 Task: Find connections with filter location Almirante Tamandaré with filter topic #linkedinlearningwith filter profile language French with filter current company Vaco with filter school Pune Institute of Business Management with filter industry Investment Banking with filter service category Videography with filter keywords title Manufacturing Assembler
Action: Mouse moved to (674, 115)
Screenshot: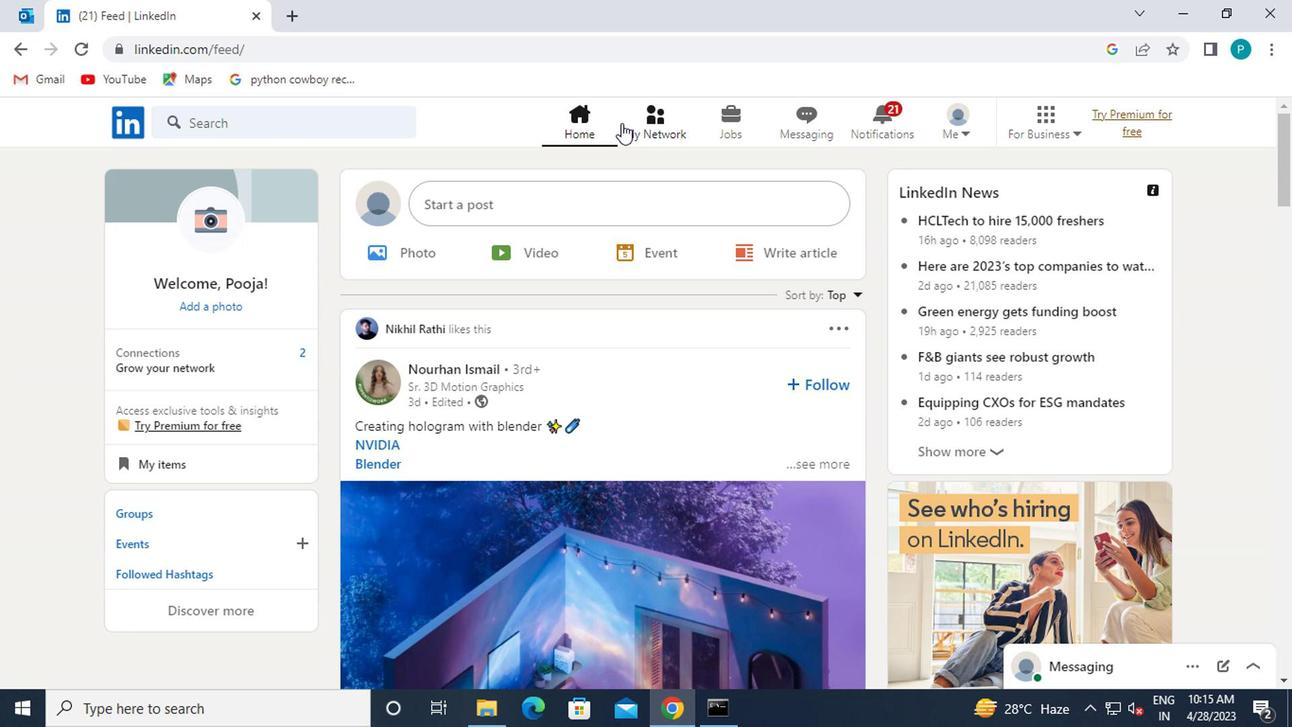 
Action: Mouse pressed left at (674, 115)
Screenshot: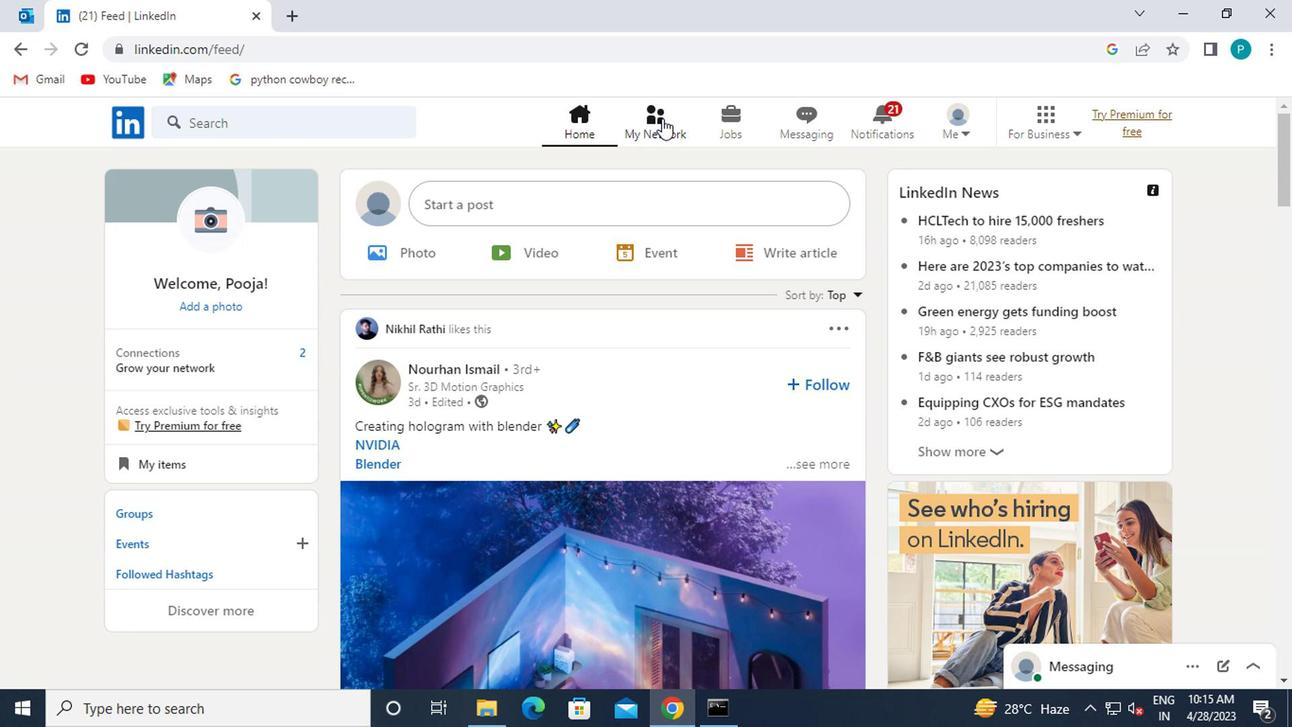 
Action: Mouse moved to (324, 218)
Screenshot: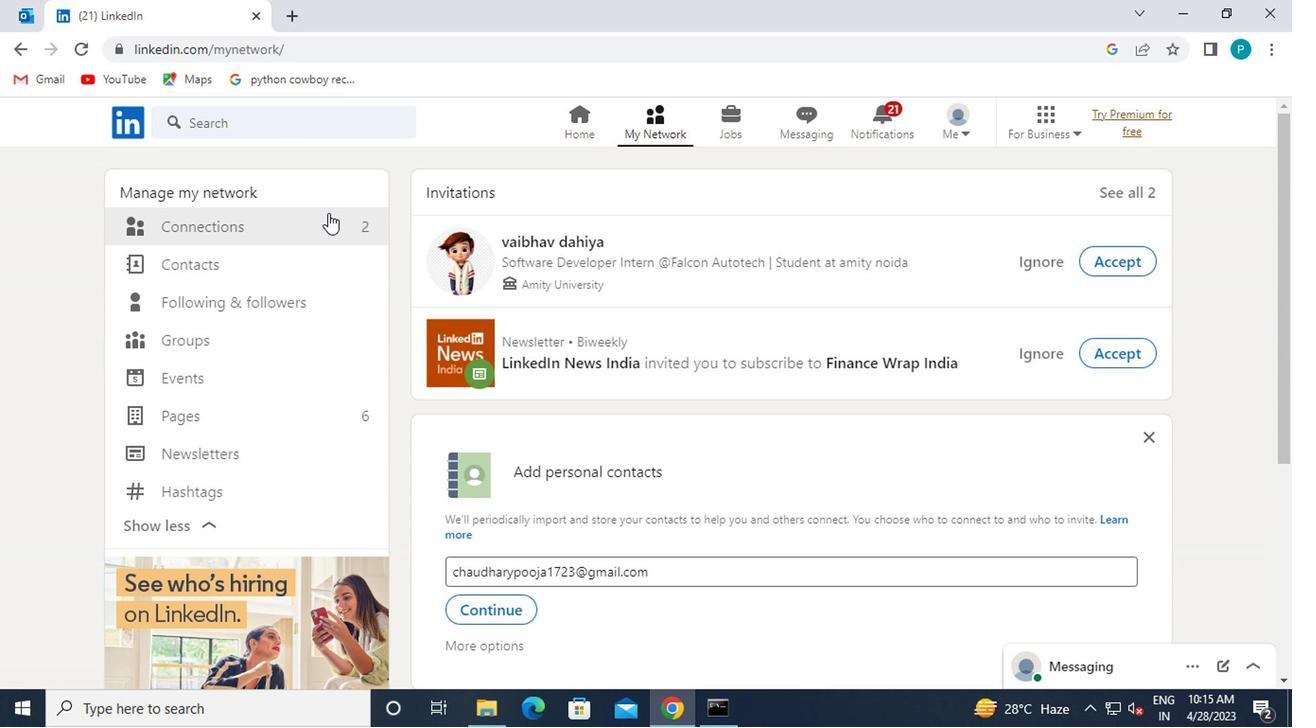 
Action: Mouse pressed left at (324, 218)
Screenshot: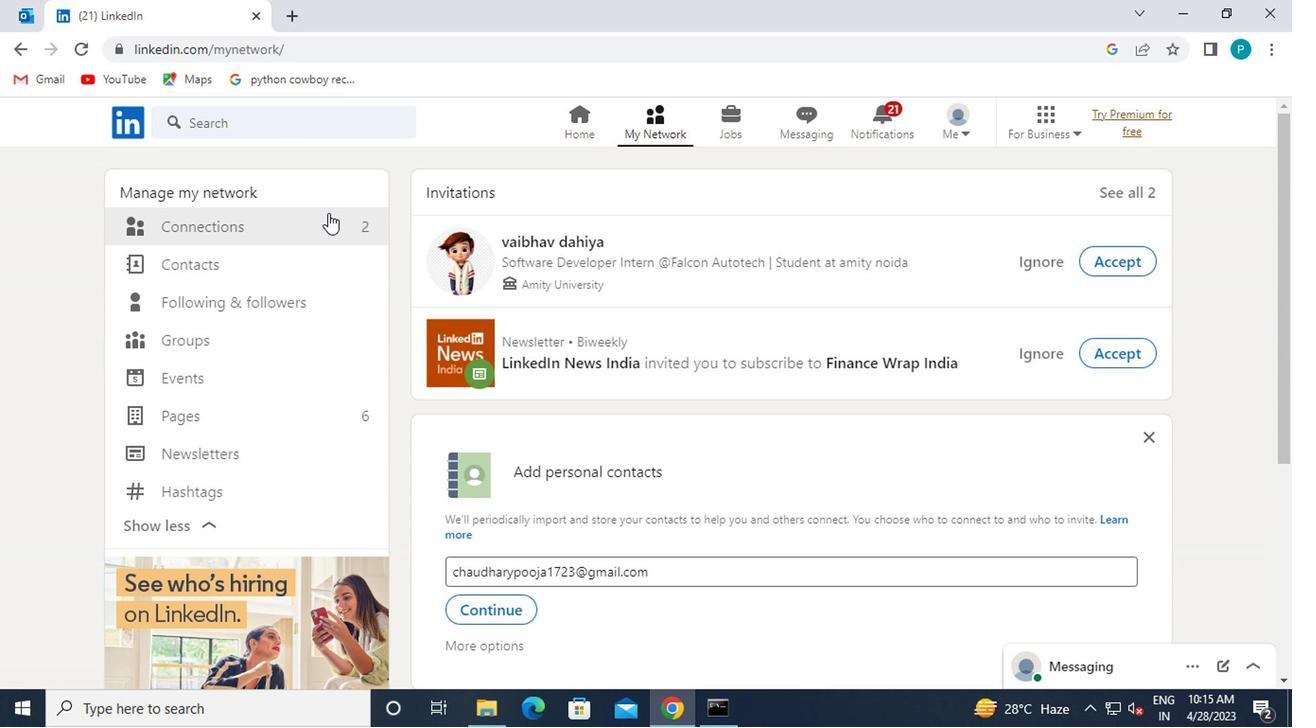 
Action: Mouse moved to (789, 226)
Screenshot: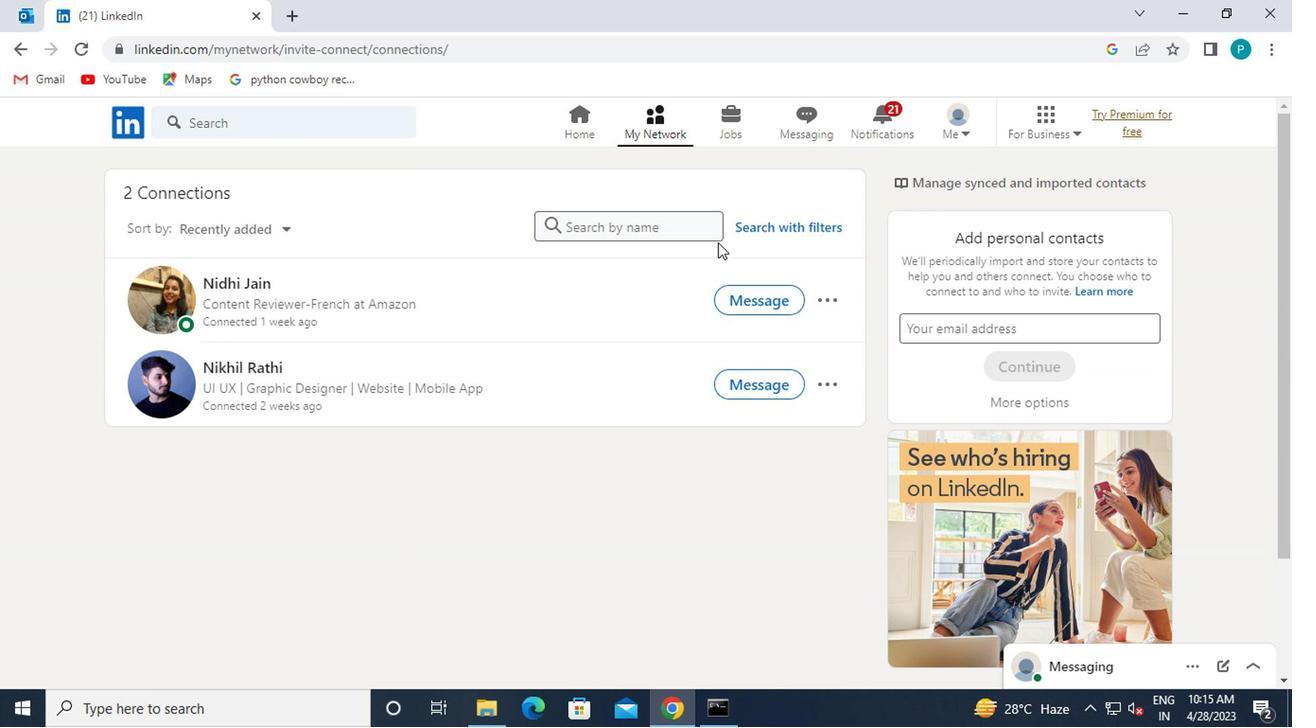 
Action: Mouse pressed left at (789, 226)
Screenshot: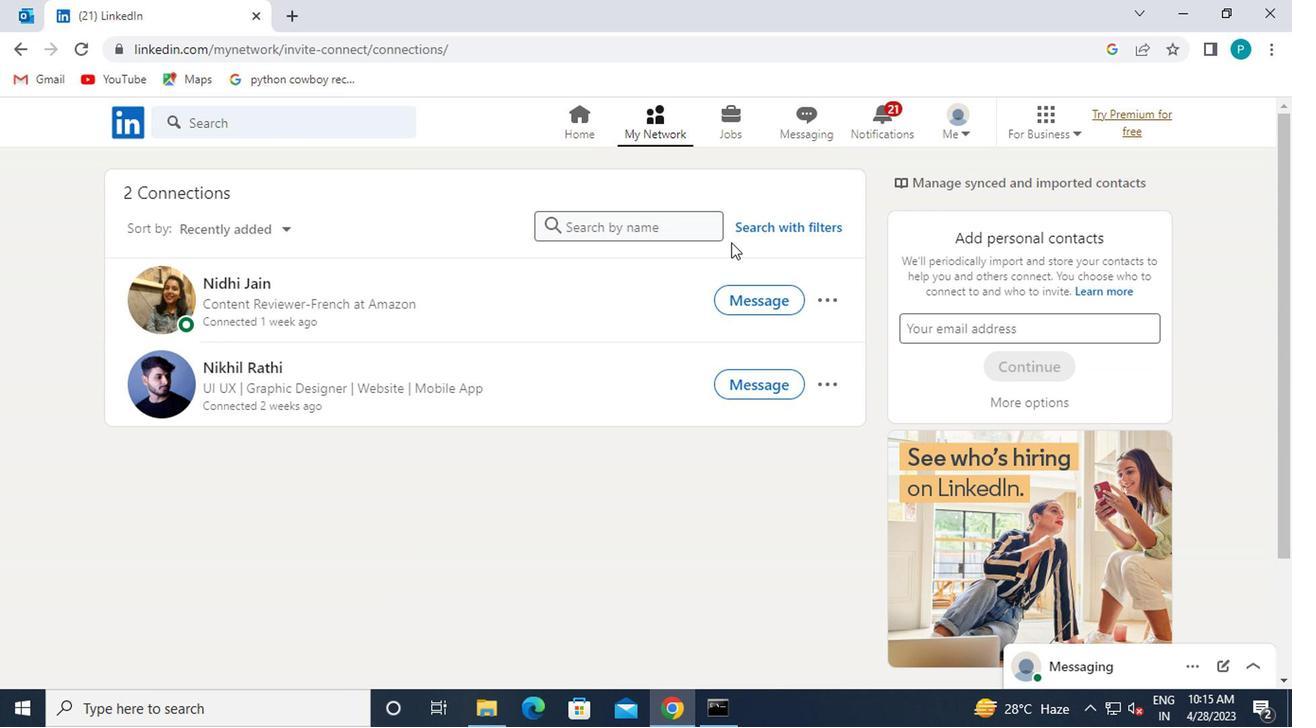 
Action: Mouse moved to (688, 166)
Screenshot: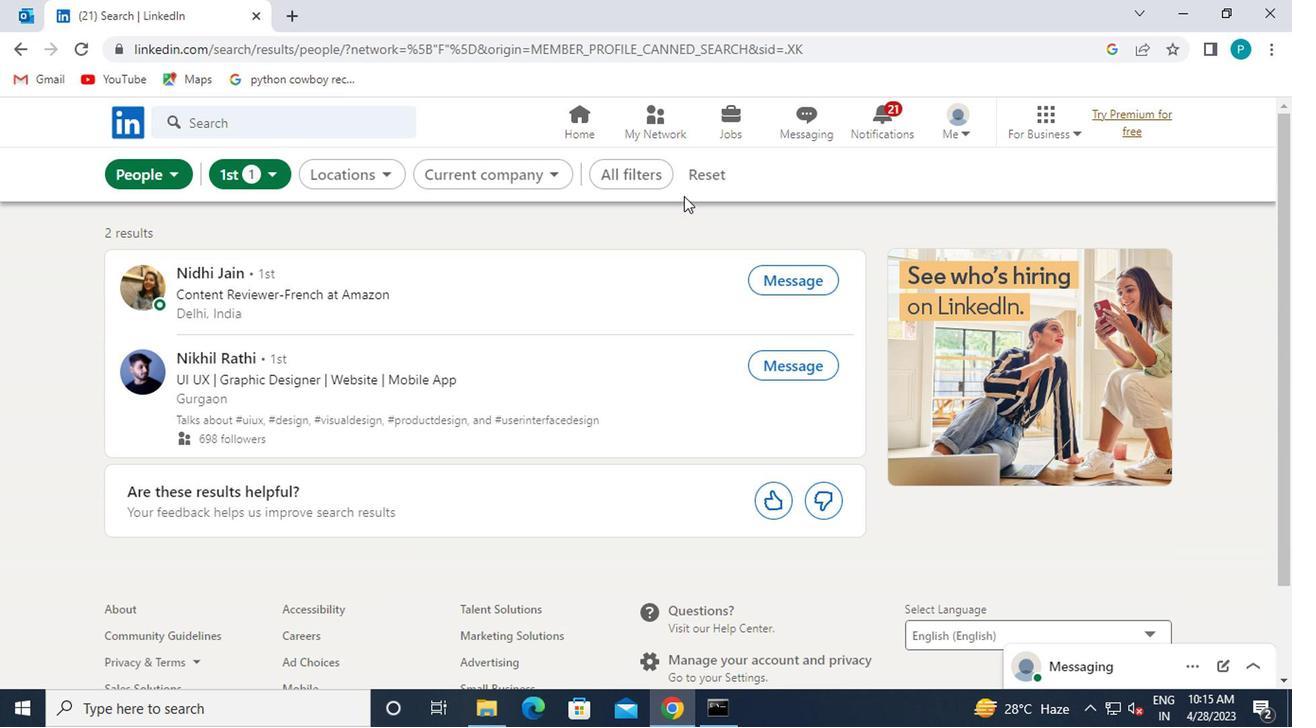 
Action: Mouse pressed left at (688, 166)
Screenshot: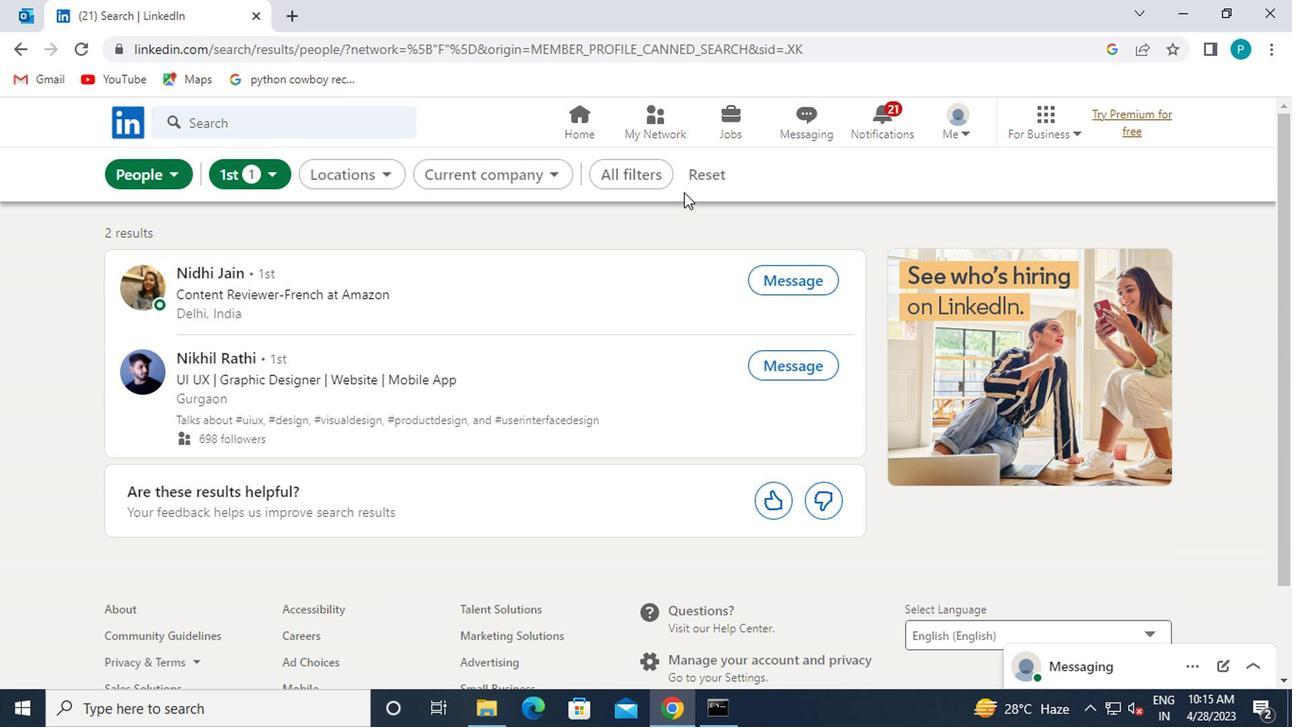 
Action: Mouse moved to (667, 173)
Screenshot: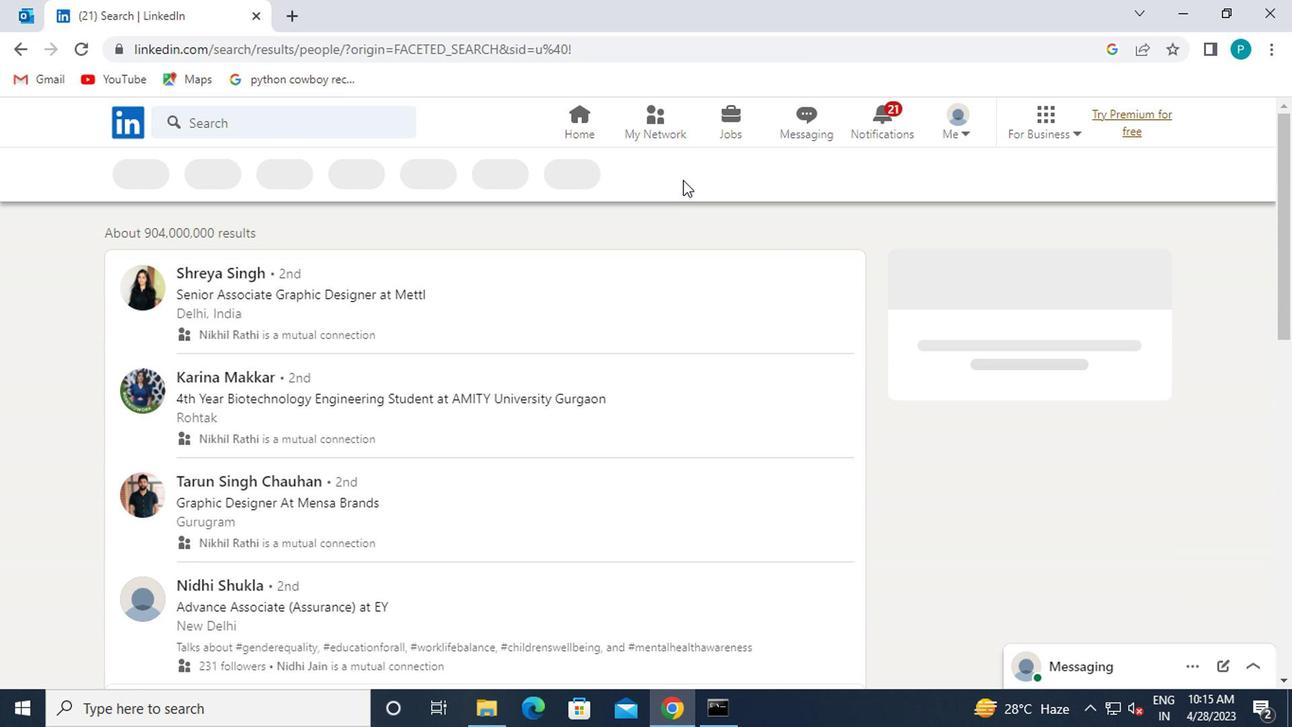 
Action: Mouse pressed left at (667, 173)
Screenshot: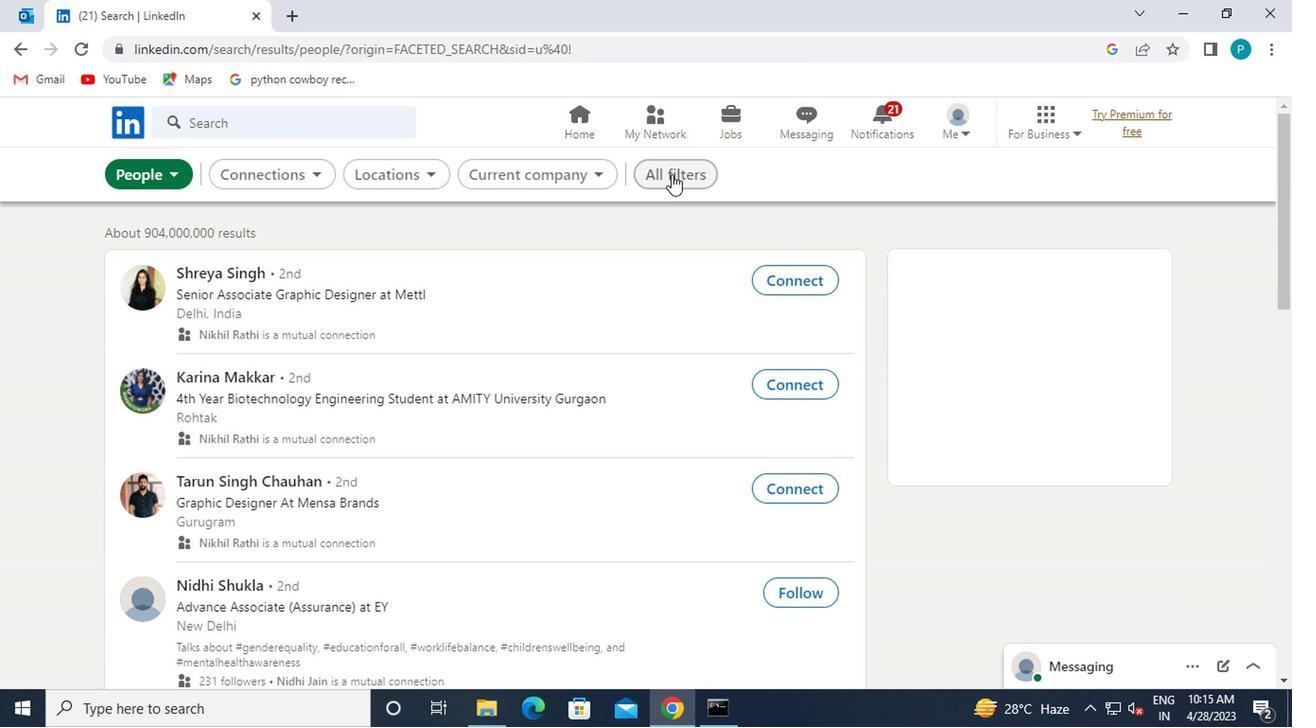 
Action: Mouse moved to (1026, 443)
Screenshot: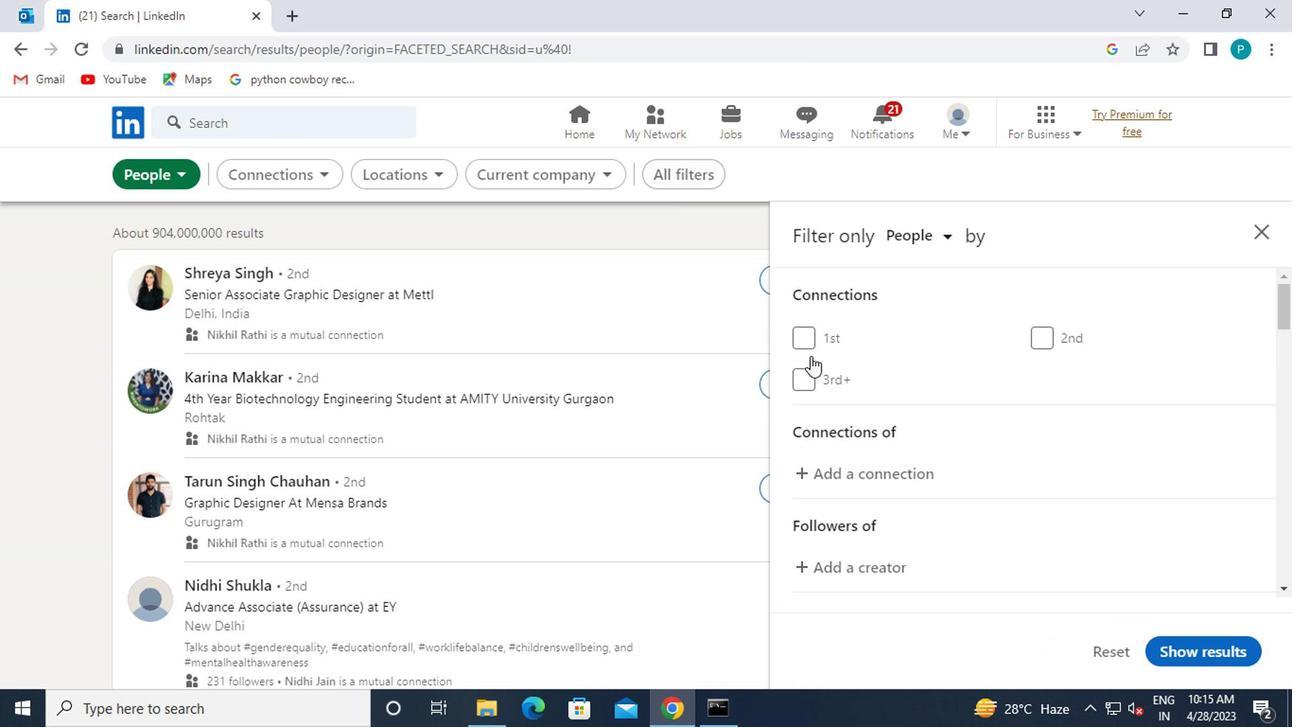 
Action: Mouse scrolled (1026, 442) with delta (0, -1)
Screenshot: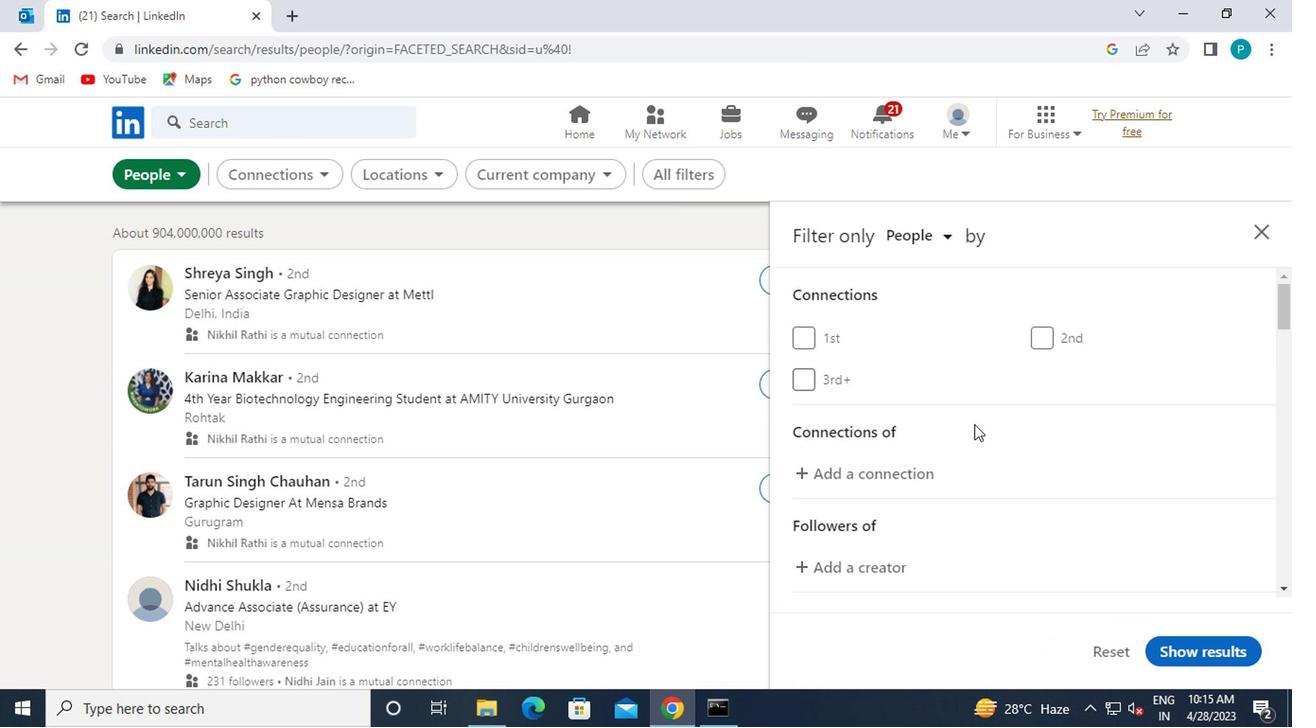 
Action: Mouse scrolled (1026, 442) with delta (0, -1)
Screenshot: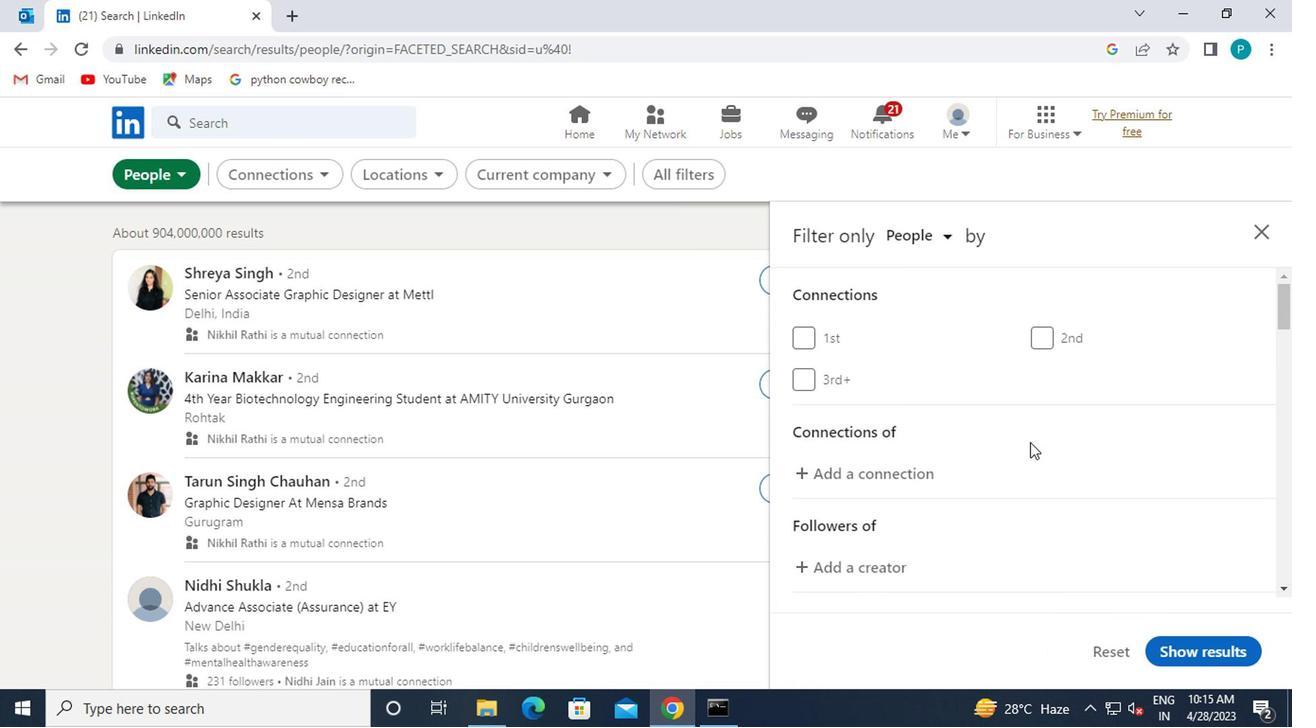 
Action: Mouse moved to (1071, 547)
Screenshot: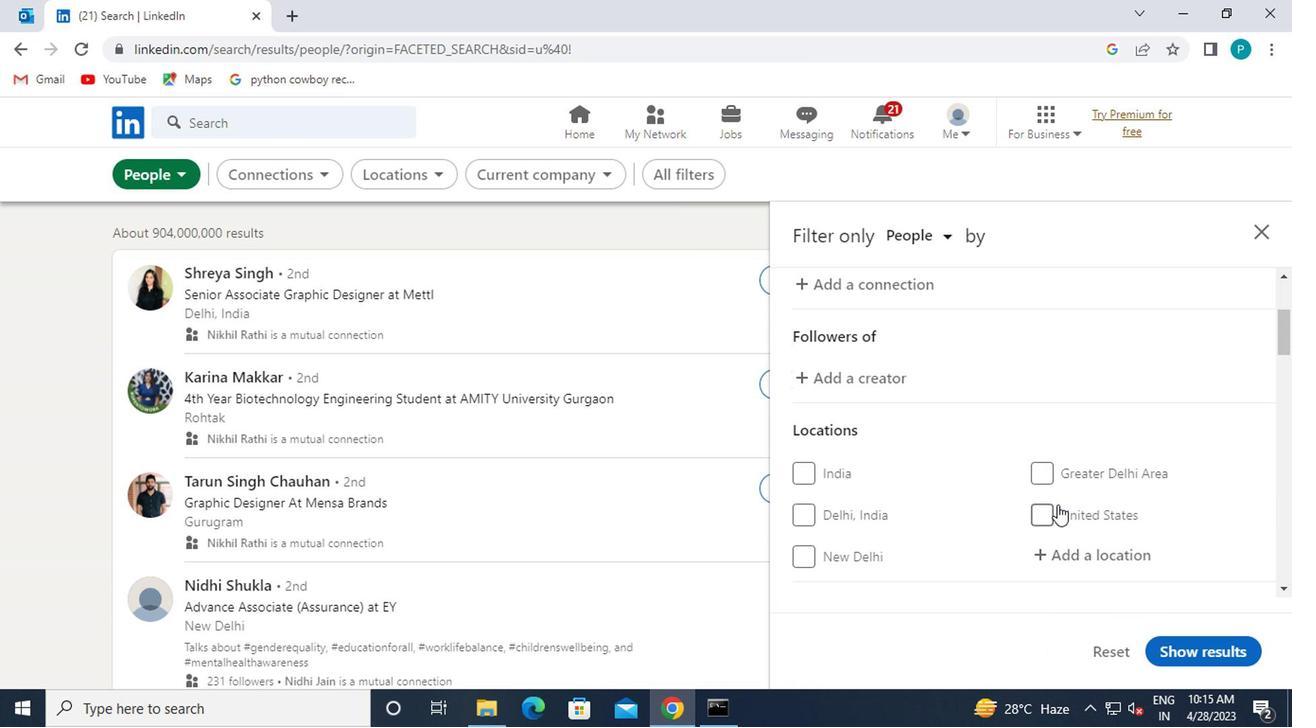 
Action: Mouse pressed left at (1071, 547)
Screenshot: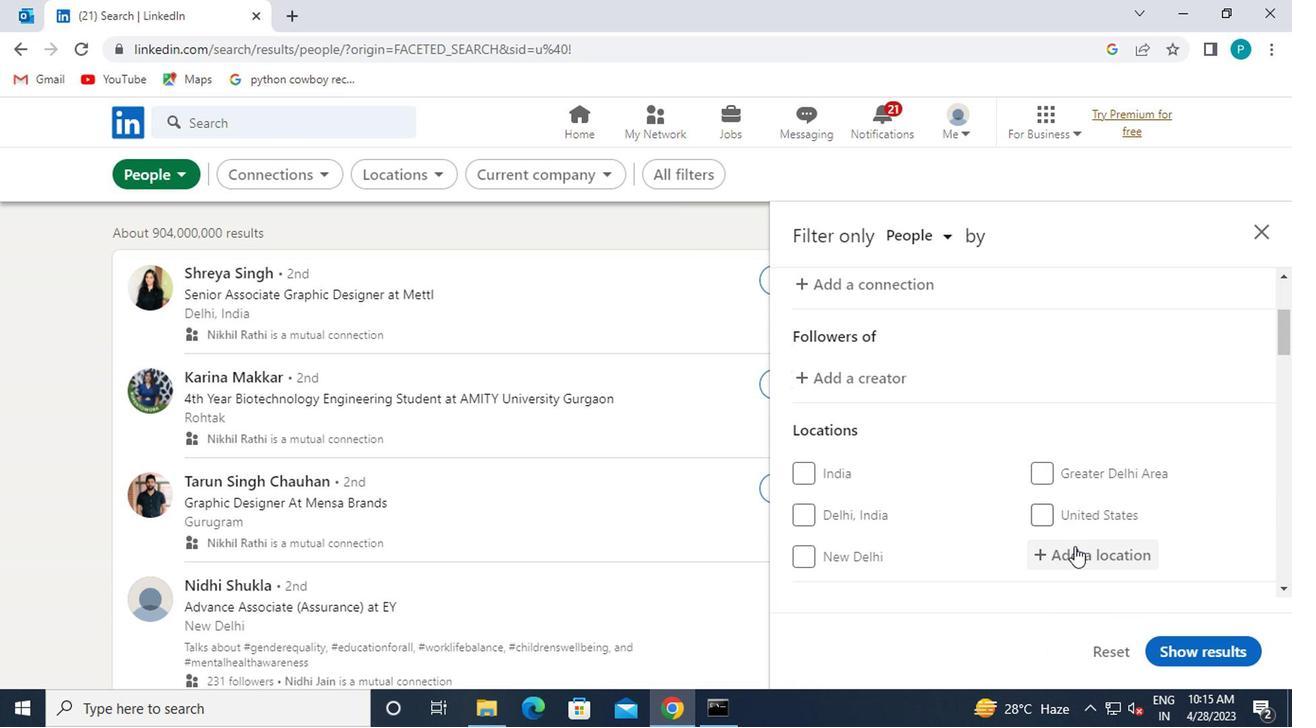 
Action: Mouse moved to (966, 527)
Screenshot: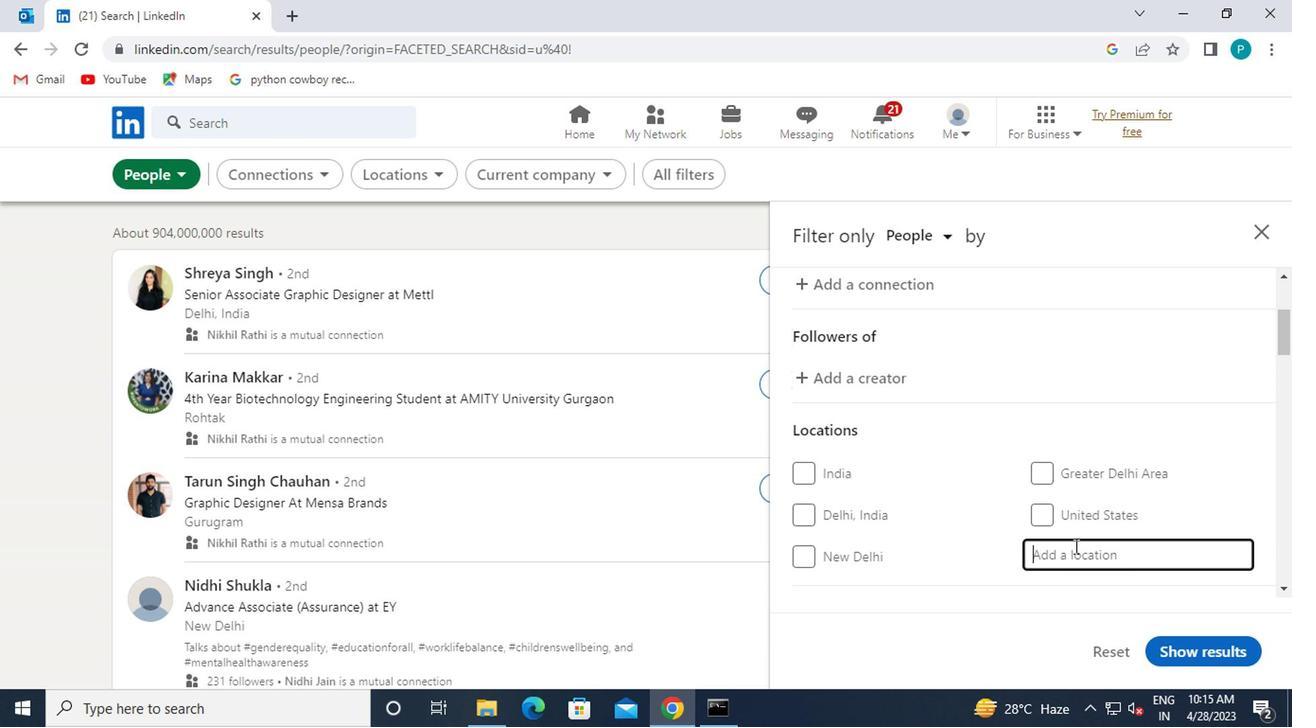 
Action: Mouse scrolled (966, 526) with delta (0, 0)
Screenshot: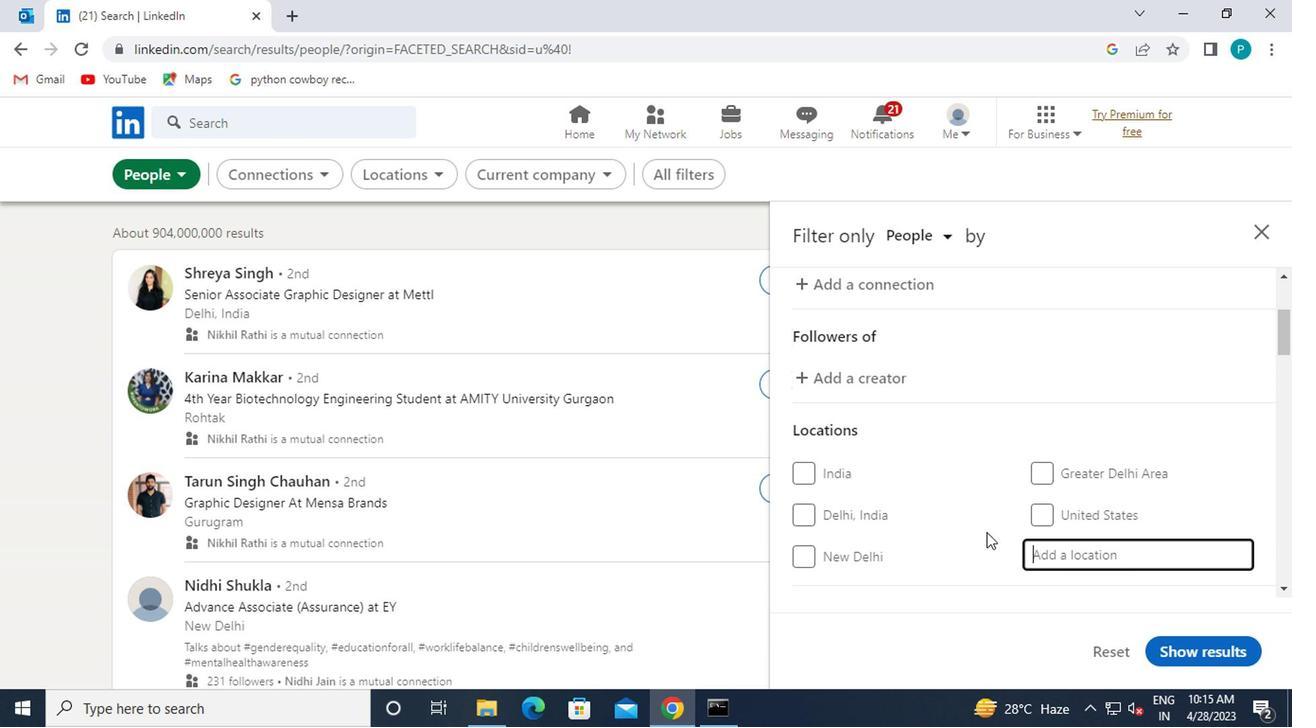 
Action: Mouse moved to (966, 526)
Screenshot: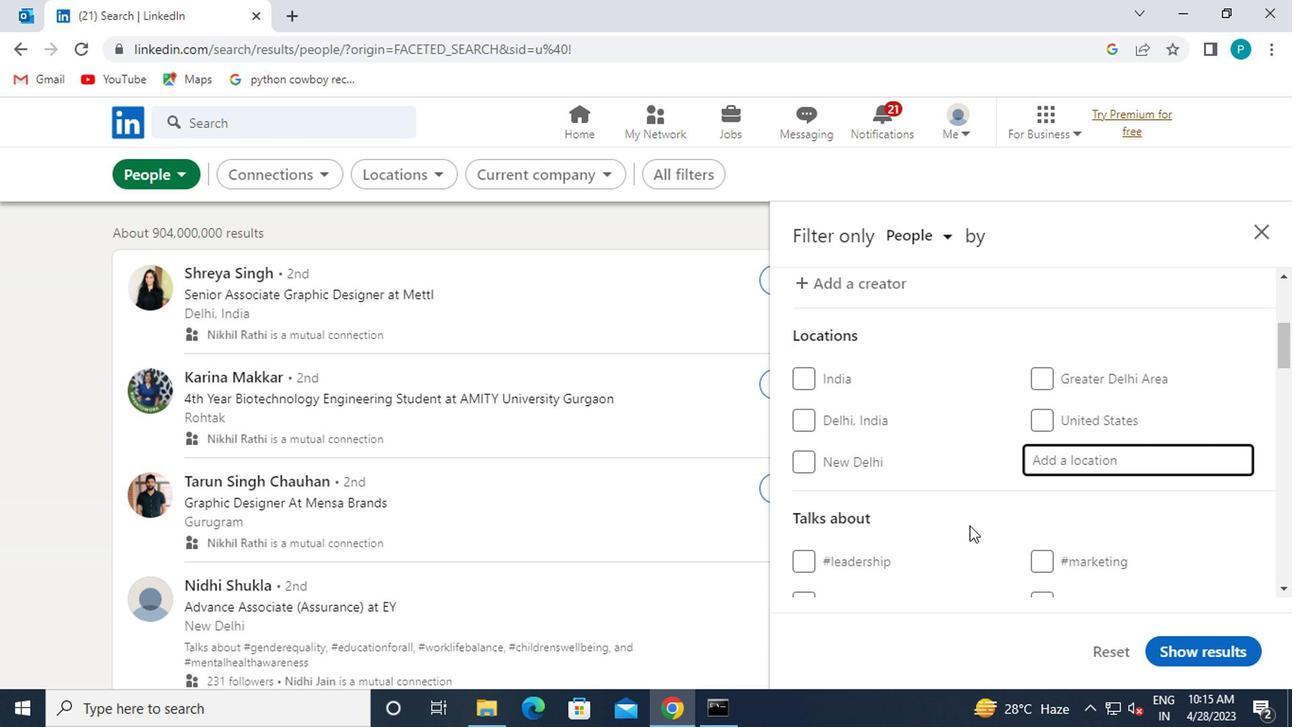 
Action: Key pressed <Key.caps_lock>a<Key.caps_lock>lmirante
Screenshot: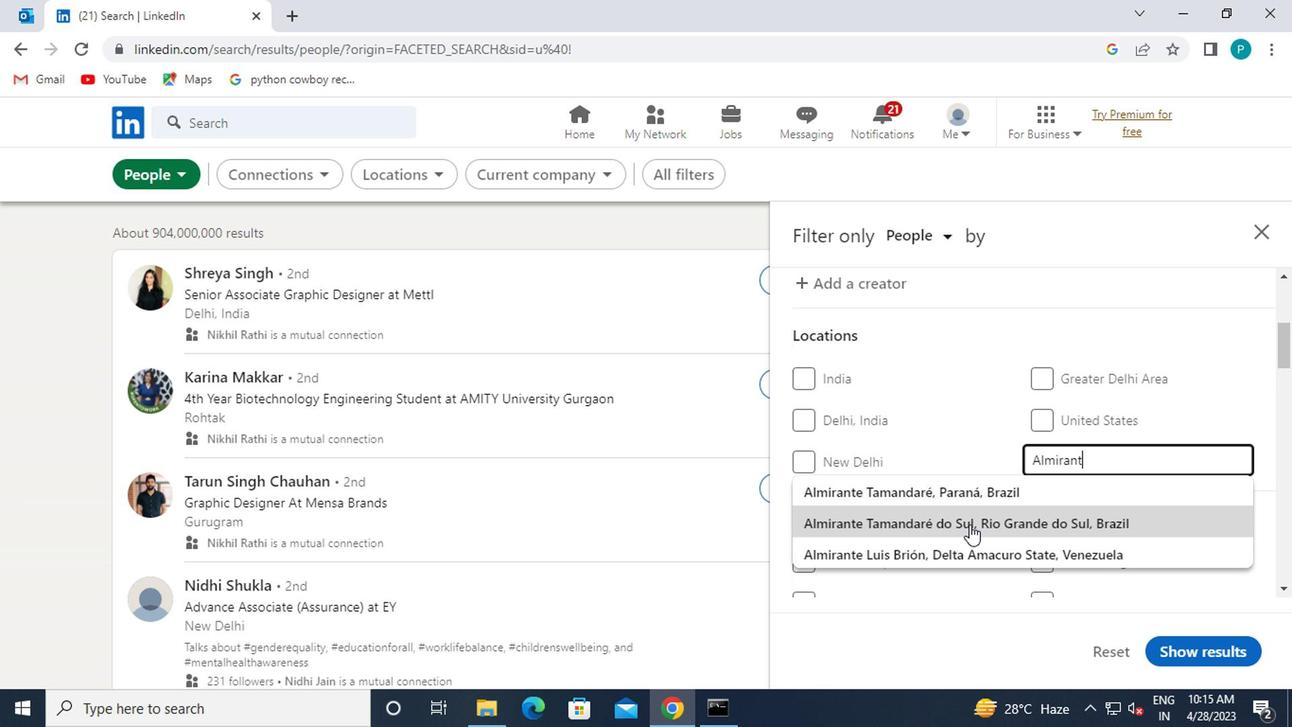 
Action: Mouse moved to (968, 489)
Screenshot: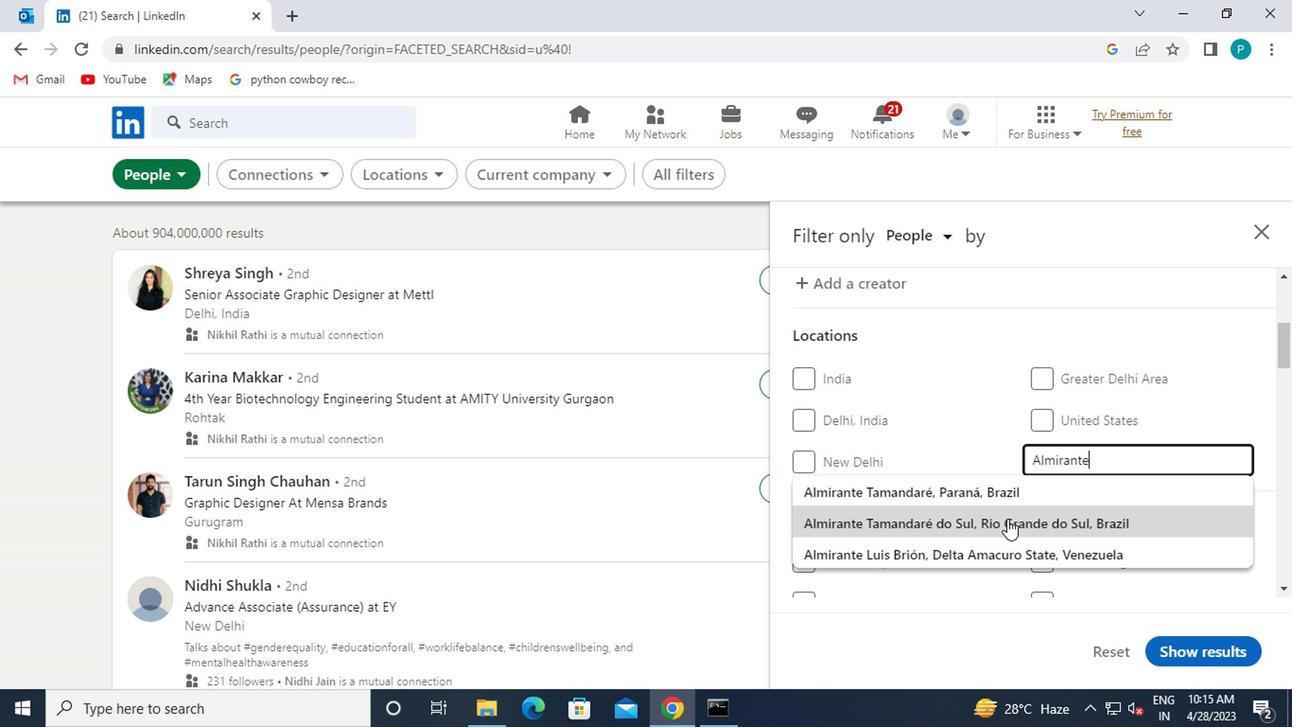 
Action: Mouse pressed left at (968, 489)
Screenshot: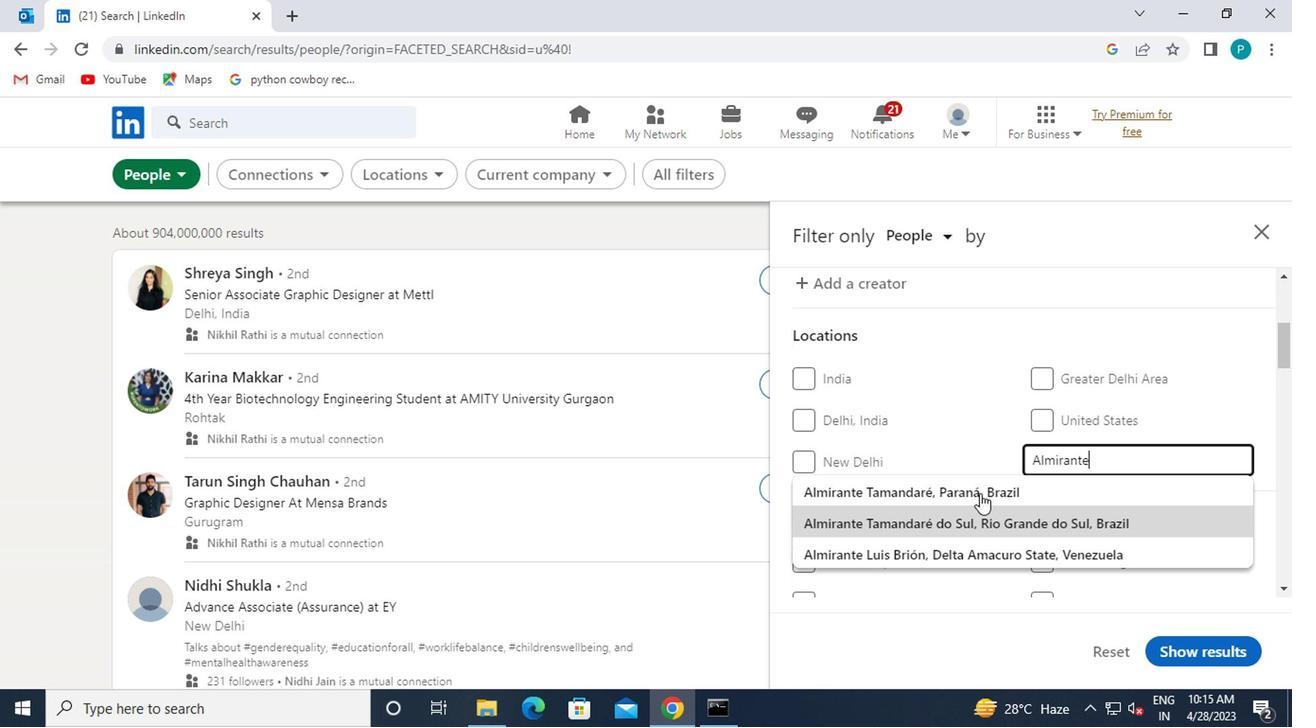 
Action: Mouse scrolled (968, 488) with delta (0, -1)
Screenshot: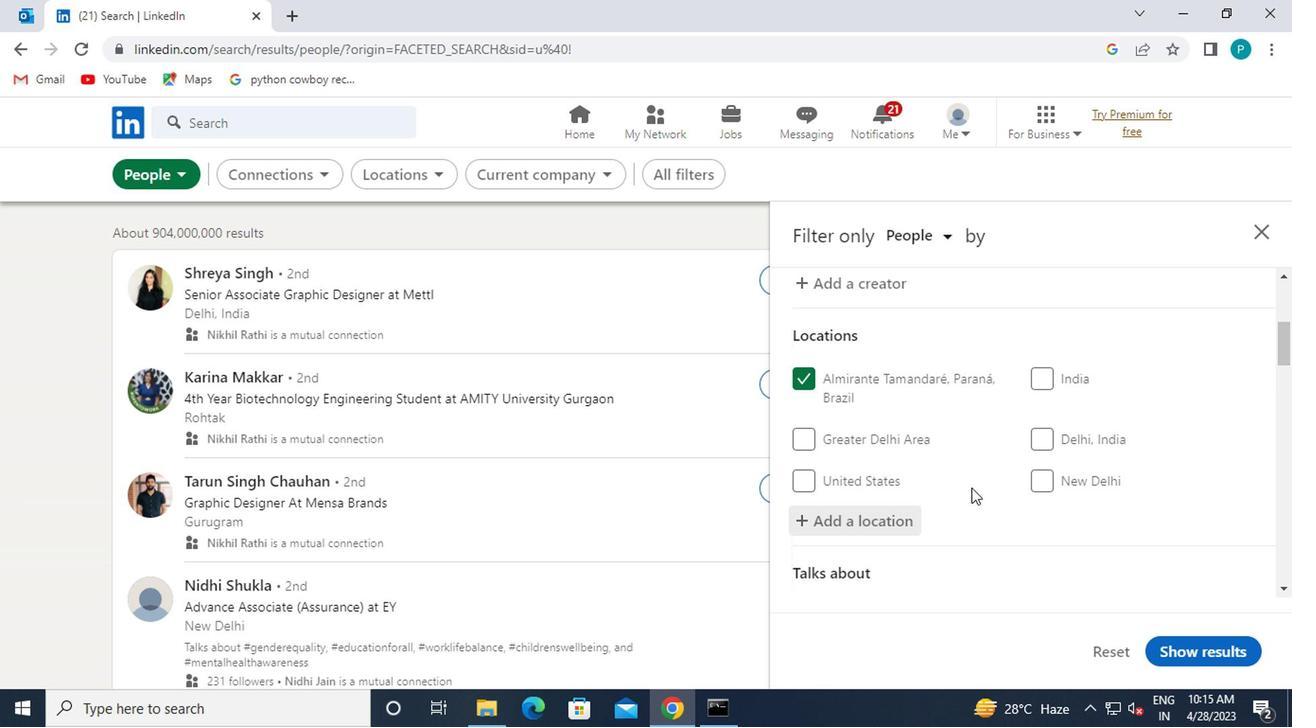 
Action: Mouse scrolled (968, 488) with delta (0, -1)
Screenshot: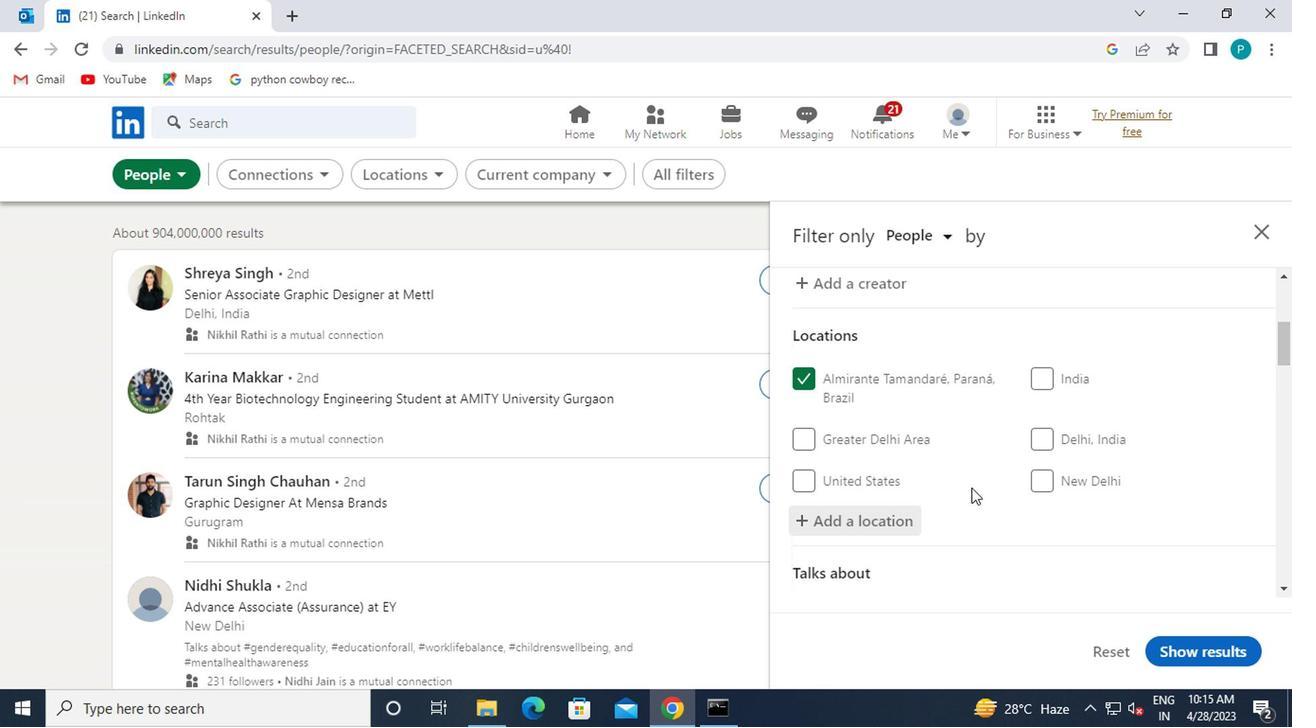 
Action: Mouse moved to (1052, 510)
Screenshot: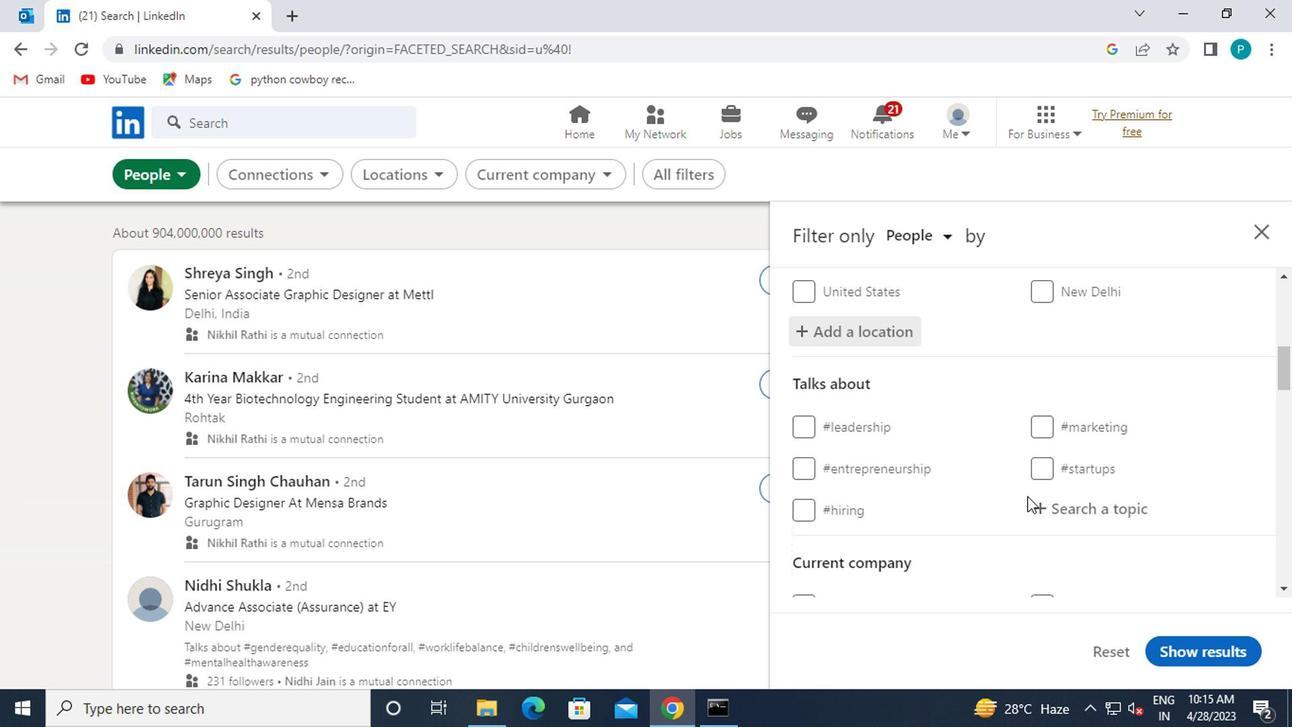 
Action: Mouse pressed left at (1052, 510)
Screenshot: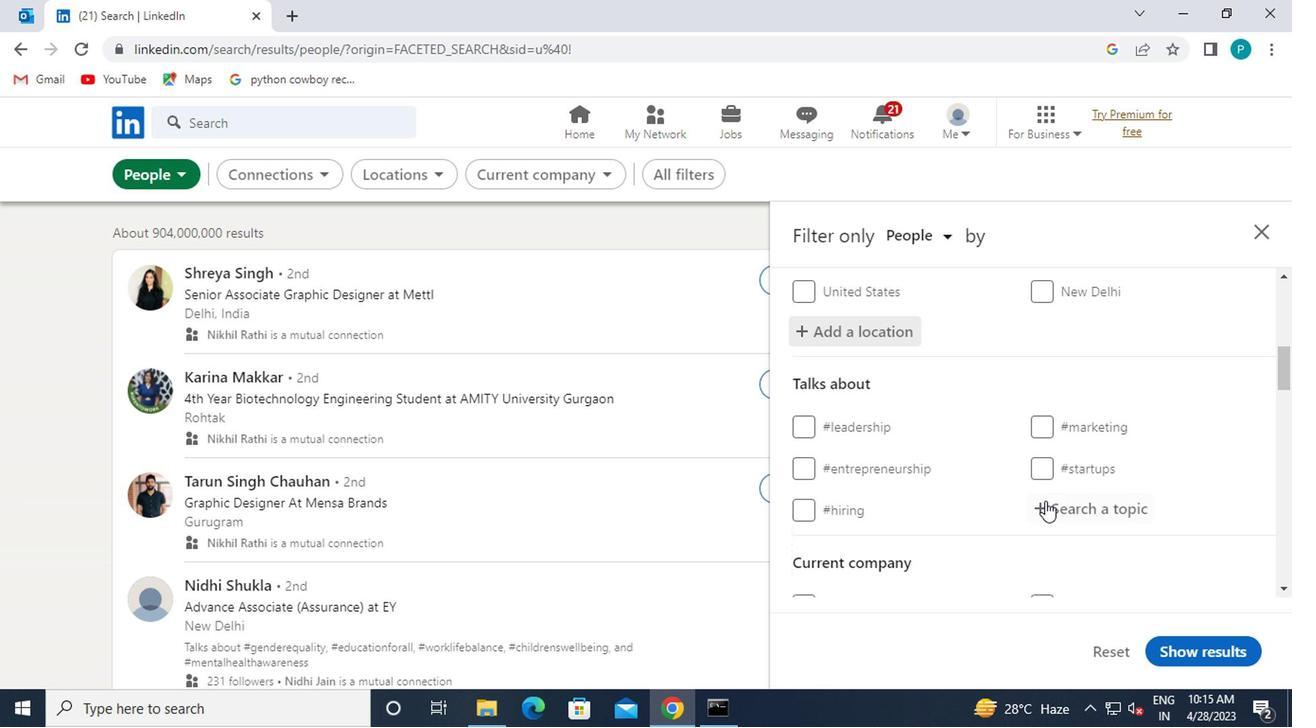 
Action: Mouse moved to (1081, 448)
Screenshot: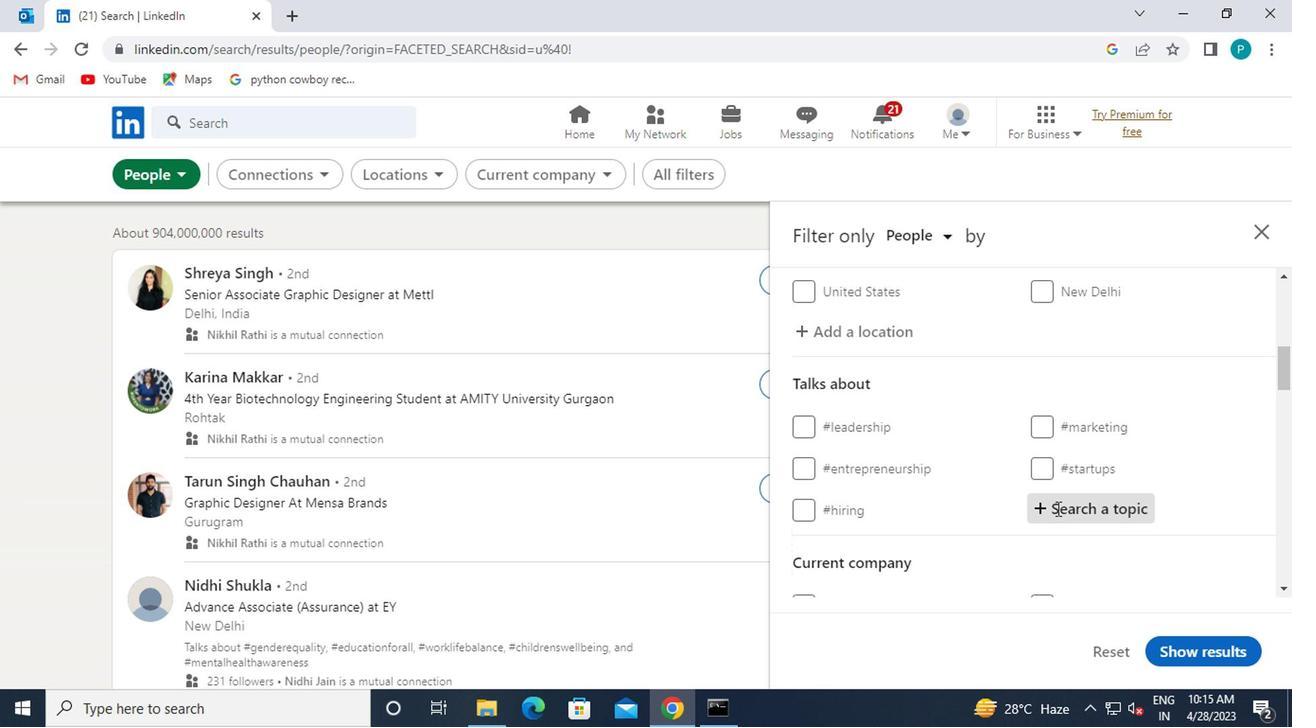 
Action: Key pressed <Key.shift><Key.shift><Key.shift>#LINKEDINLEARNING
Screenshot: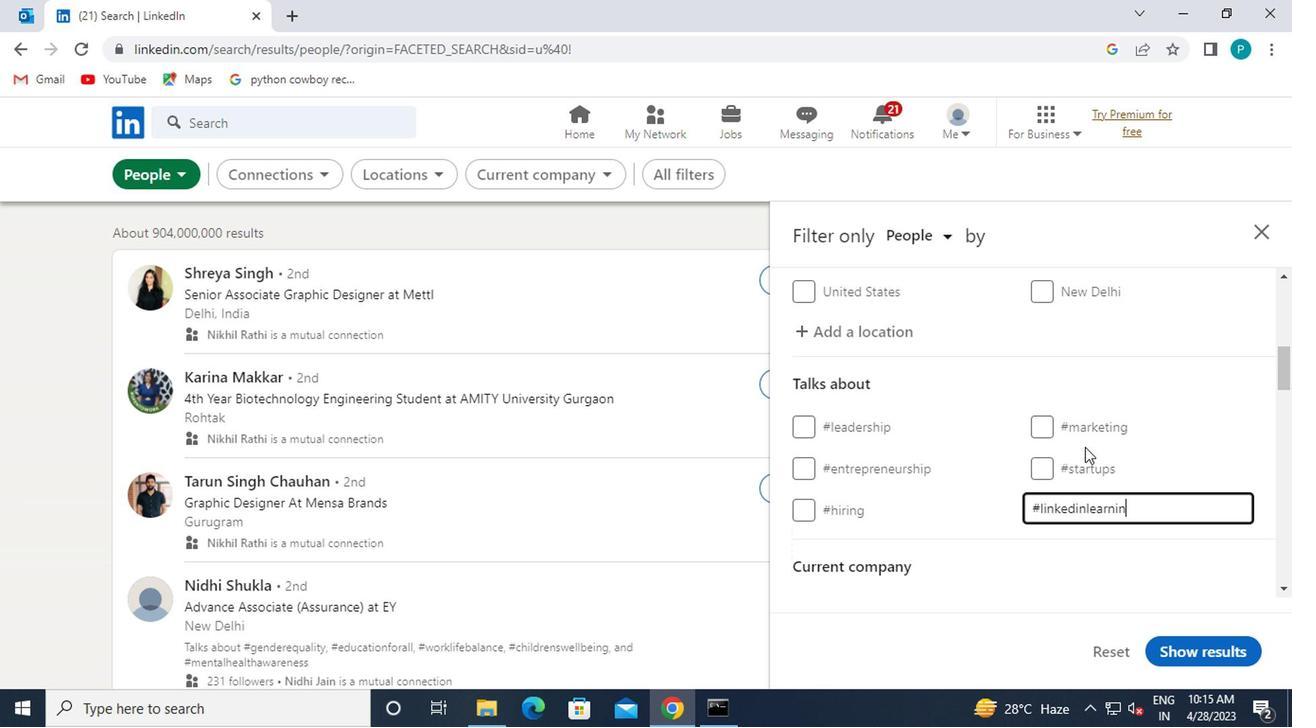 
Action: Mouse moved to (989, 453)
Screenshot: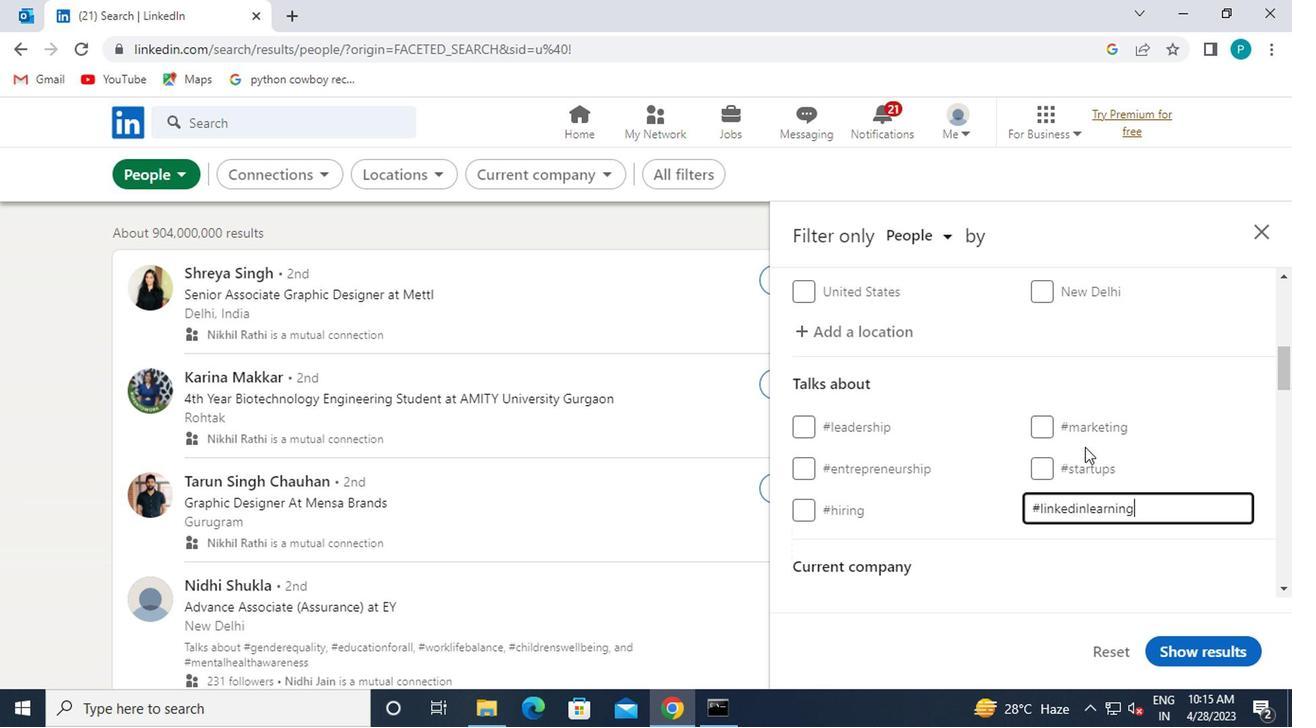 
Action: Mouse scrolled (989, 453) with delta (0, 0)
Screenshot: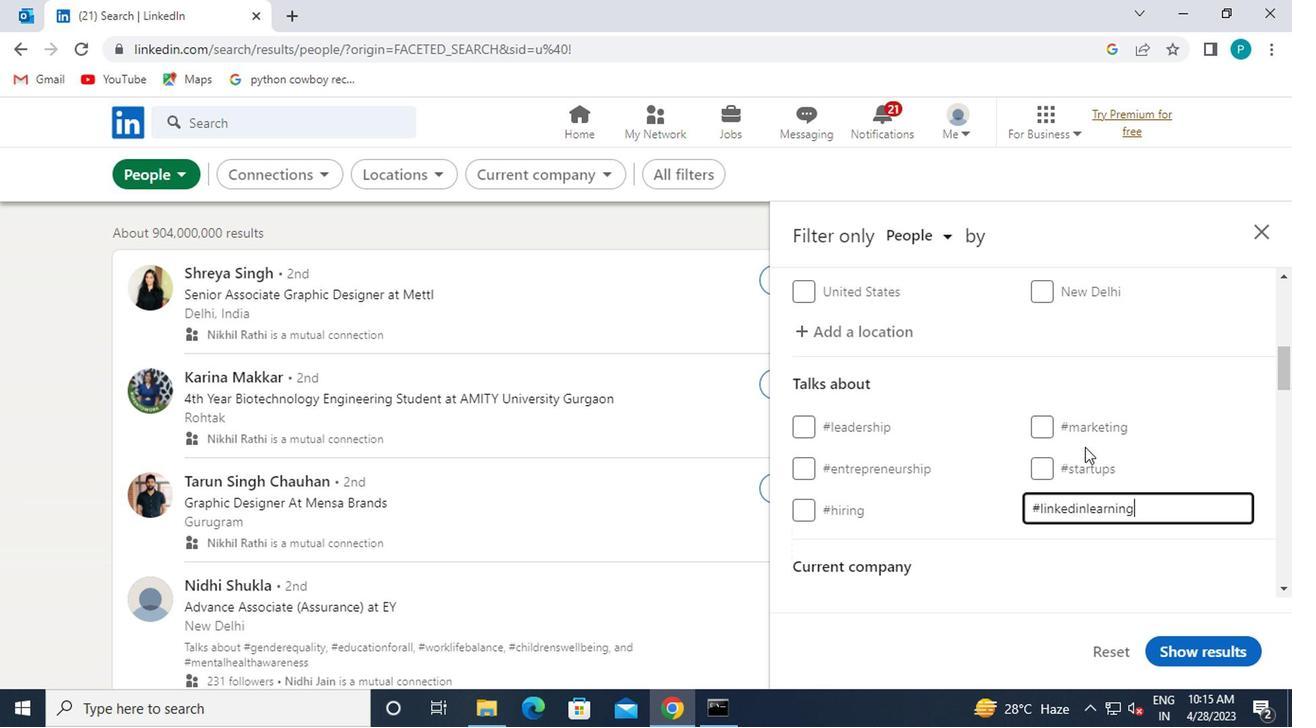 
Action: Mouse moved to (964, 441)
Screenshot: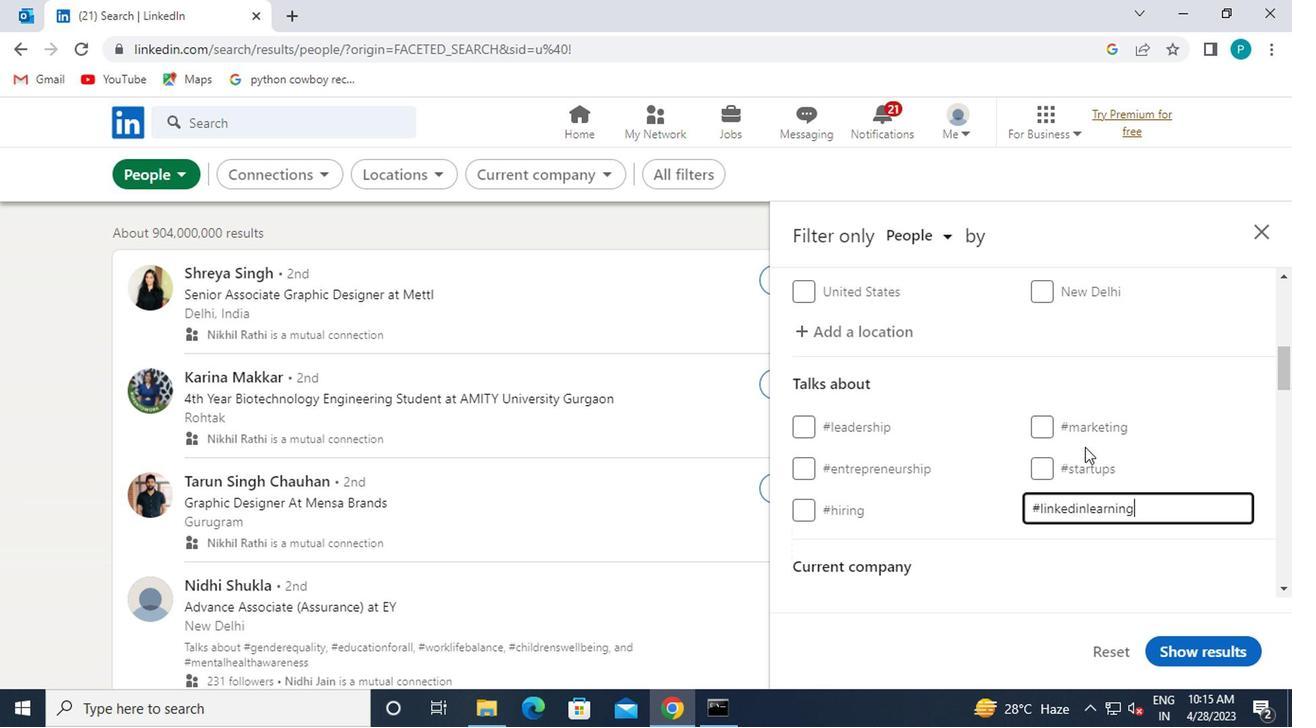 
Action: Mouse scrolled (964, 440) with delta (0, -1)
Screenshot: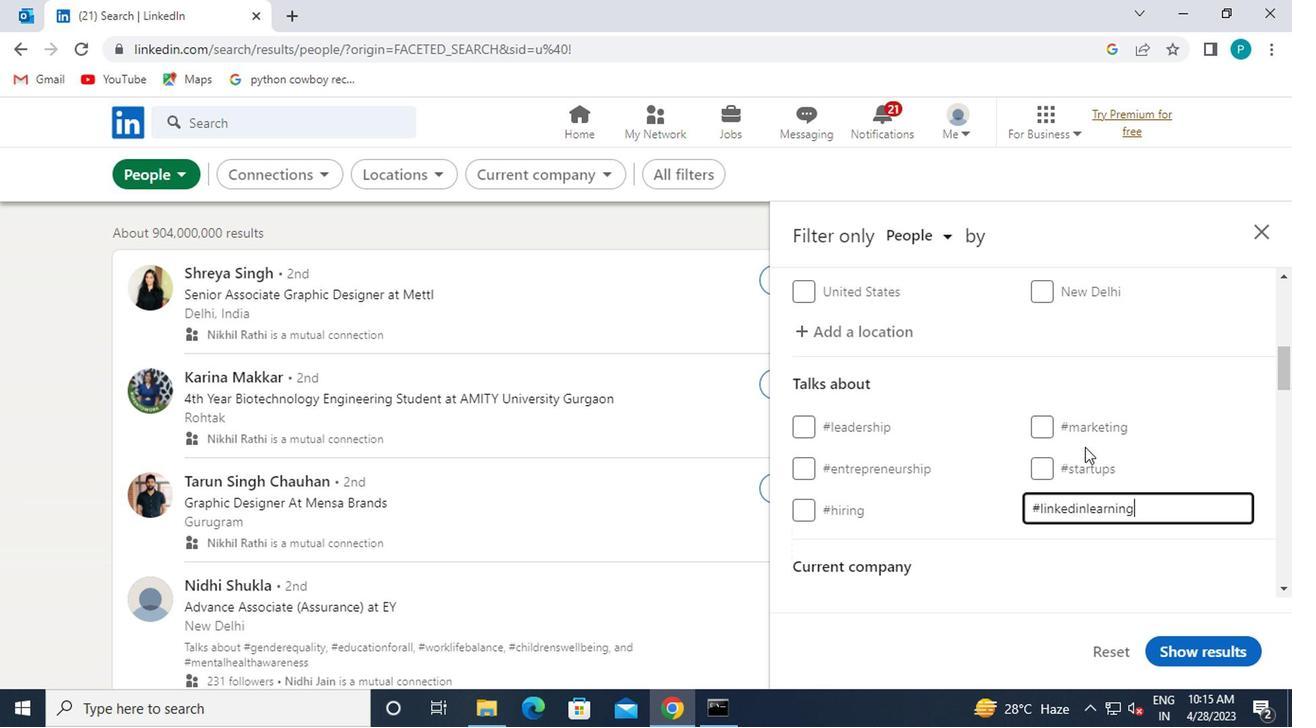 
Action: Mouse moved to (955, 436)
Screenshot: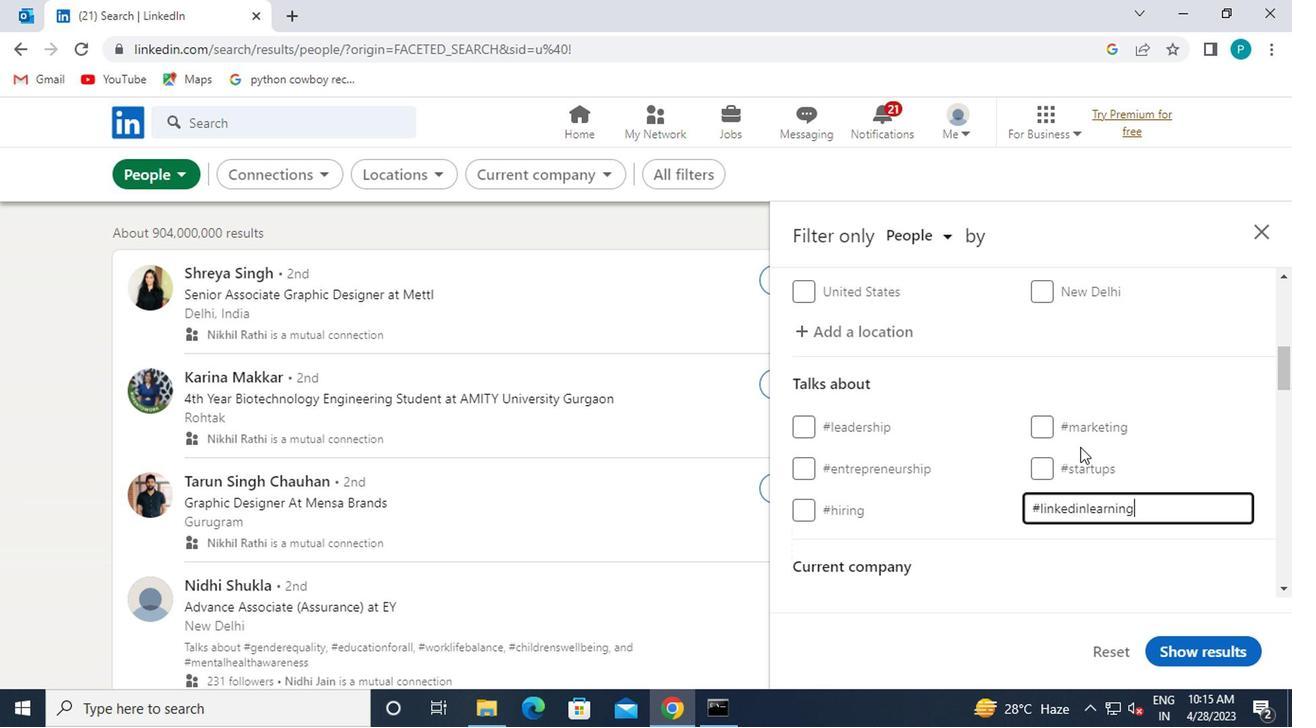 
Action: Mouse scrolled (955, 435) with delta (0, -1)
Screenshot: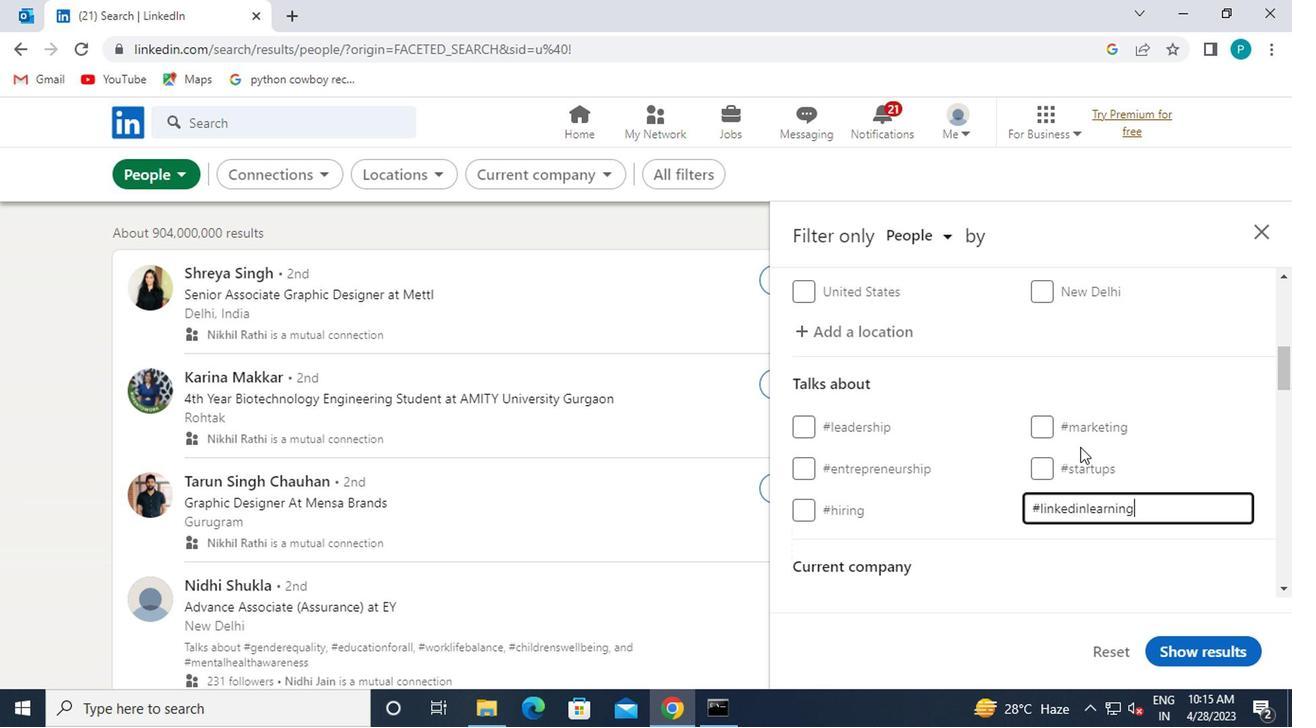 
Action: Mouse scrolled (955, 435) with delta (0, -1)
Screenshot: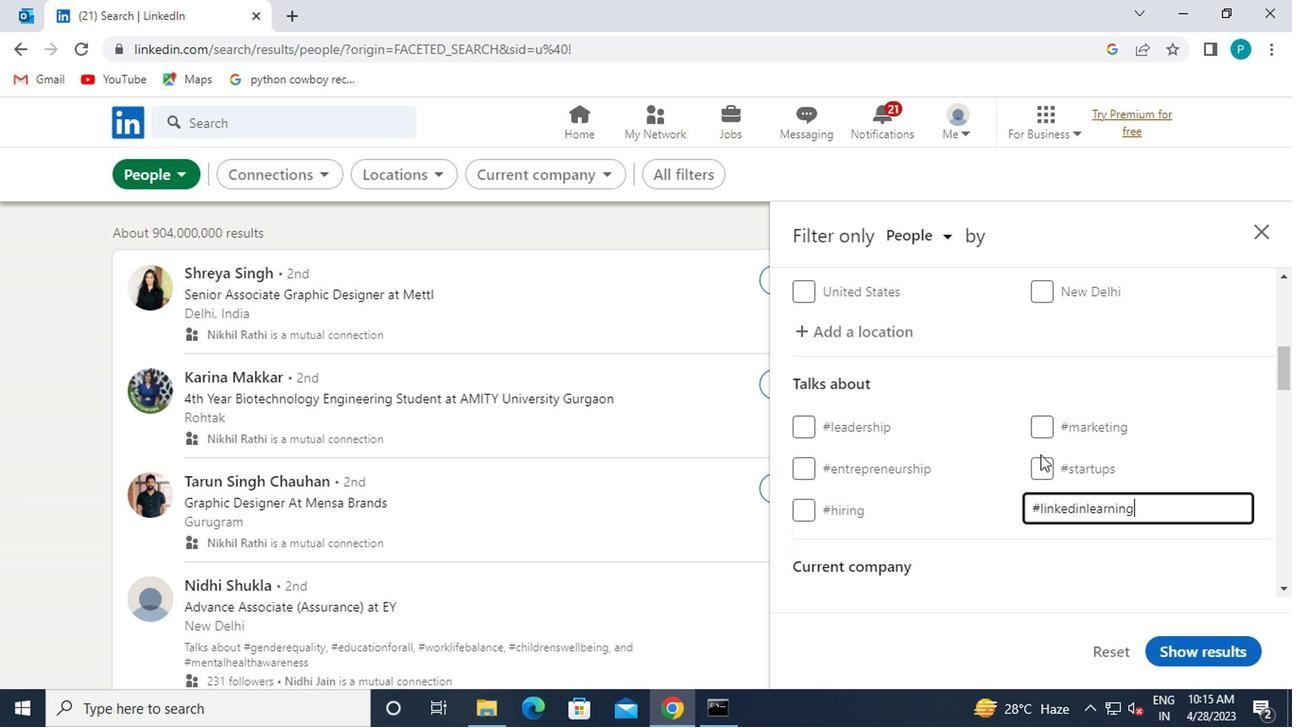 
Action: Mouse moved to (945, 435)
Screenshot: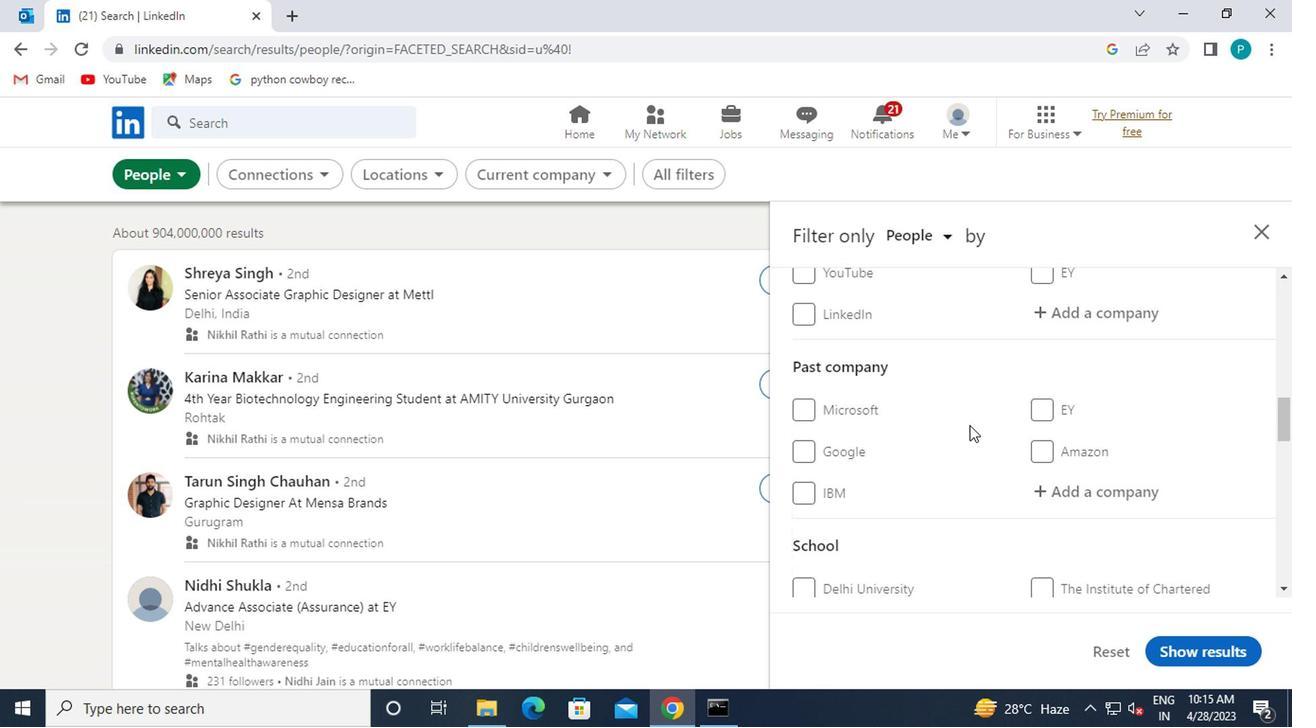 
Action: Mouse scrolled (945, 434) with delta (0, 0)
Screenshot: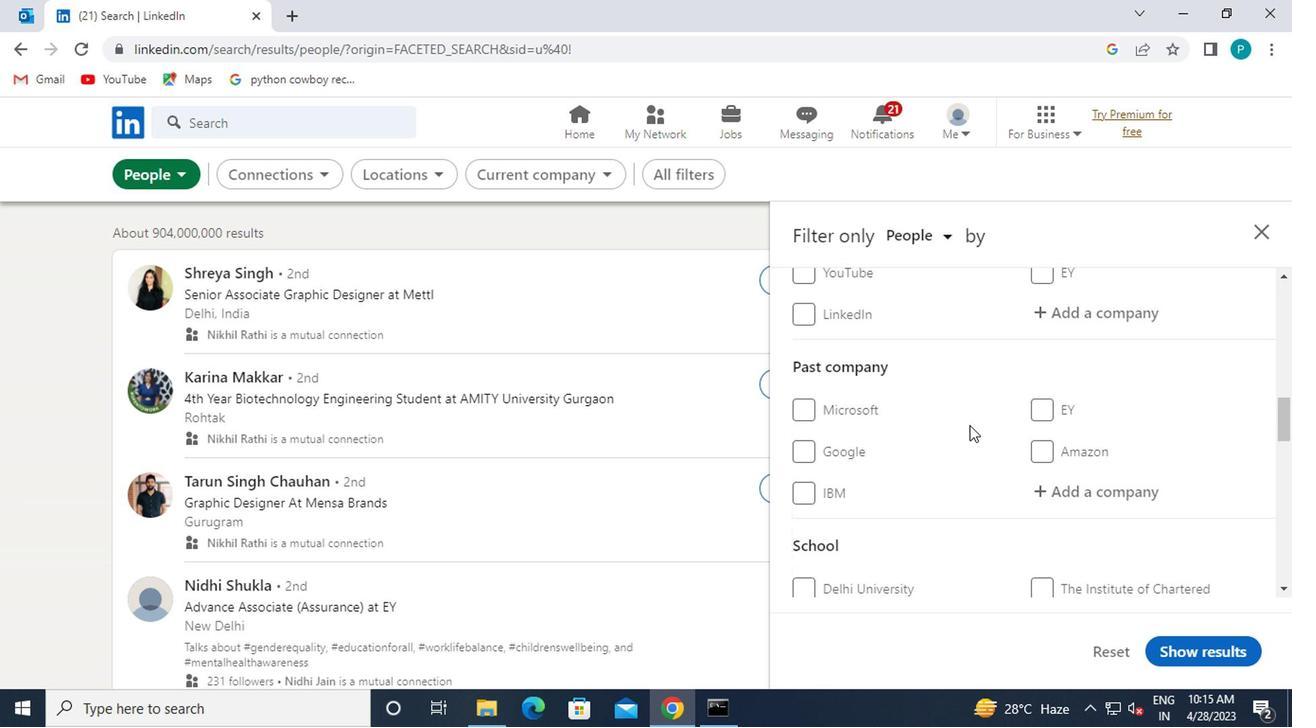 
Action: Mouse moved to (894, 445)
Screenshot: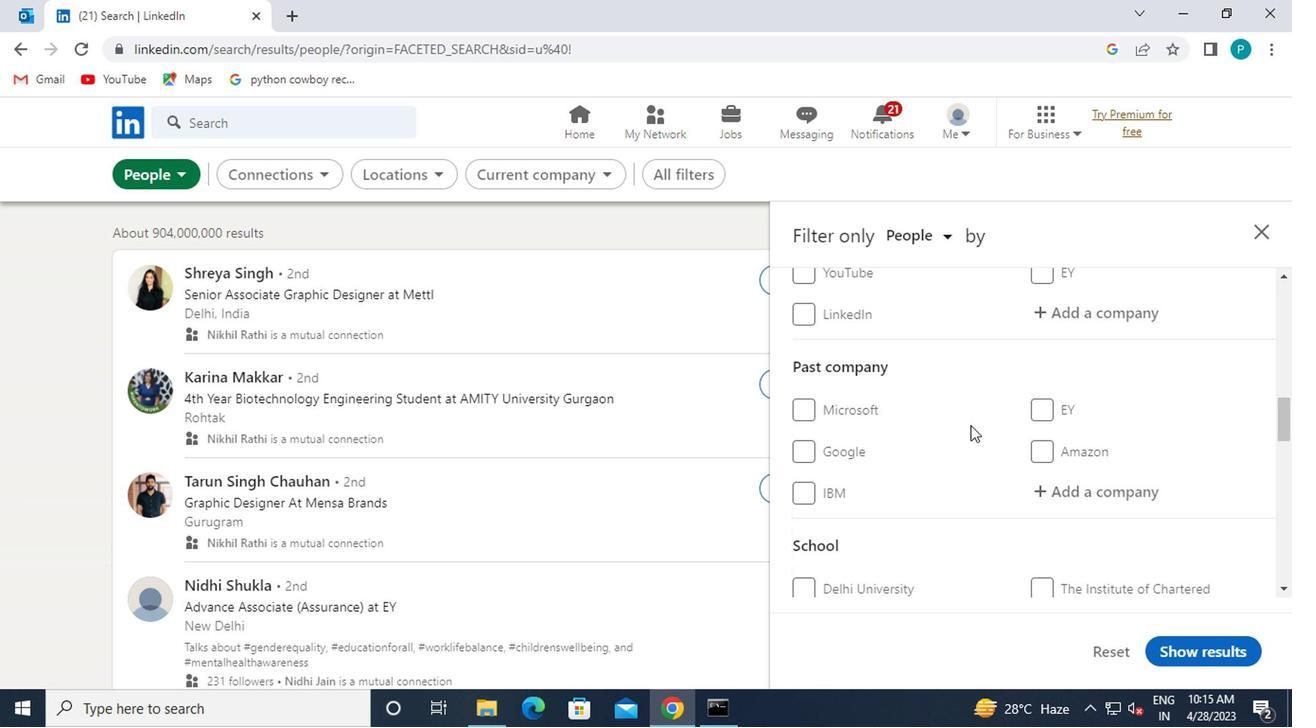 
Action: Mouse scrolled (894, 444) with delta (0, -1)
Screenshot: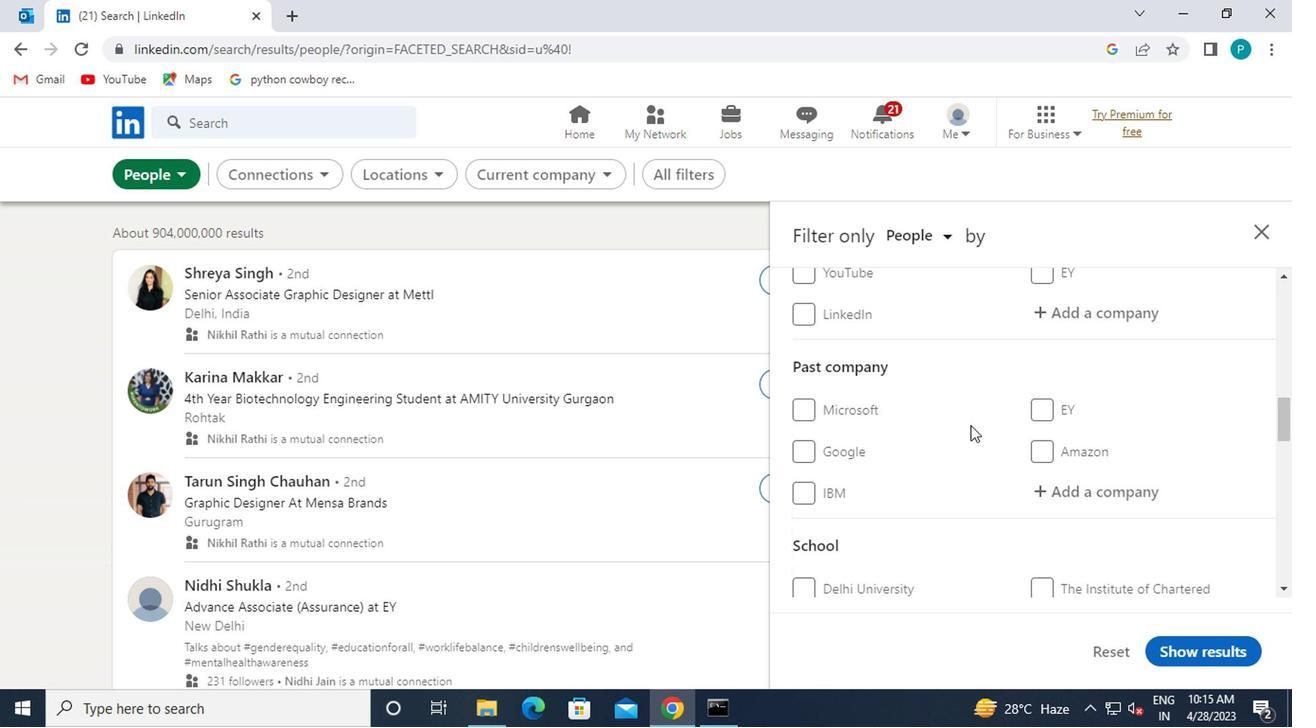 
Action: Mouse moved to (836, 450)
Screenshot: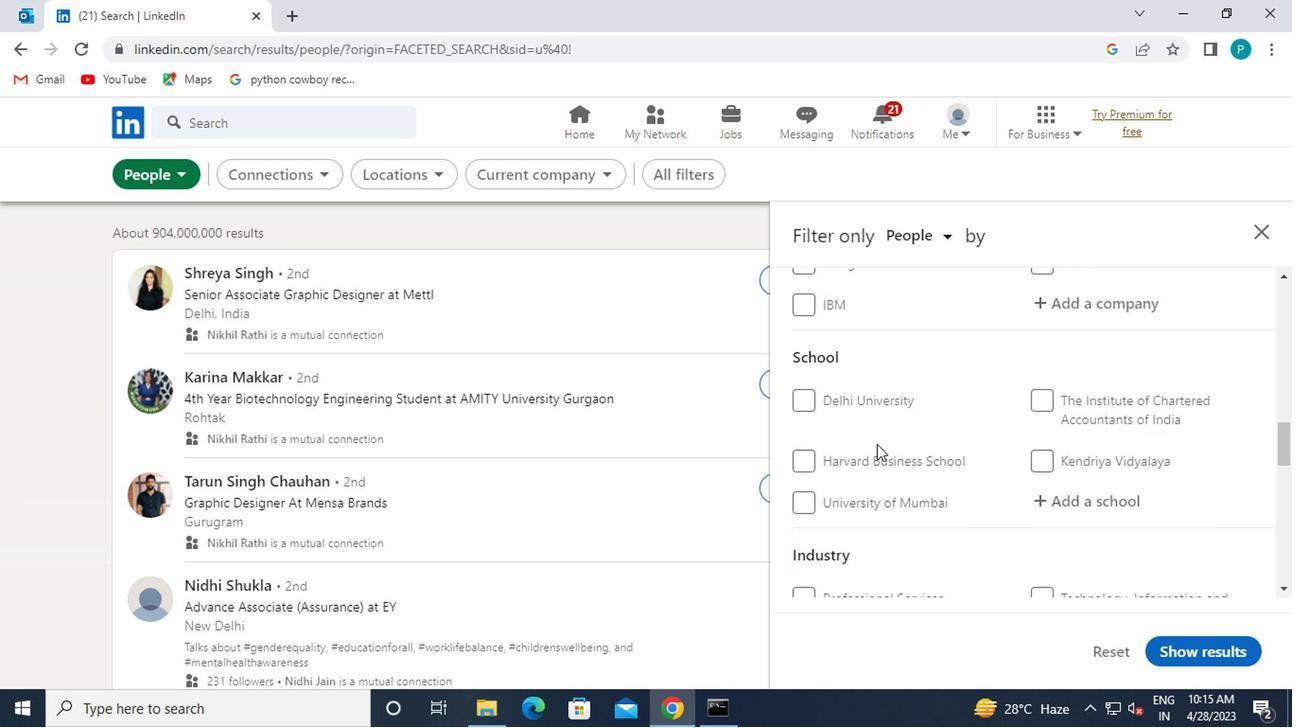 
Action: Mouse scrolled (836, 449) with delta (0, -1)
Screenshot: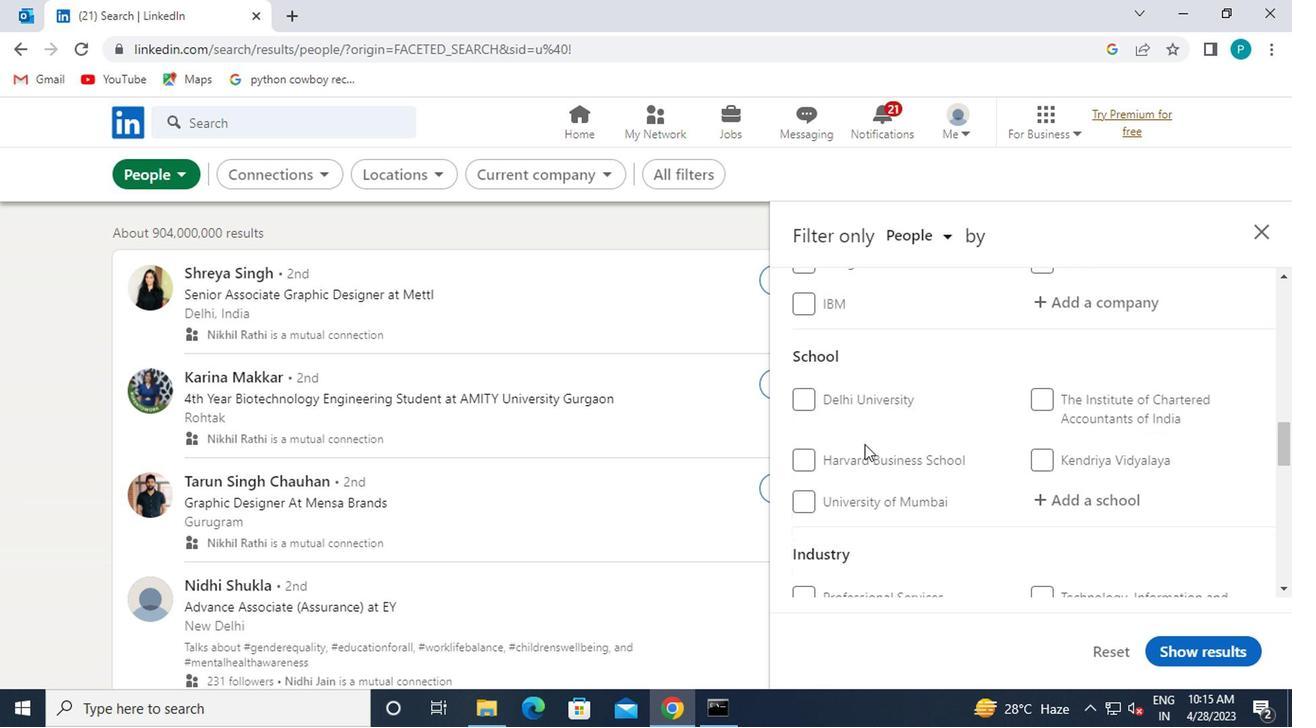 
Action: Mouse scrolled (836, 449) with delta (0, -1)
Screenshot: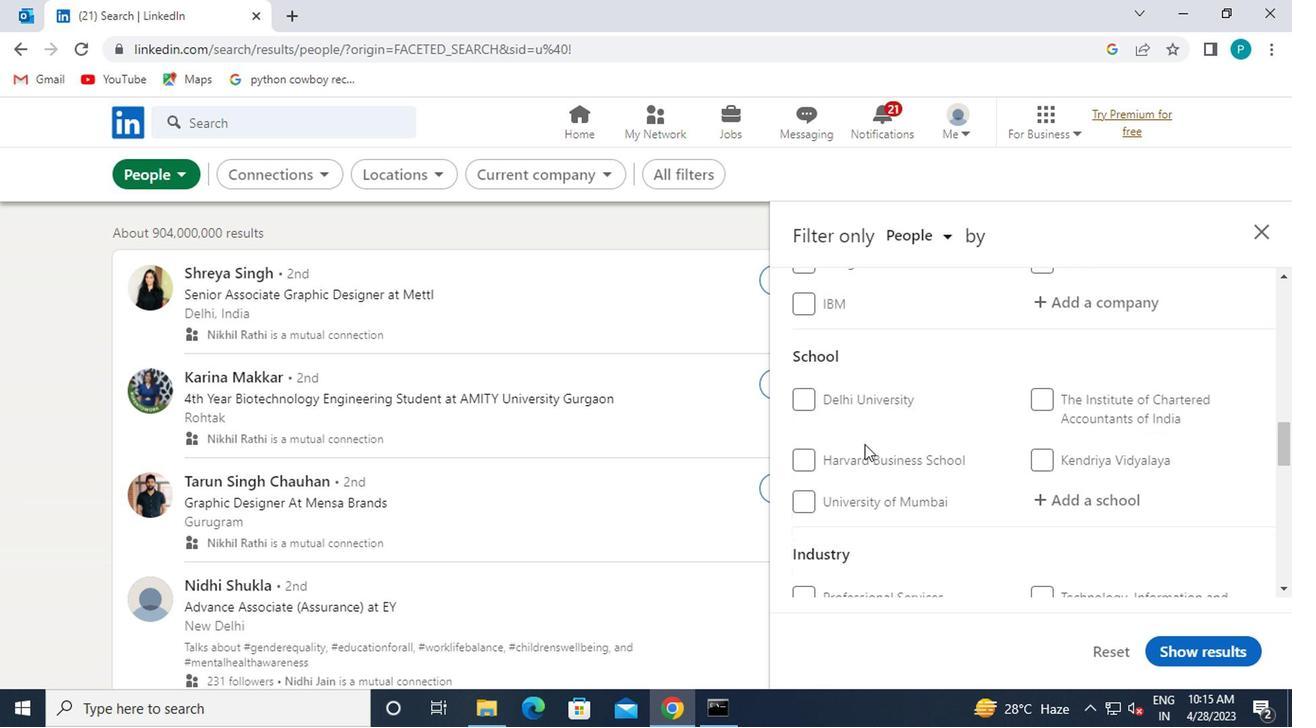 
Action: Mouse scrolled (836, 449) with delta (0, -1)
Screenshot: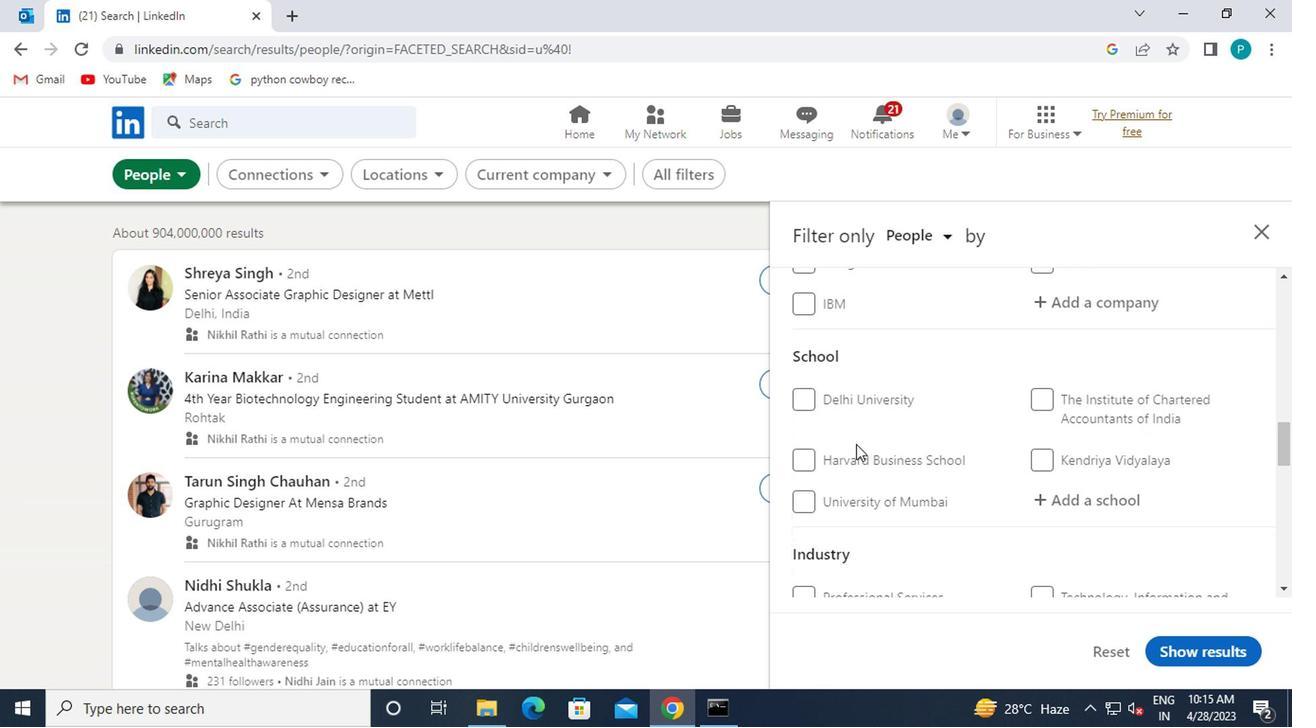 
Action: Mouse scrolled (836, 449) with delta (0, -1)
Screenshot: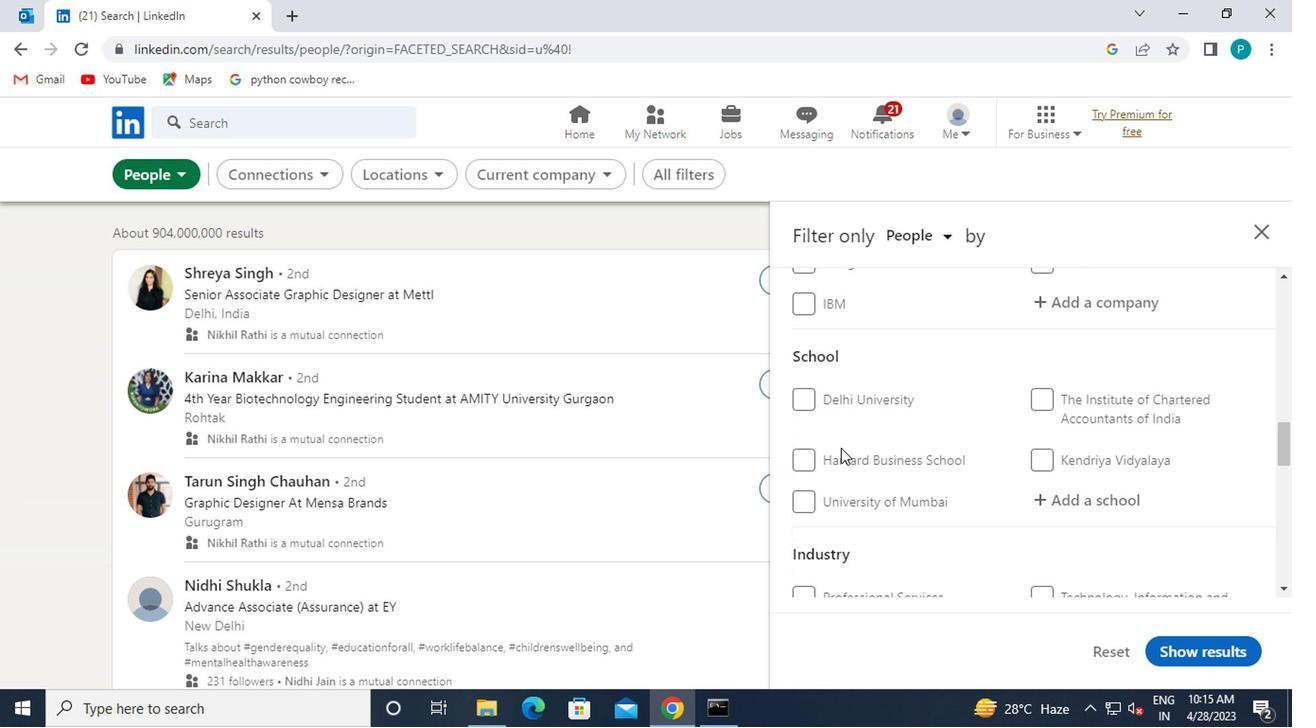 
Action: Mouse moved to (1032, 432)
Screenshot: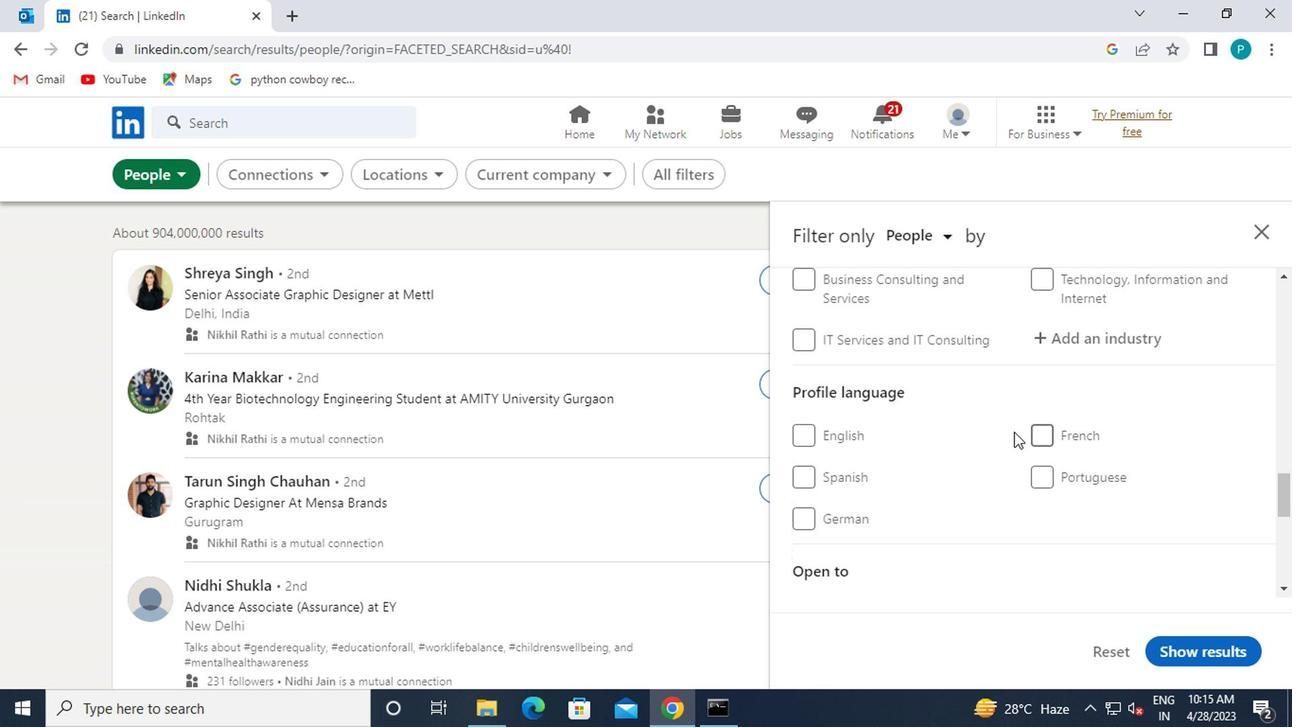 
Action: Mouse pressed left at (1032, 432)
Screenshot: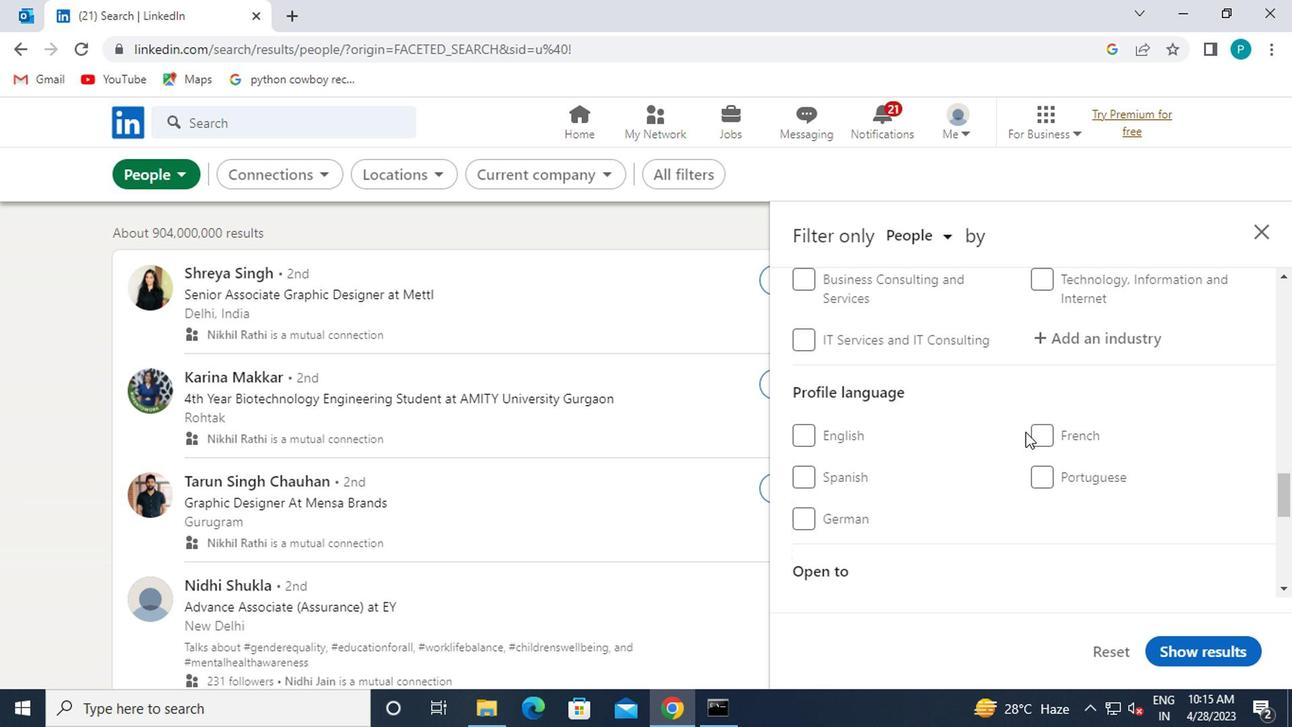 
Action: Mouse moved to (985, 397)
Screenshot: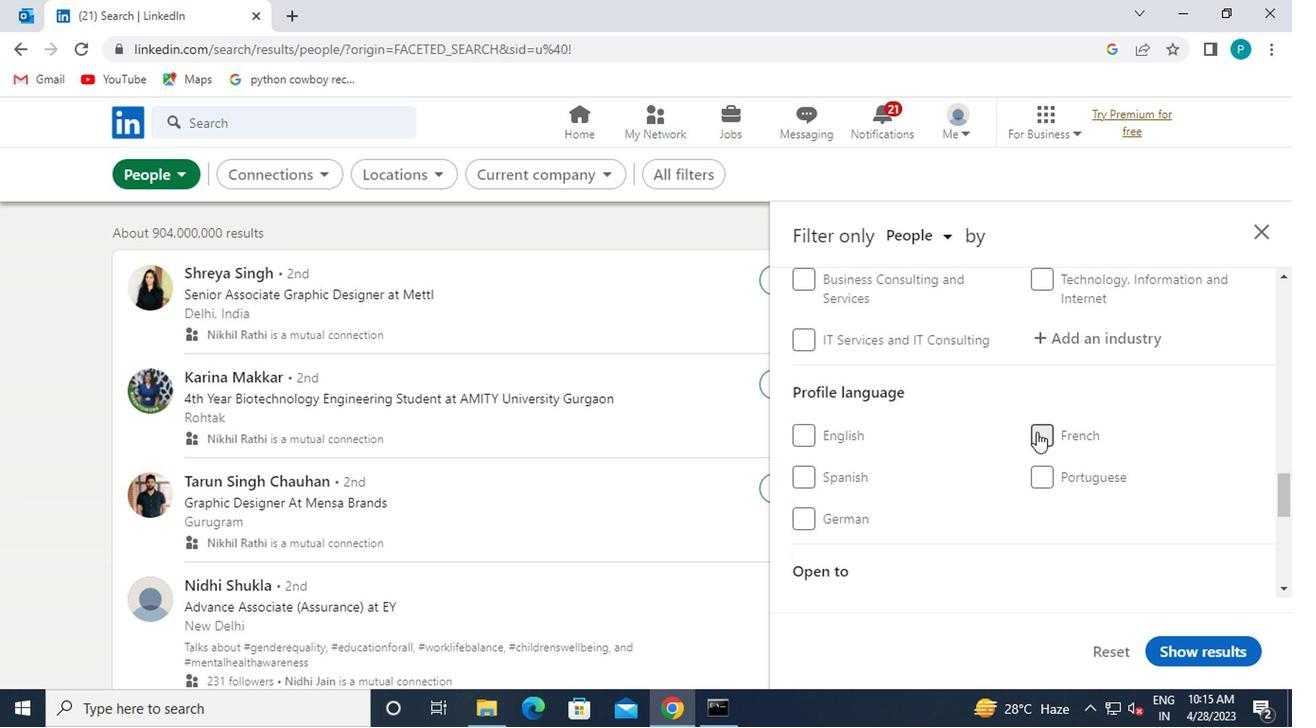 
Action: Mouse scrolled (985, 397) with delta (0, 0)
Screenshot: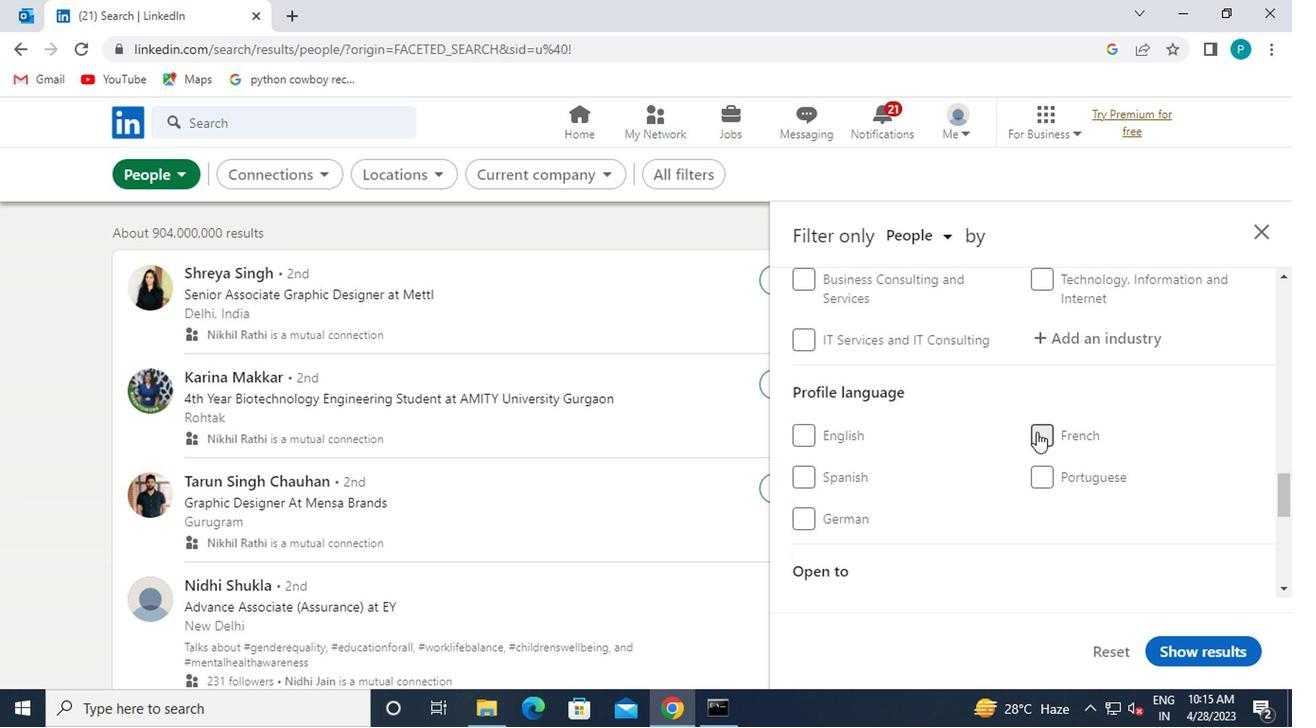 
Action: Mouse moved to (986, 395)
Screenshot: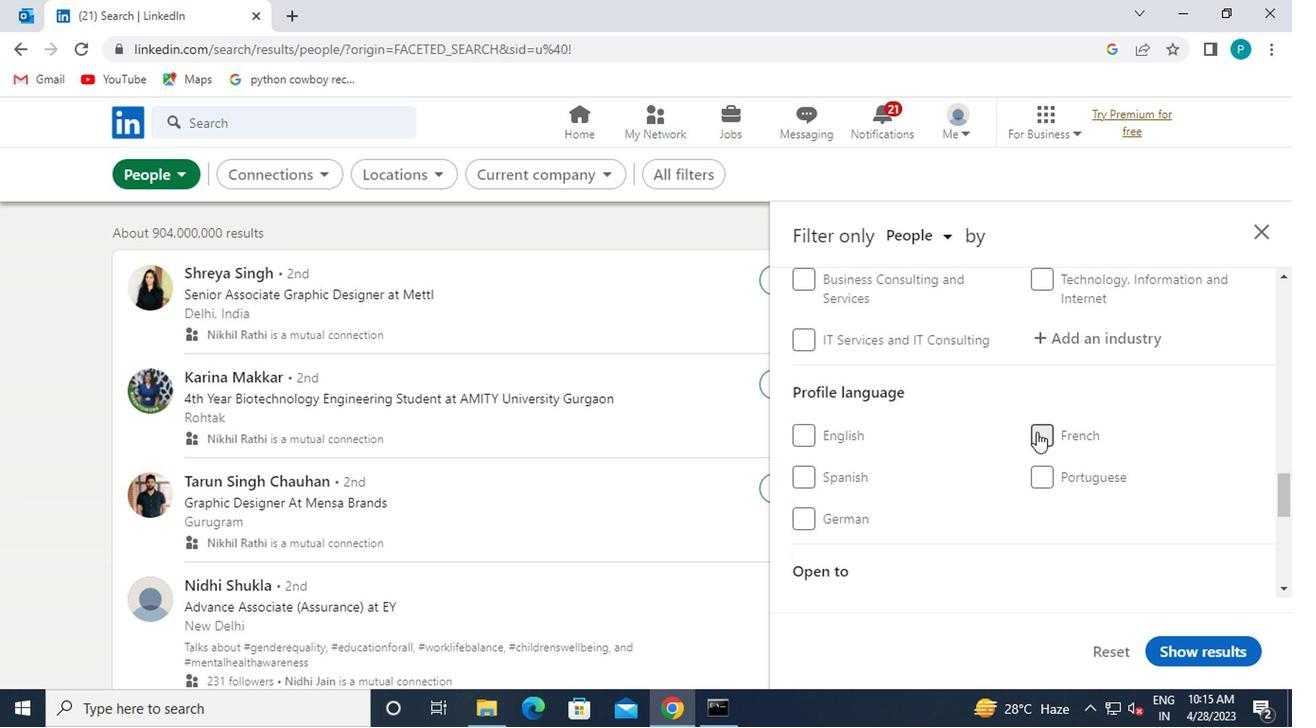 
Action: Mouse scrolled (986, 397) with delta (0, 1)
Screenshot: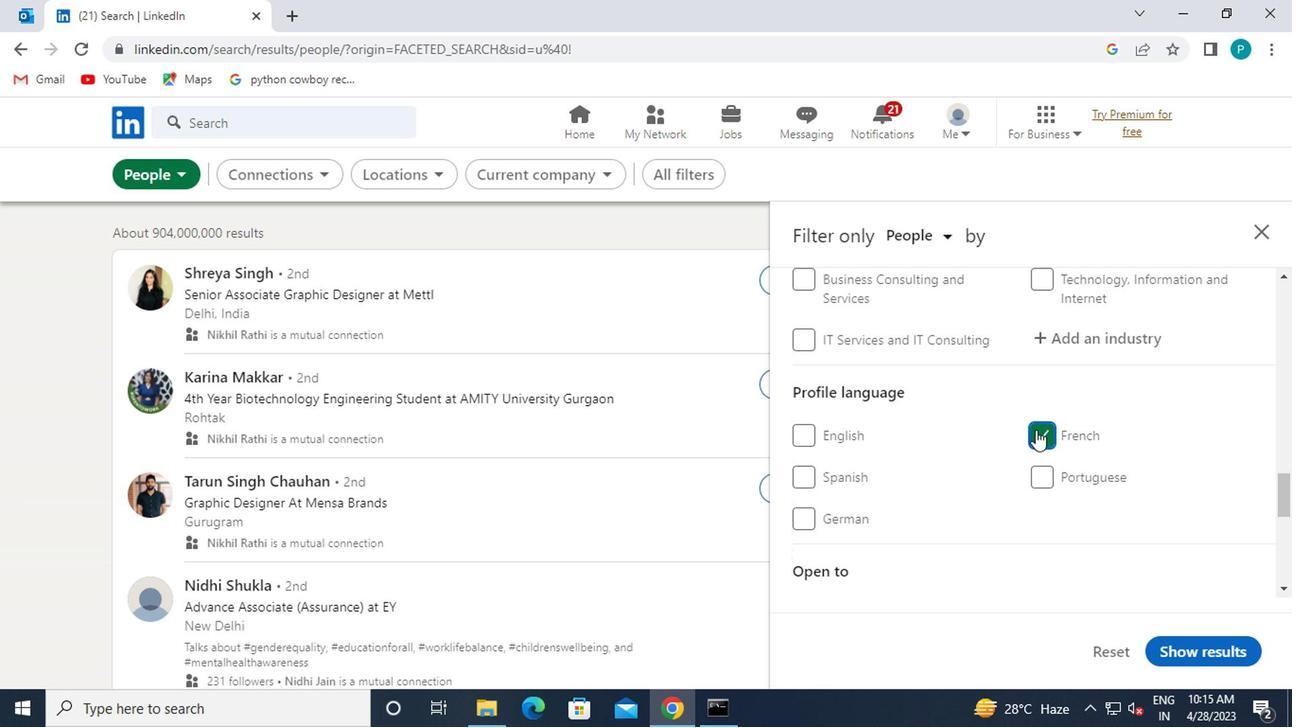 
Action: Mouse scrolled (986, 397) with delta (0, 1)
Screenshot: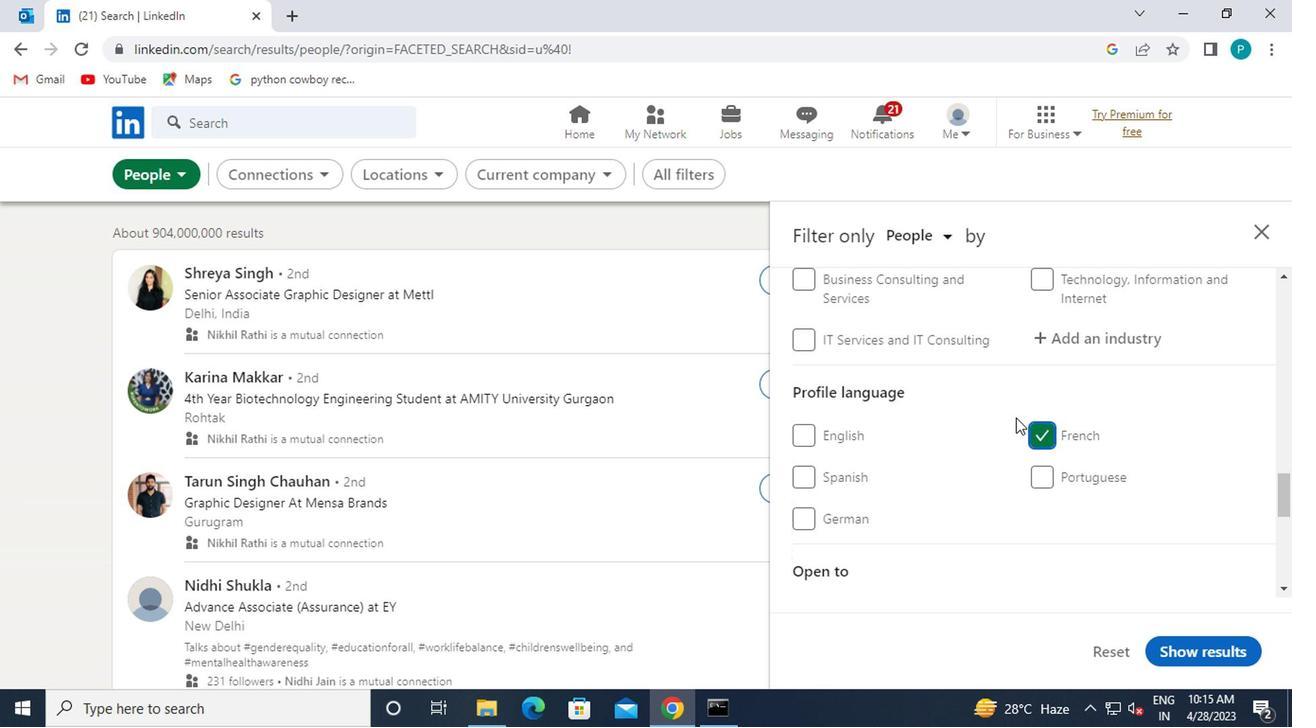 
Action: Mouse moved to (991, 393)
Screenshot: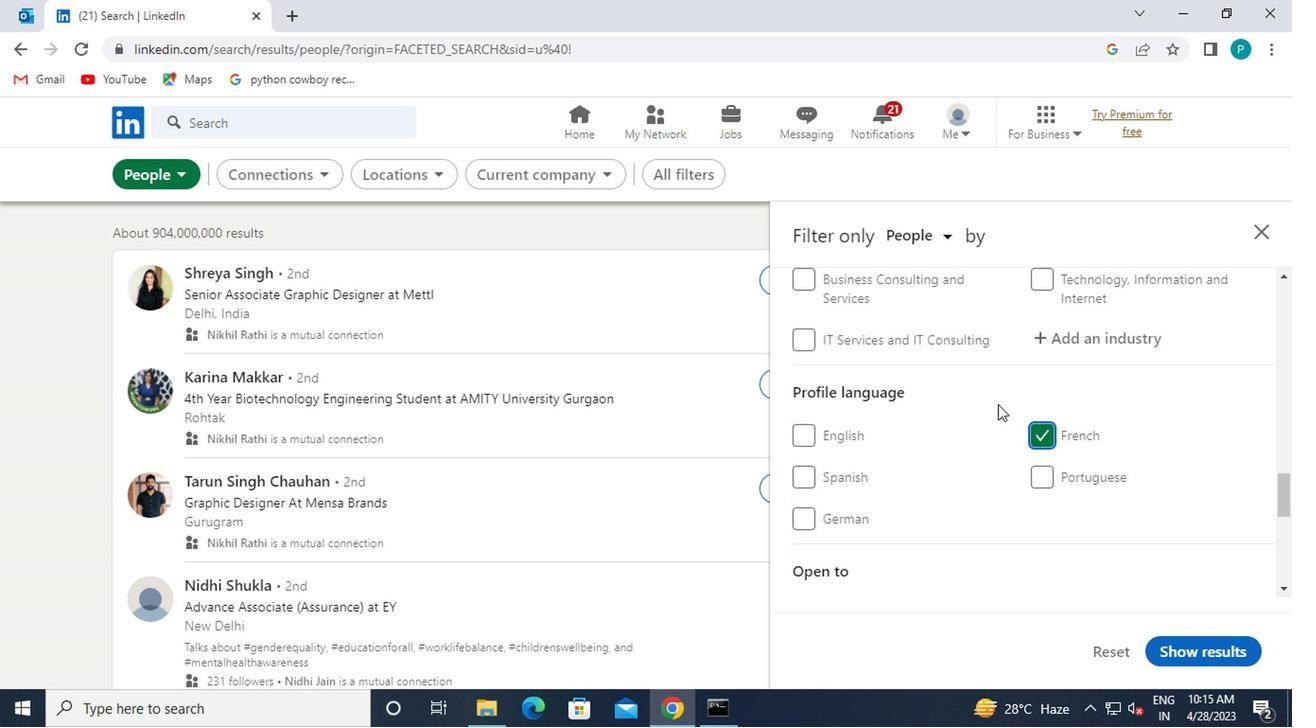 
Action: Mouse scrolled (991, 393) with delta (0, 0)
Screenshot: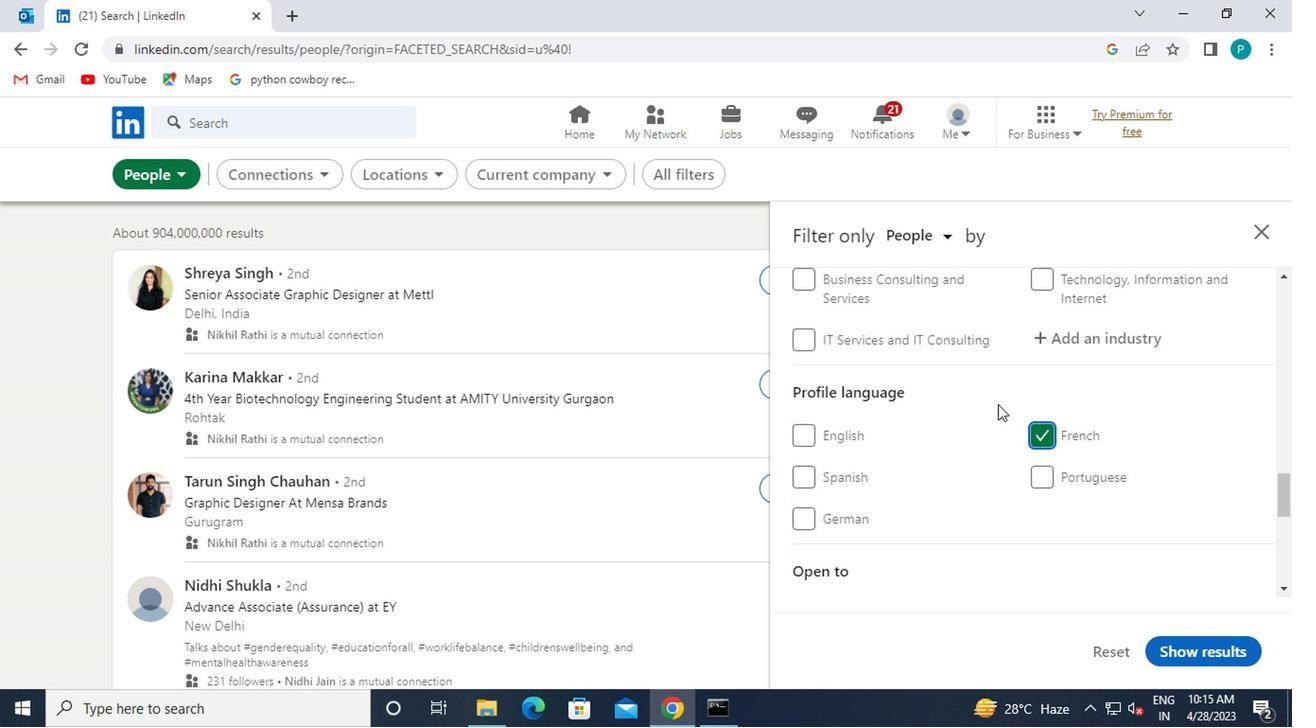 
Action: Mouse moved to (1047, 402)
Screenshot: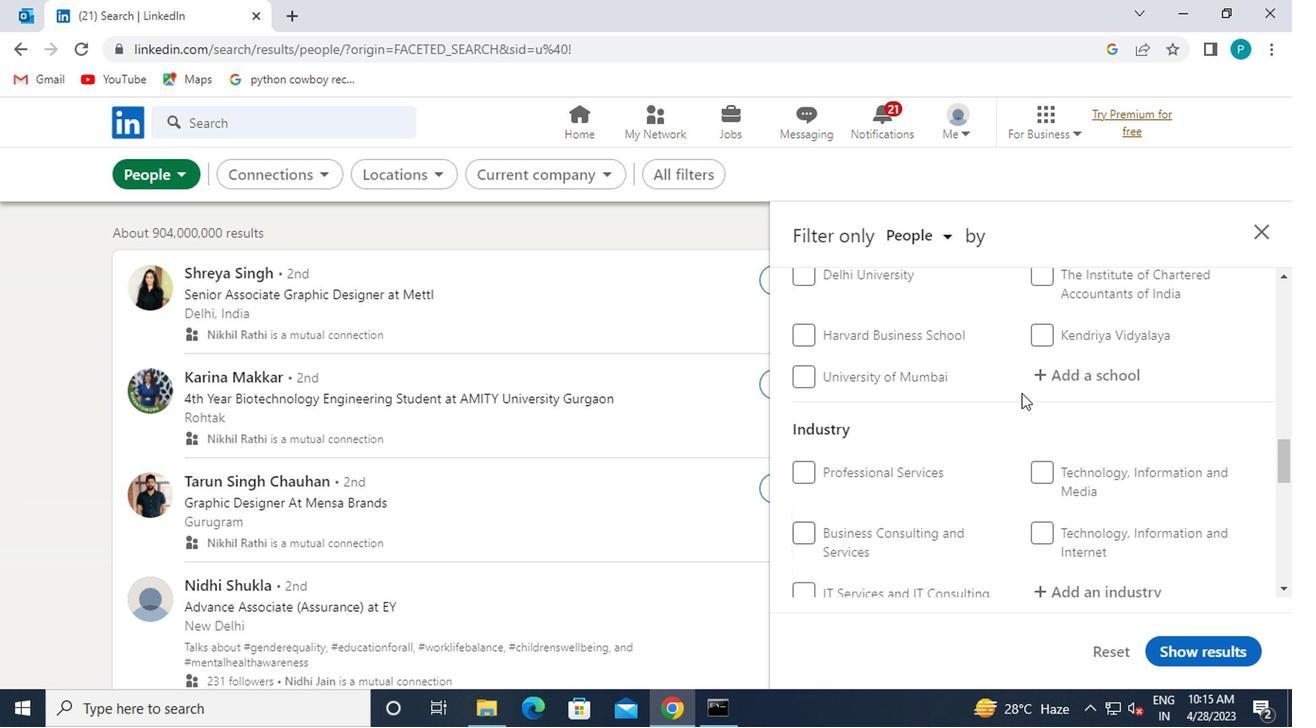 
Action: Mouse scrolled (1047, 403) with delta (0, 0)
Screenshot: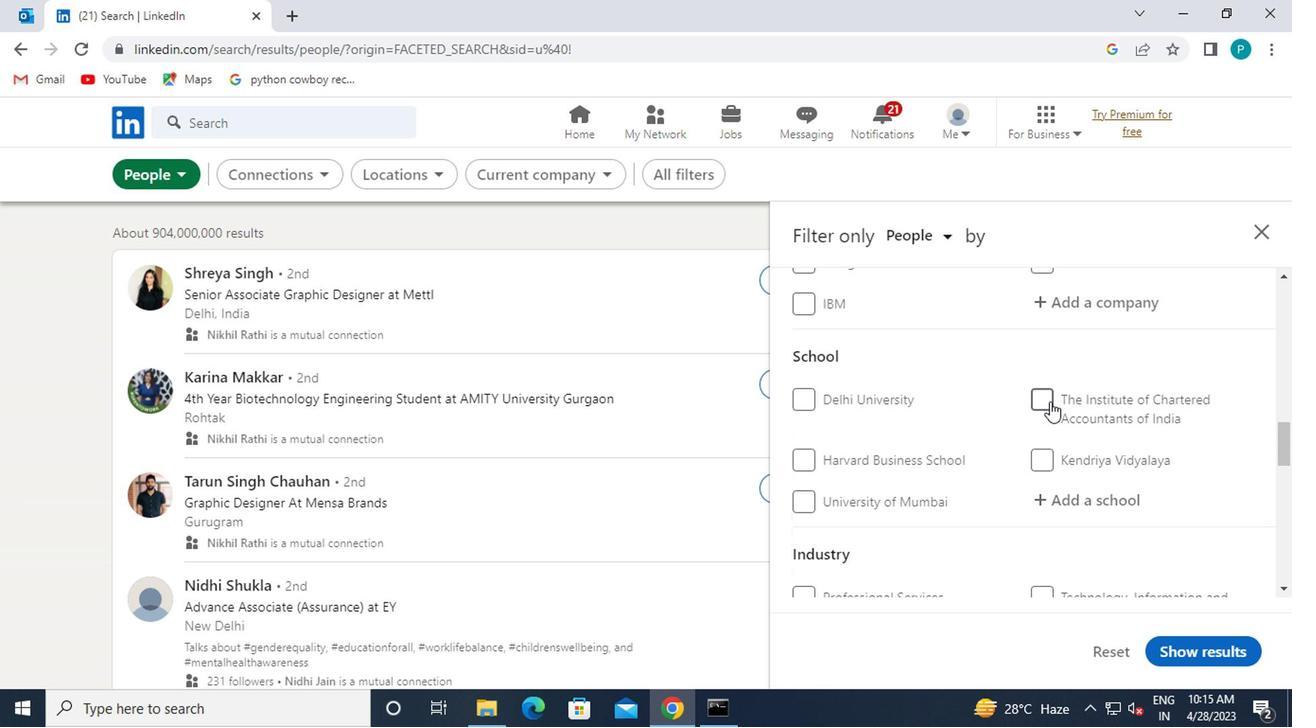 
Action: Mouse moved to (1047, 403)
Screenshot: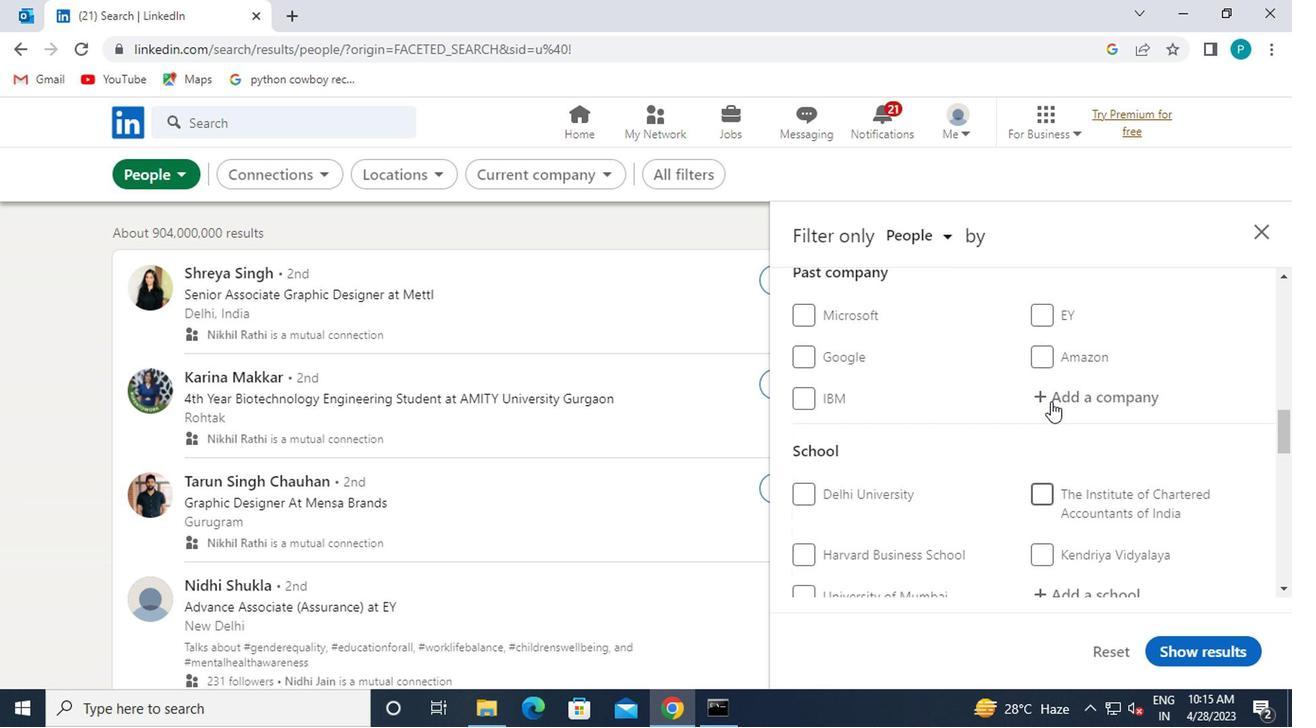 
Action: Mouse scrolled (1047, 404) with delta (0, 1)
Screenshot: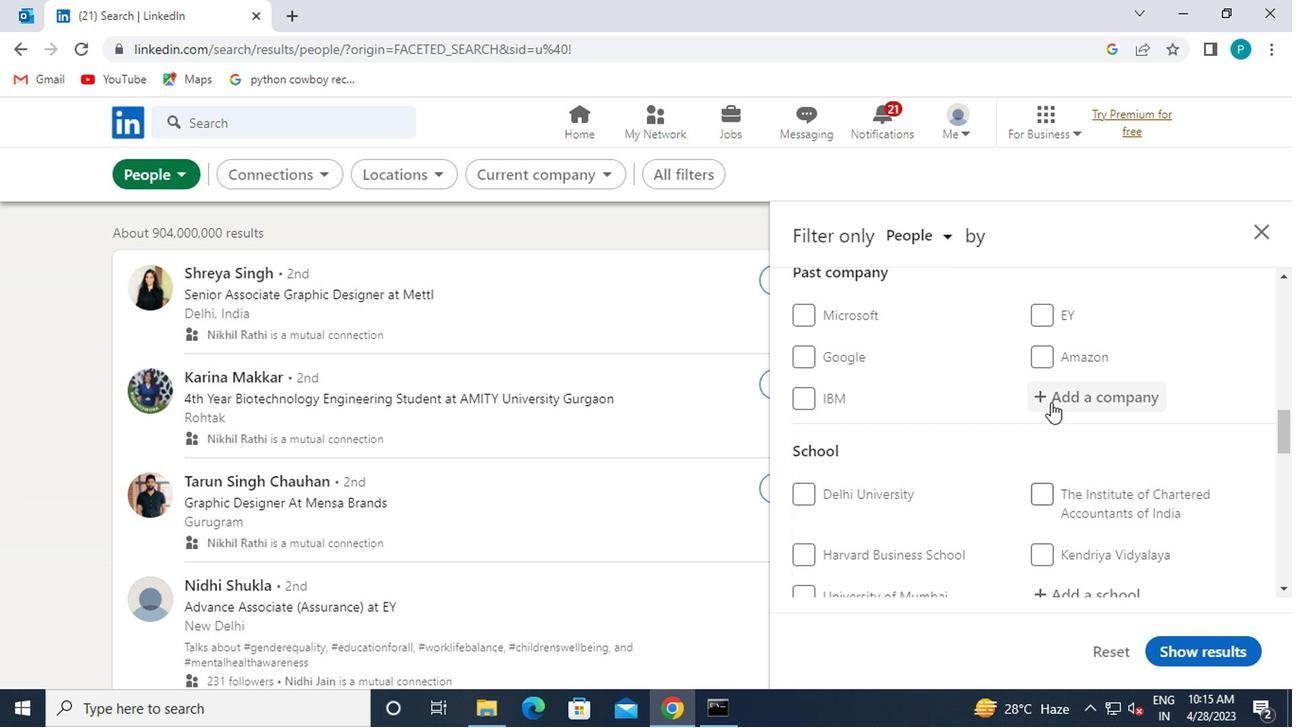 
Action: Mouse scrolled (1047, 404) with delta (0, 1)
Screenshot: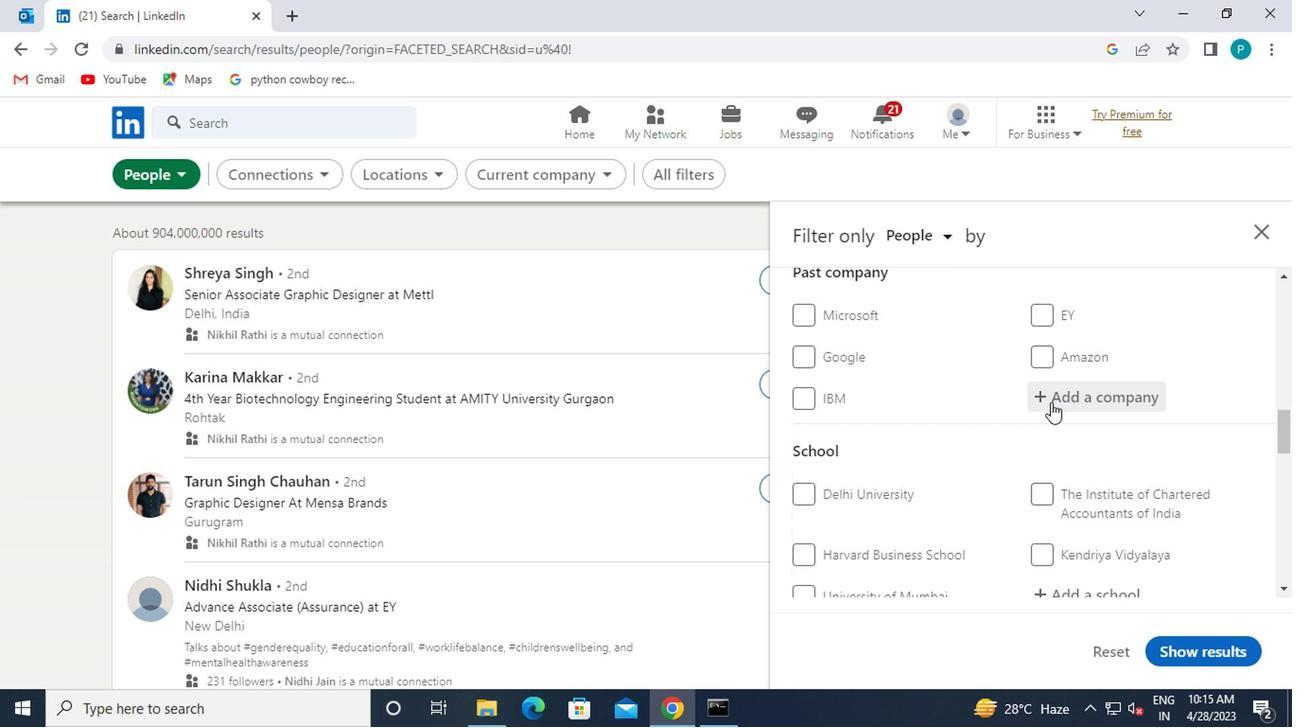 
Action: Mouse scrolled (1047, 404) with delta (0, 1)
Screenshot: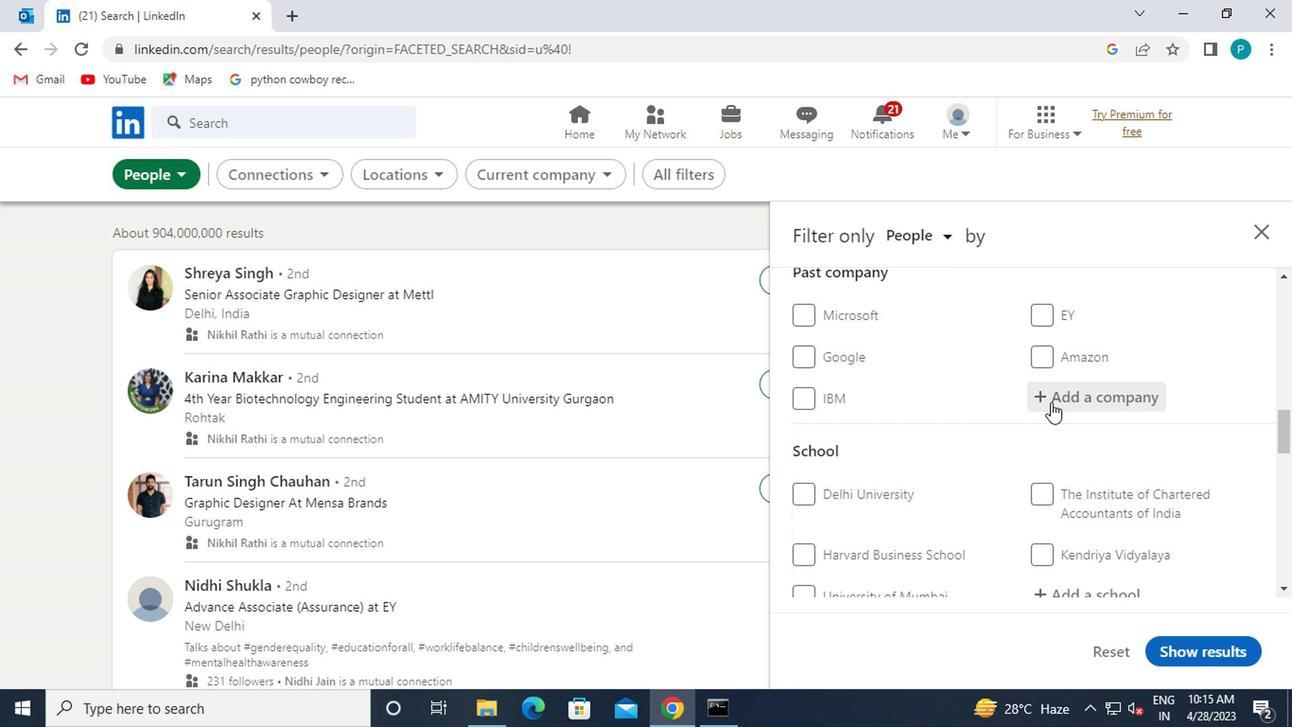 
Action: Mouse moved to (1091, 488)
Screenshot: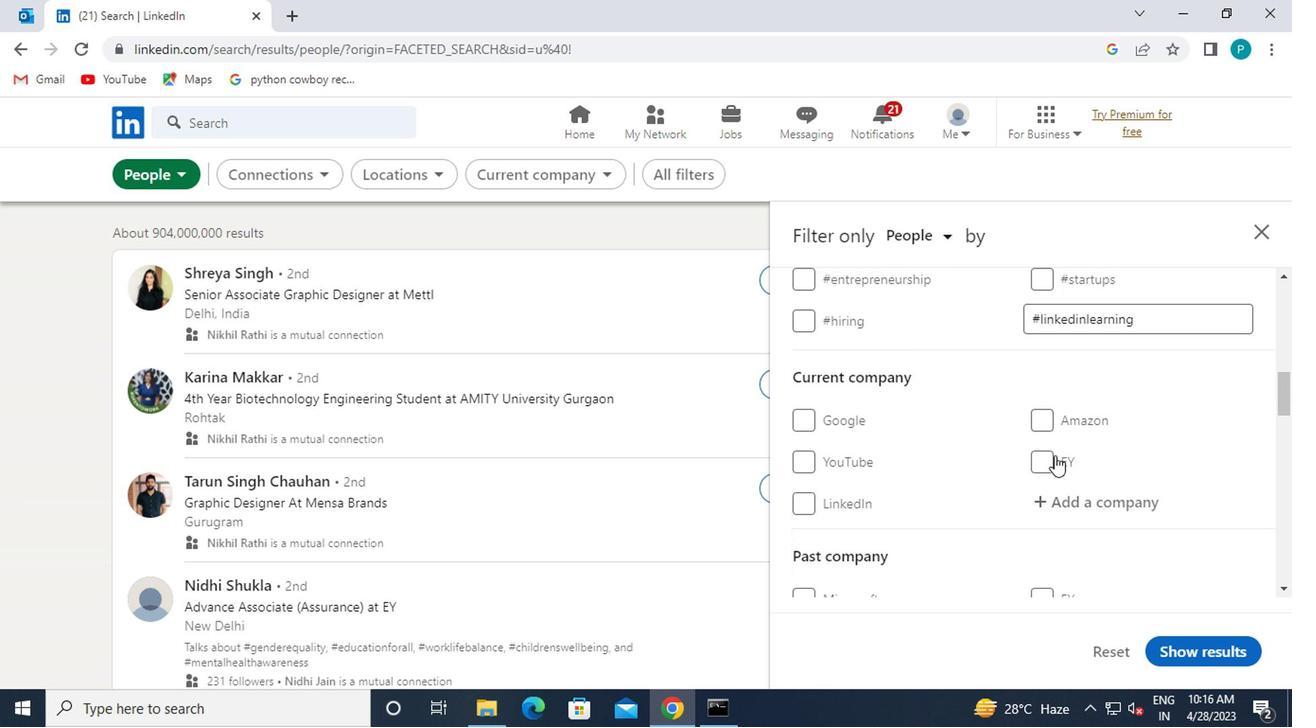 
Action: Mouse pressed left at (1091, 488)
Screenshot: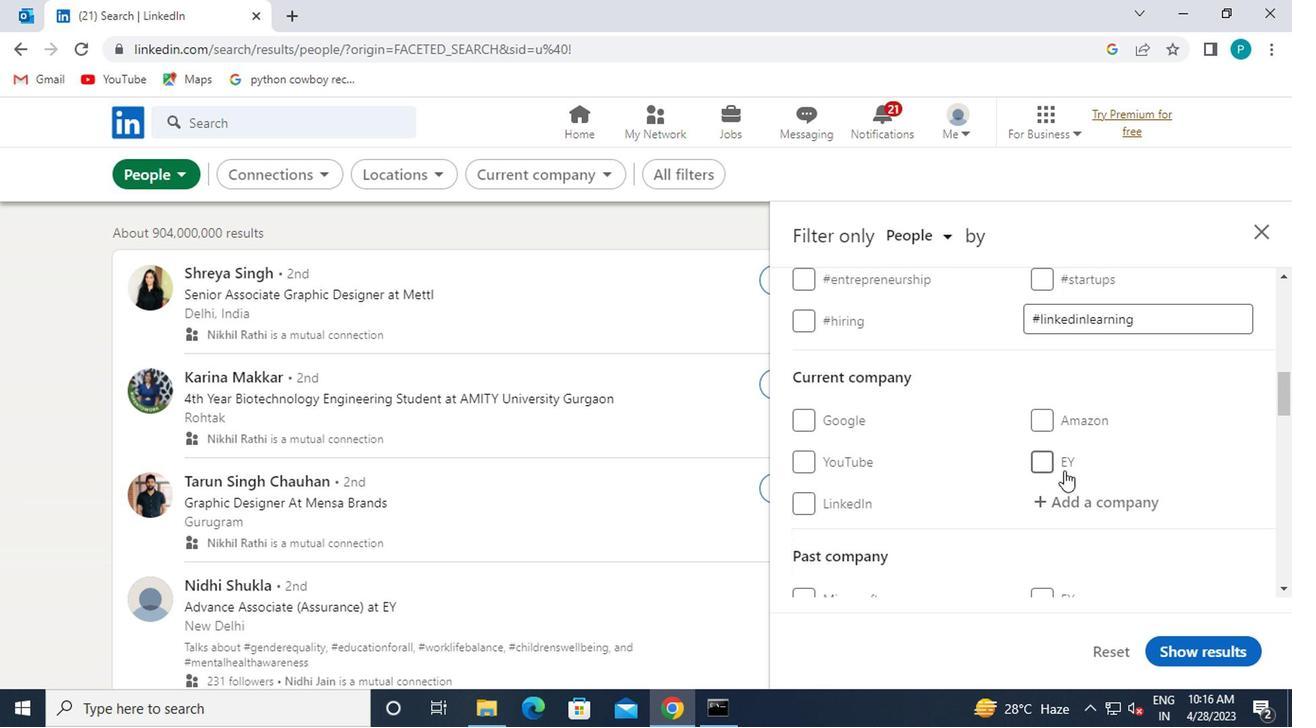 
Action: Mouse moved to (1083, 498)
Screenshot: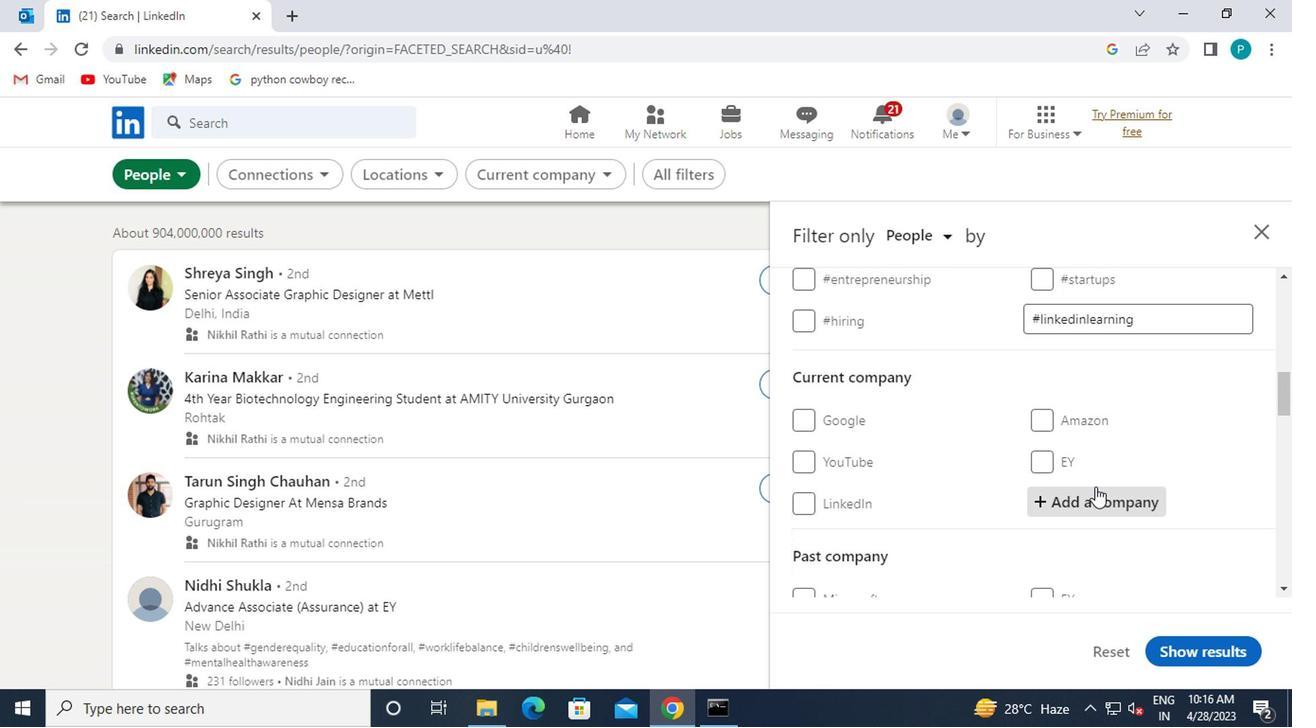 
Action: Key pressed <Key.caps_lock>V<Key.caps_lock>ACO
Screenshot: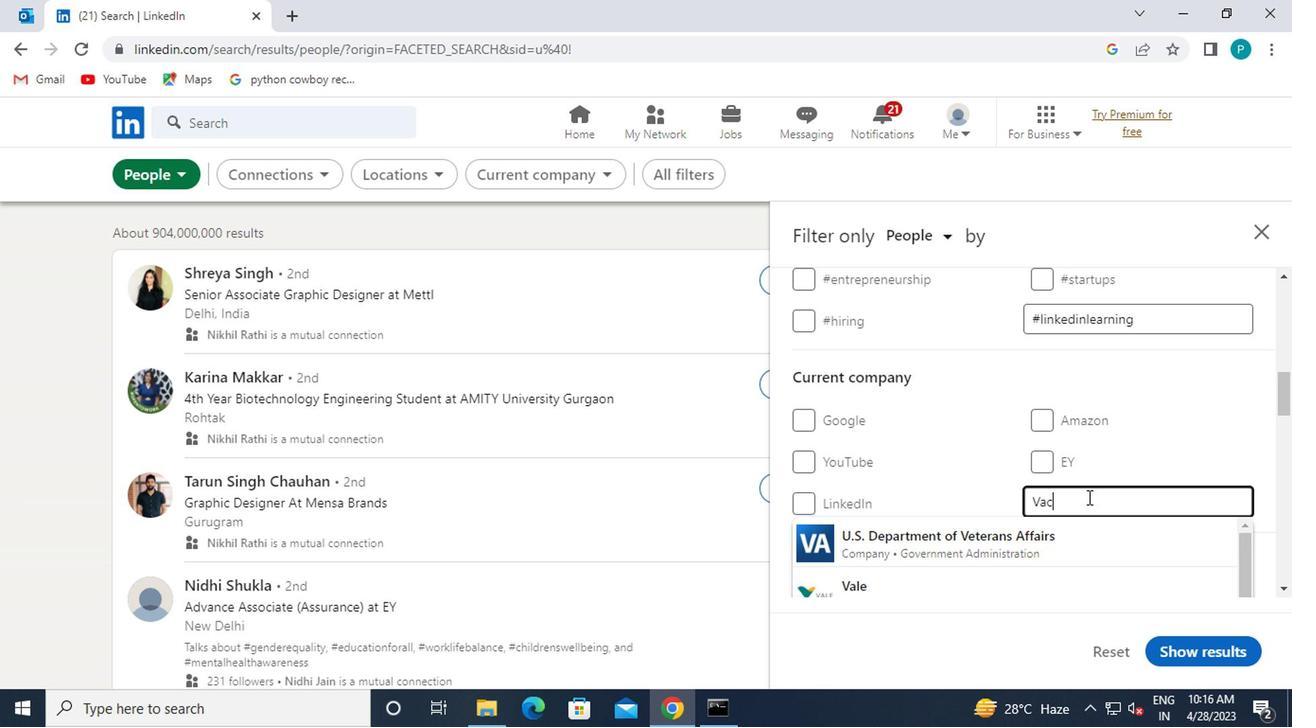 
Action: Mouse moved to (997, 529)
Screenshot: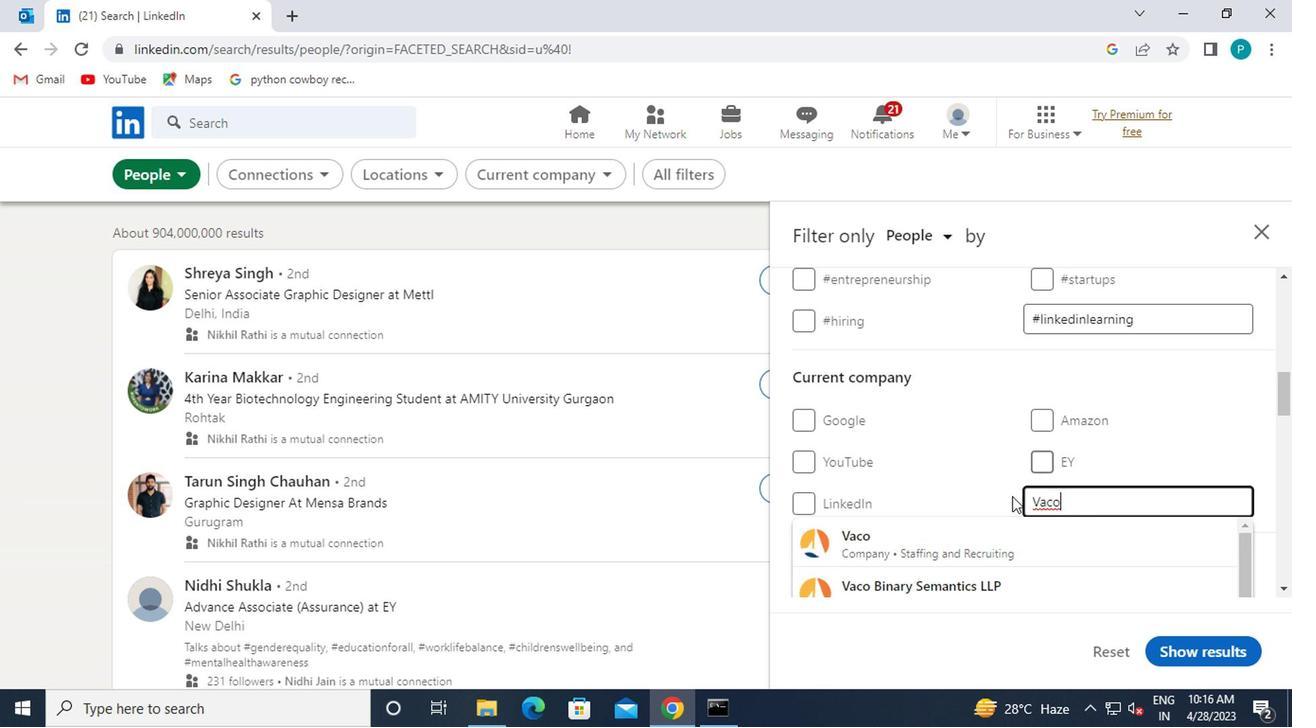 
Action: Mouse pressed left at (997, 529)
Screenshot: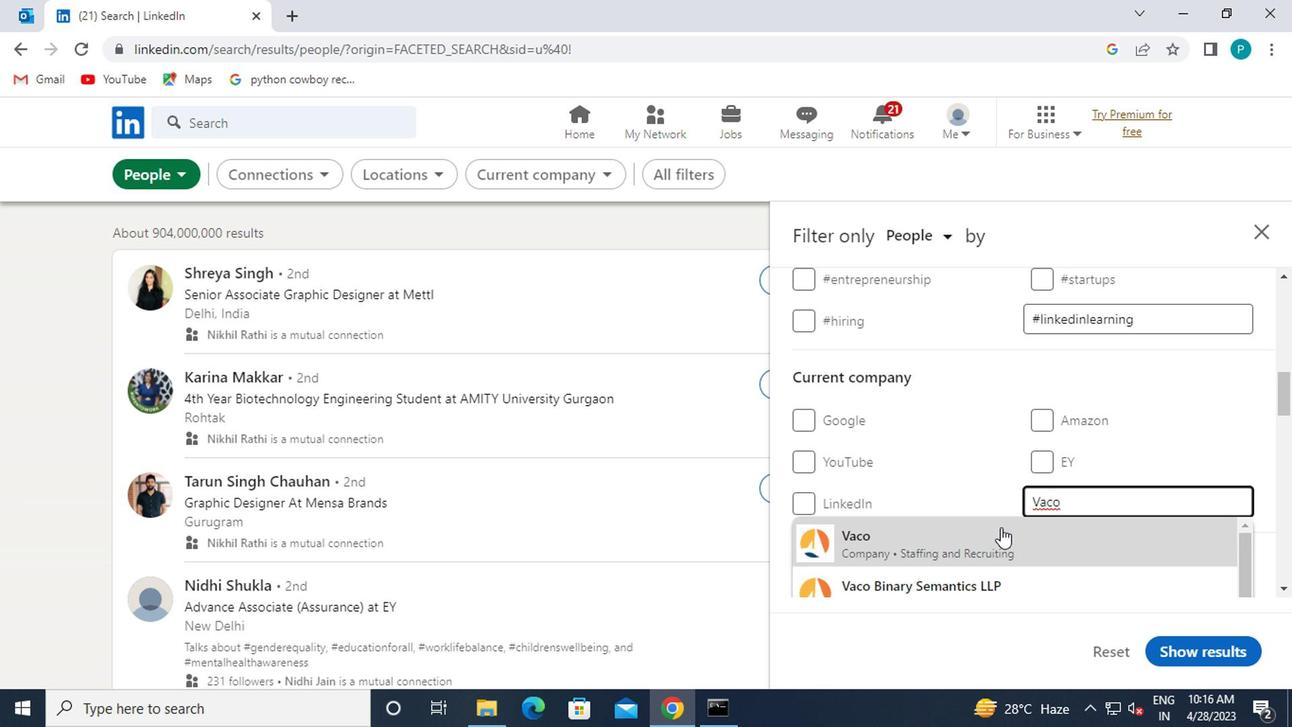 
Action: Mouse moved to (924, 486)
Screenshot: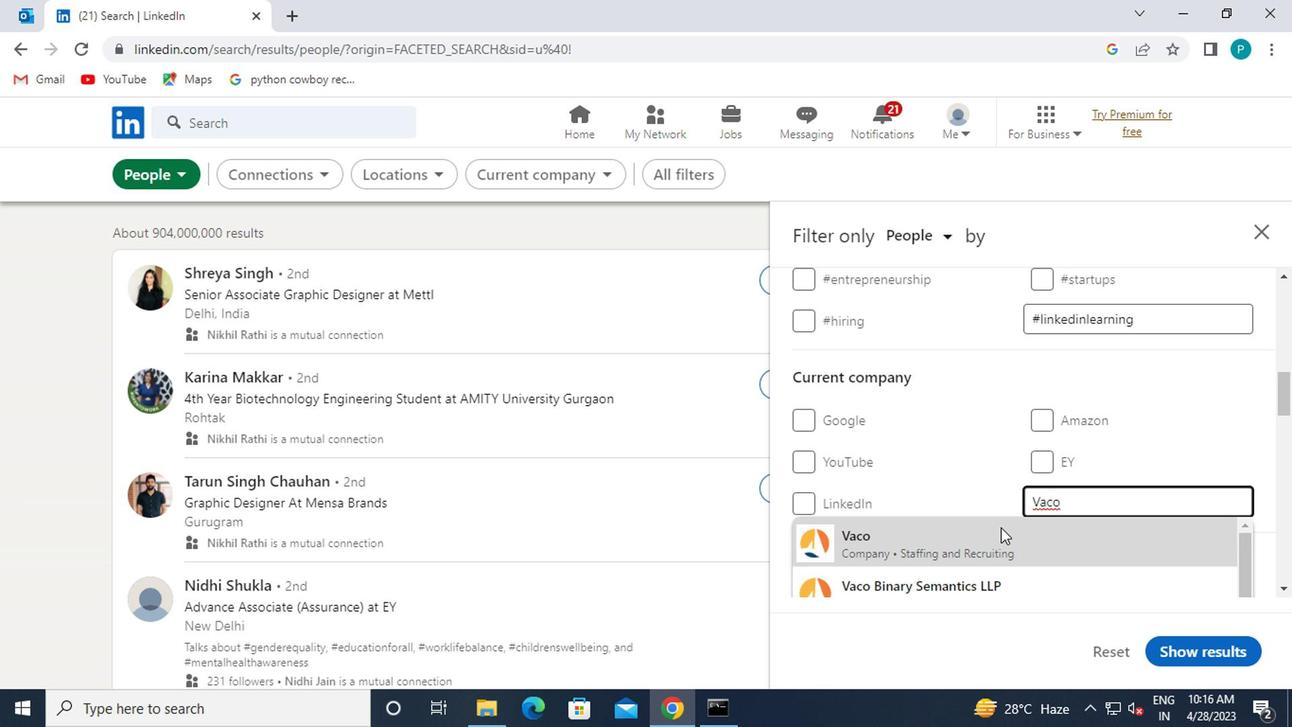 
Action: Mouse scrolled (924, 485) with delta (0, 0)
Screenshot: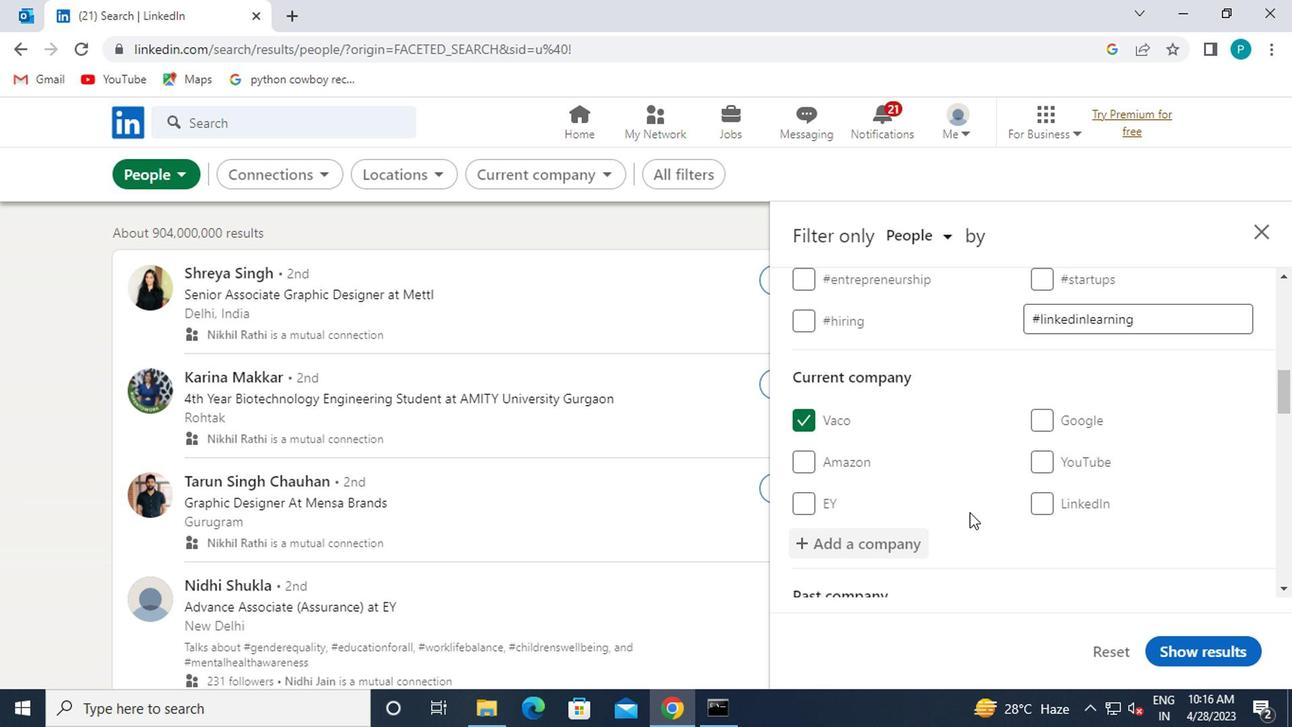 
Action: Mouse scrolled (924, 485) with delta (0, 0)
Screenshot: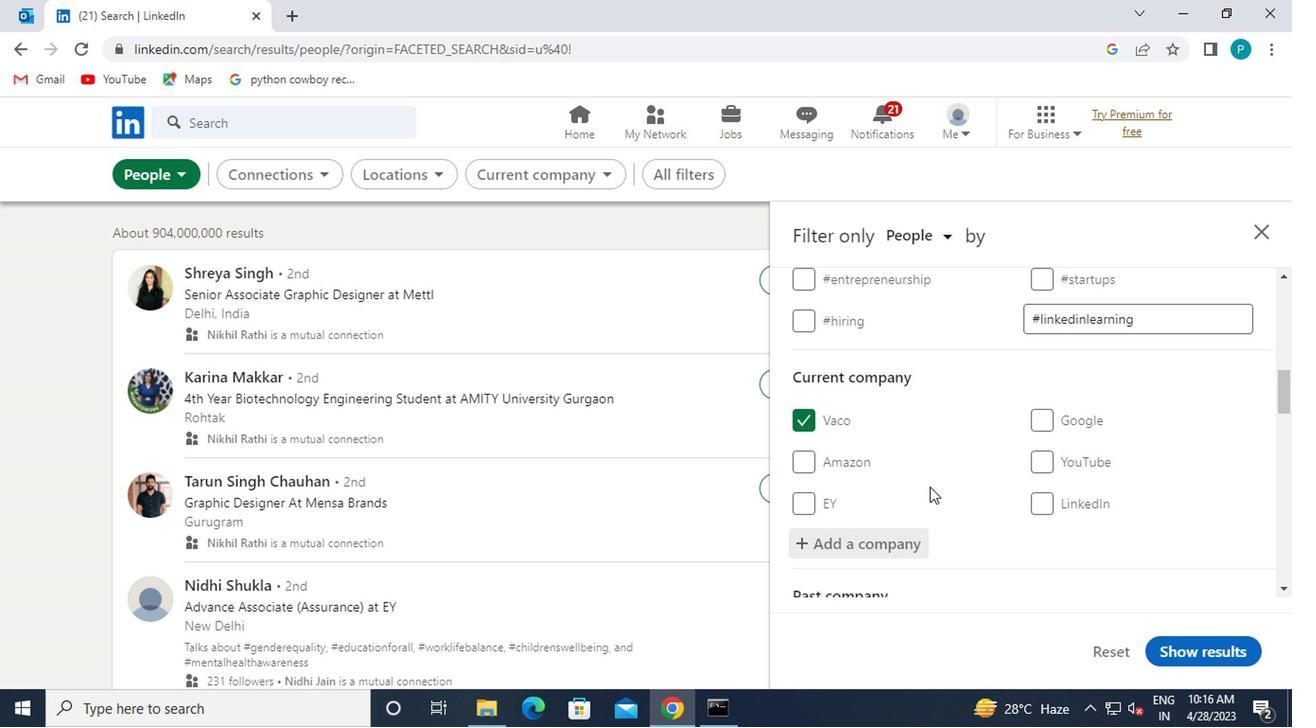 
Action: Mouse scrolled (924, 485) with delta (0, 0)
Screenshot: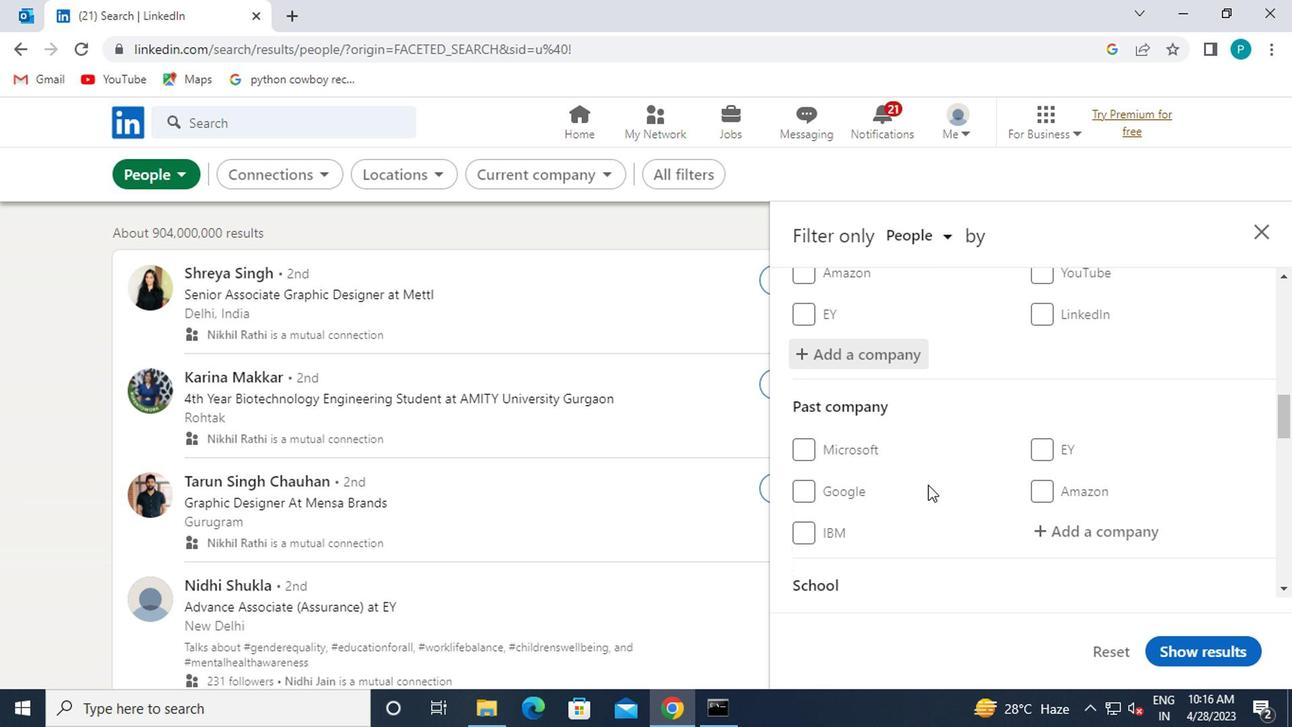 
Action: Mouse scrolled (924, 485) with delta (0, 0)
Screenshot: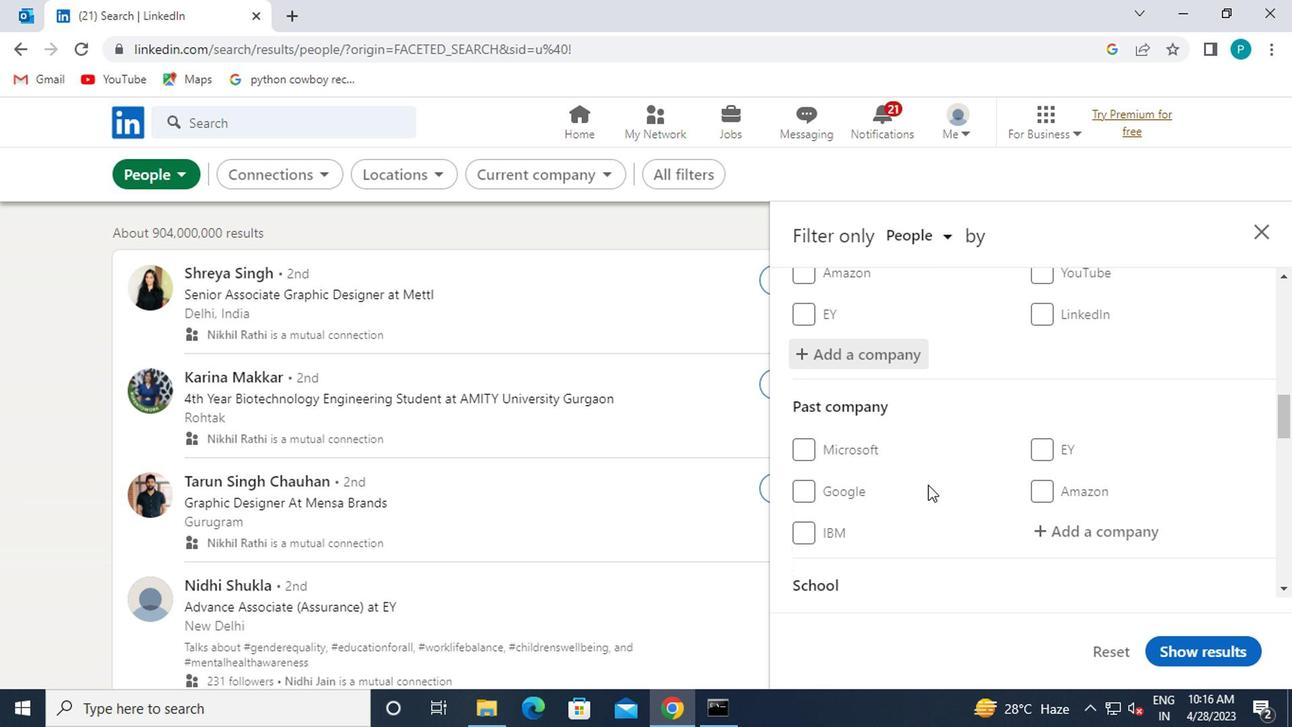 
Action: Mouse moved to (1111, 564)
Screenshot: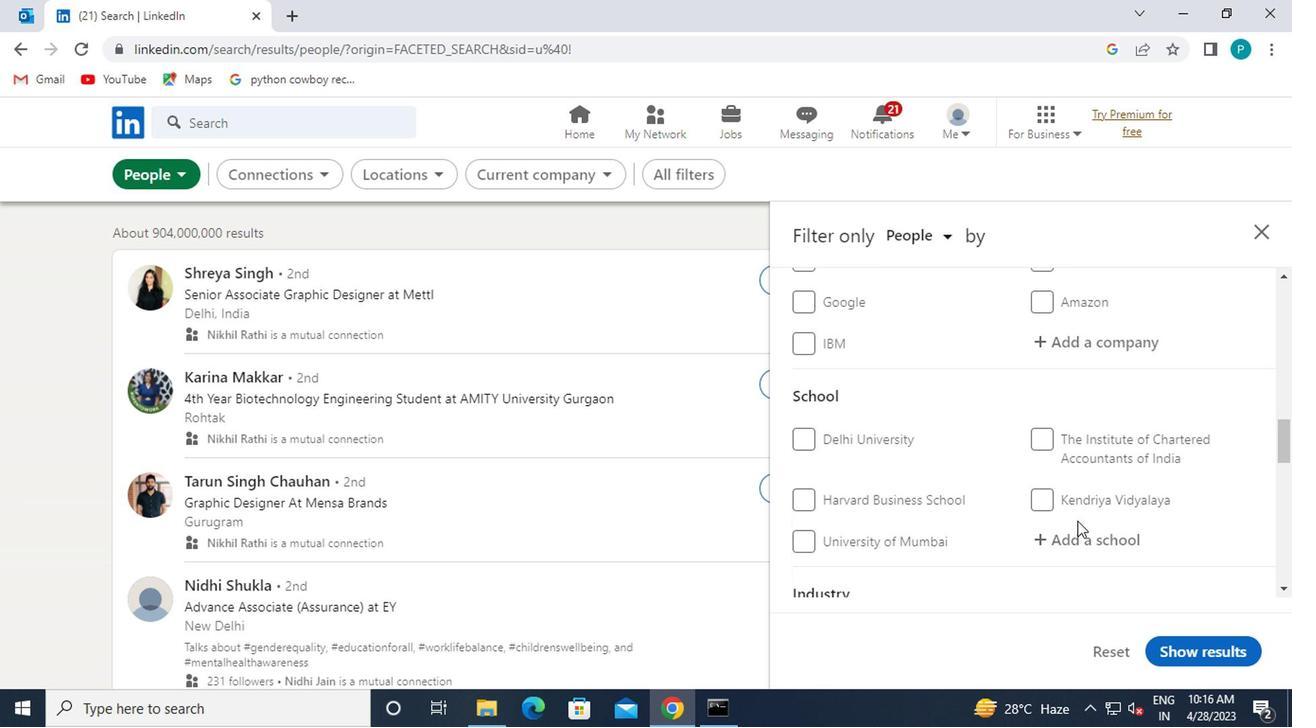 
Action: Mouse pressed left at (1111, 564)
Screenshot: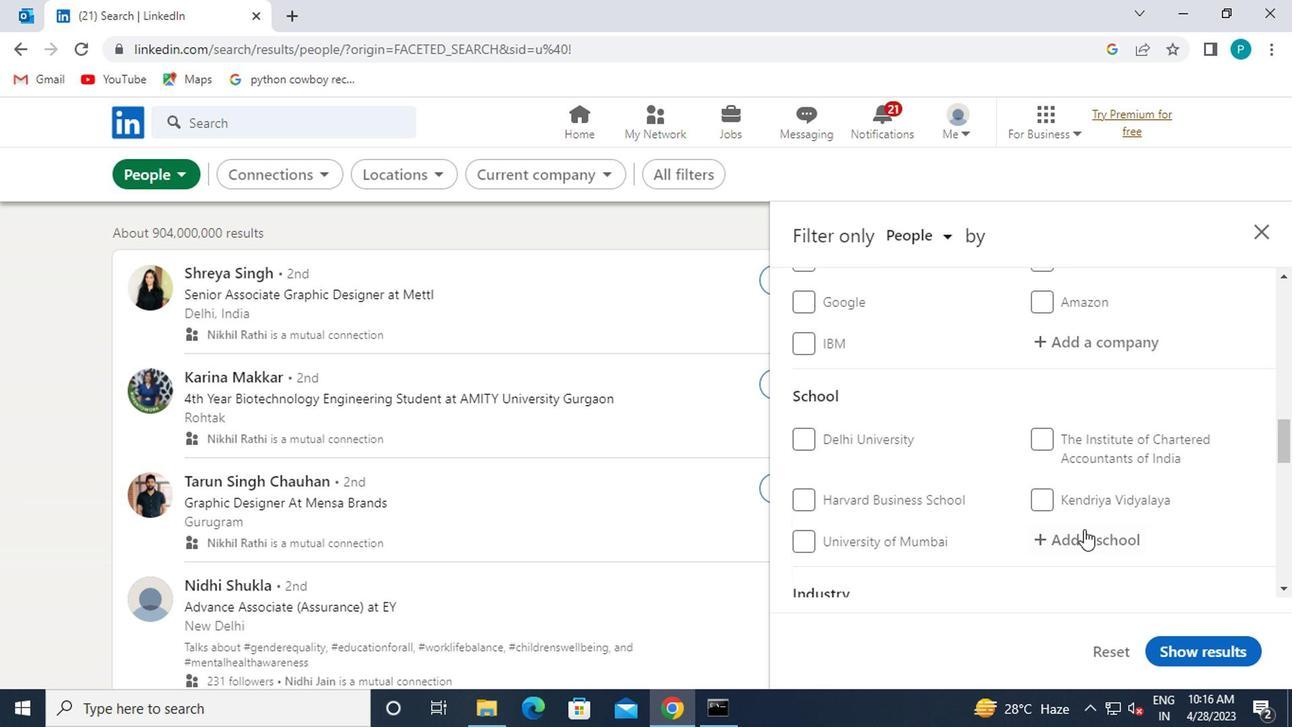 
Action: Mouse moved to (1092, 541)
Screenshot: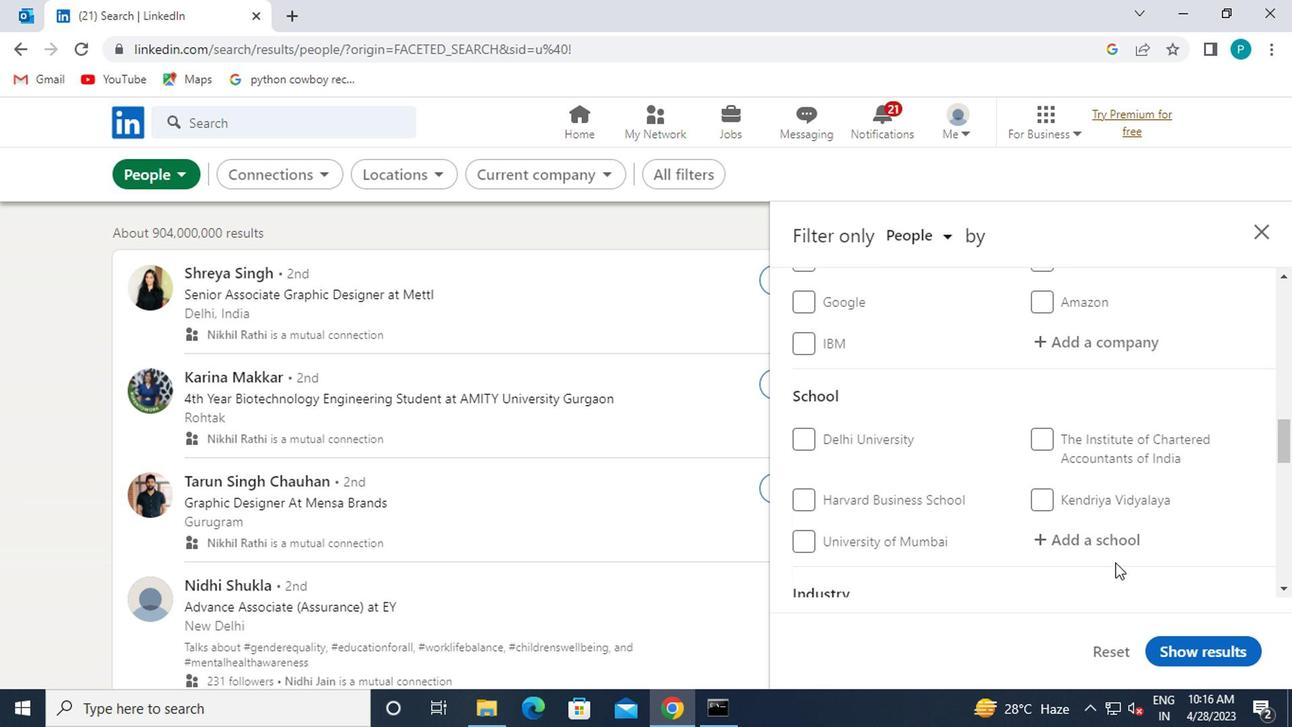 
Action: Mouse pressed left at (1092, 541)
Screenshot: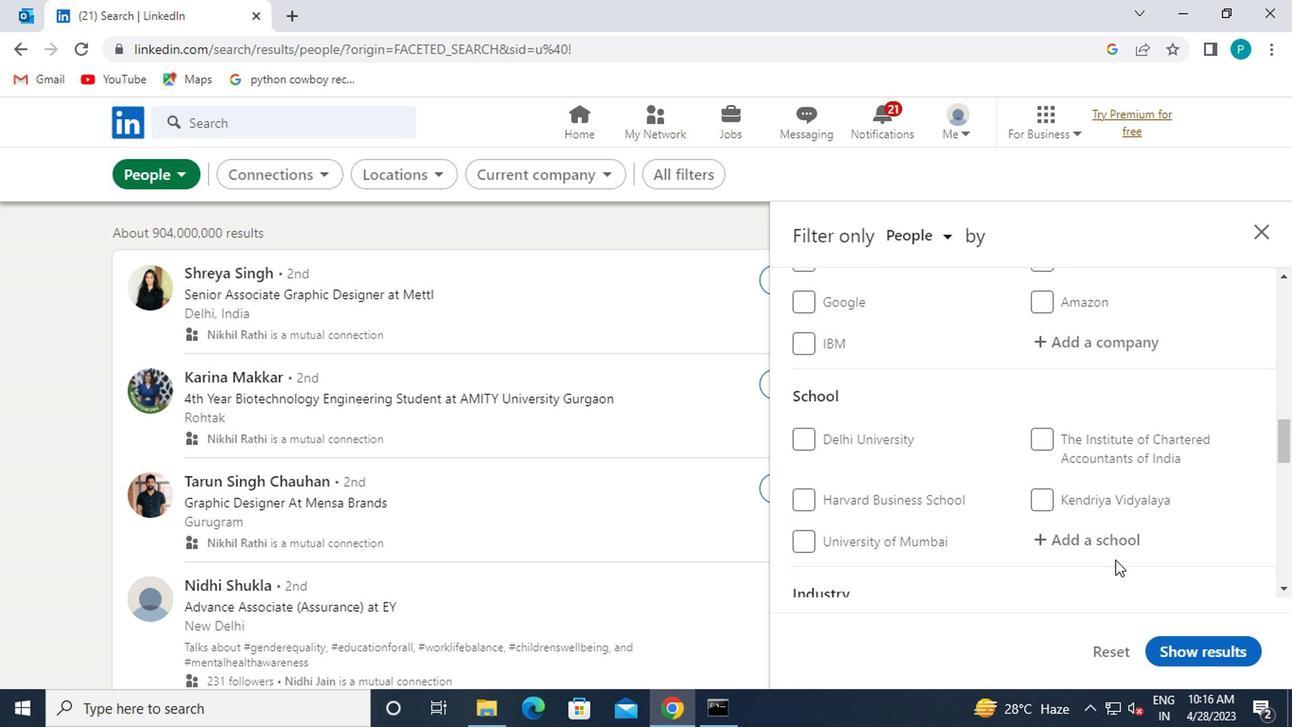 
Action: Key pressed <Key.caps_lock>P<Key.caps_lock>UNE<Key.space><Key.caps_lock>I<Key.caps_lock>NSTI
Screenshot: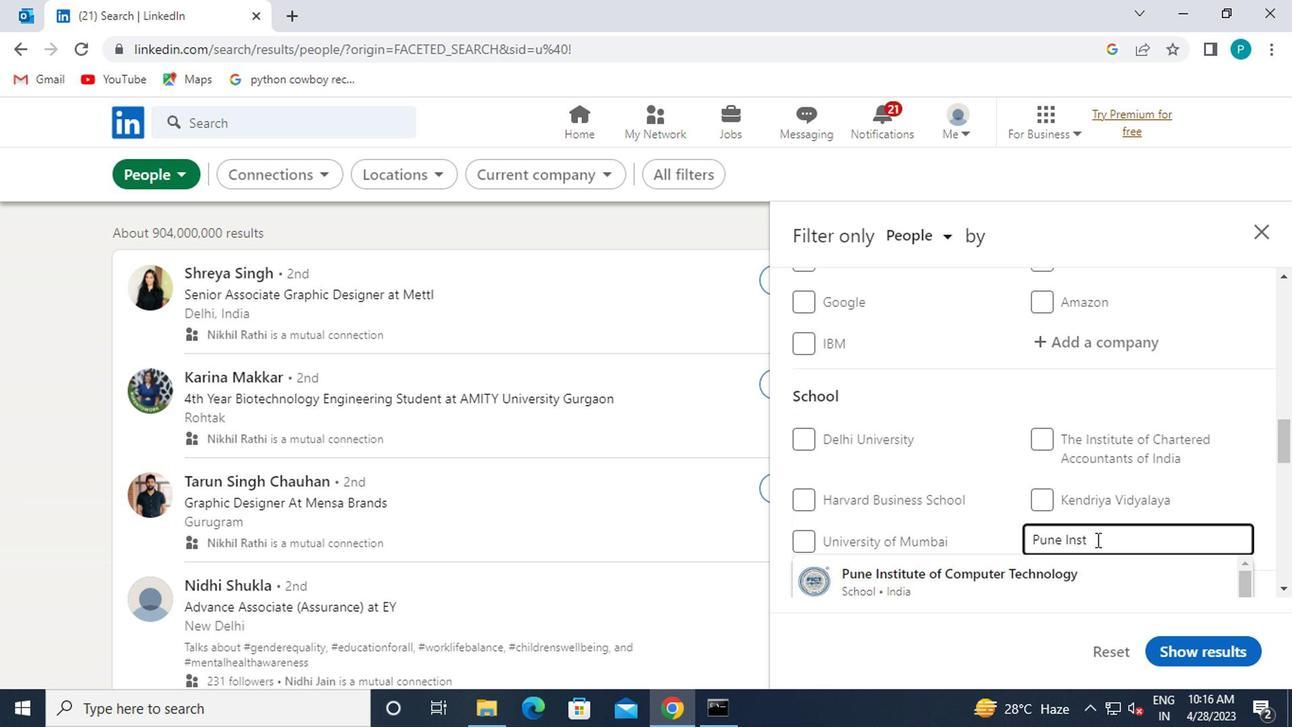 
Action: Mouse moved to (1009, 520)
Screenshot: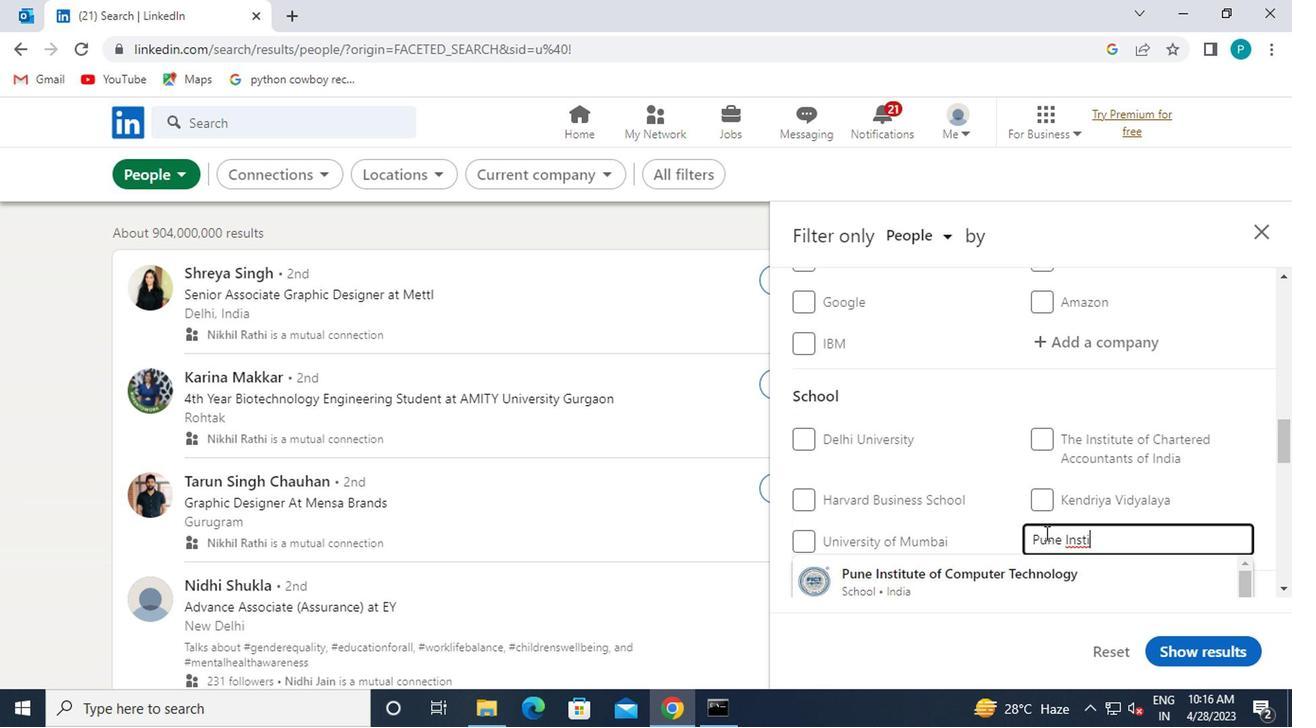 
Action: Mouse scrolled (1009, 519) with delta (0, 0)
Screenshot: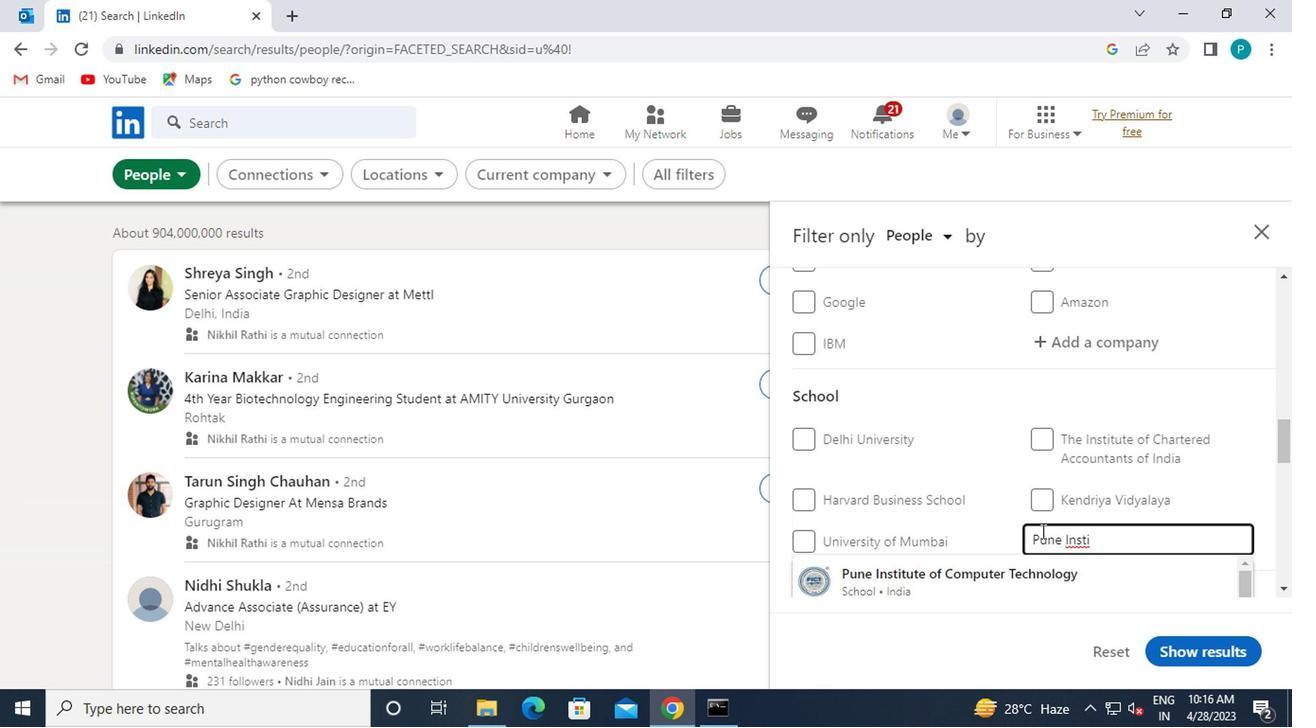 
Action: Mouse moved to (1009, 537)
Screenshot: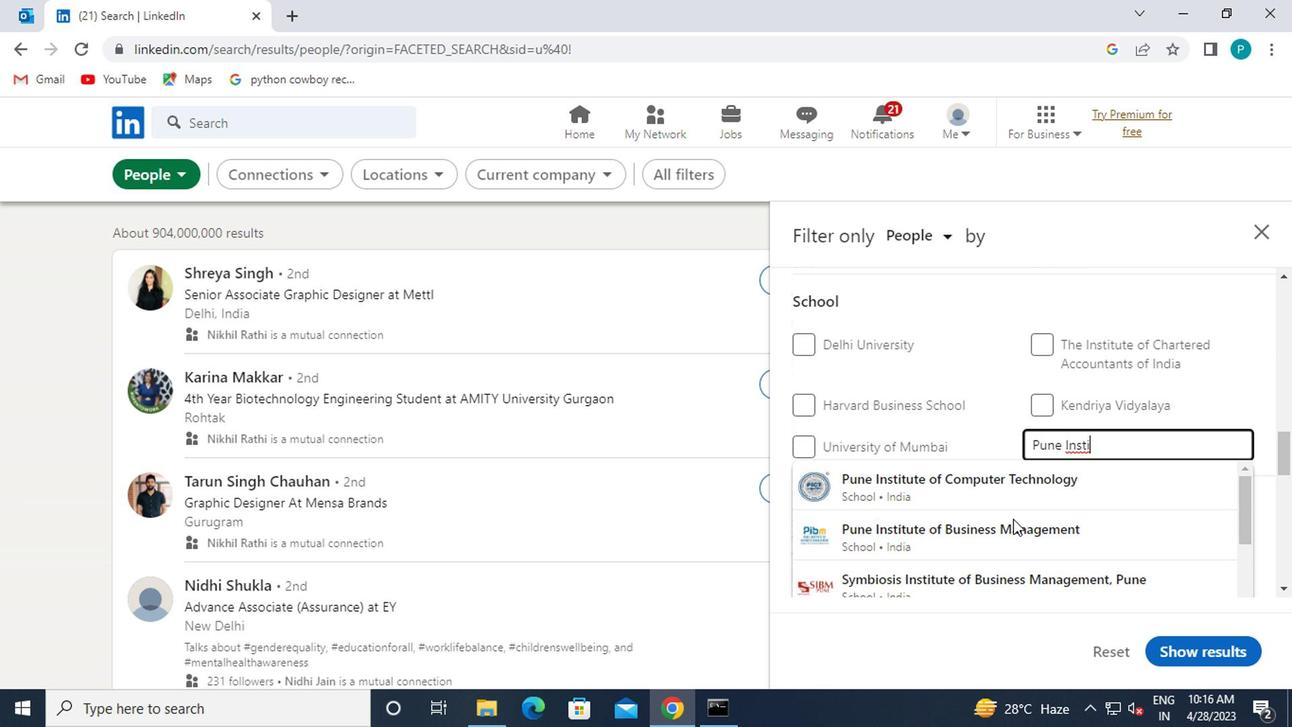 
Action: Mouse pressed left at (1009, 537)
Screenshot: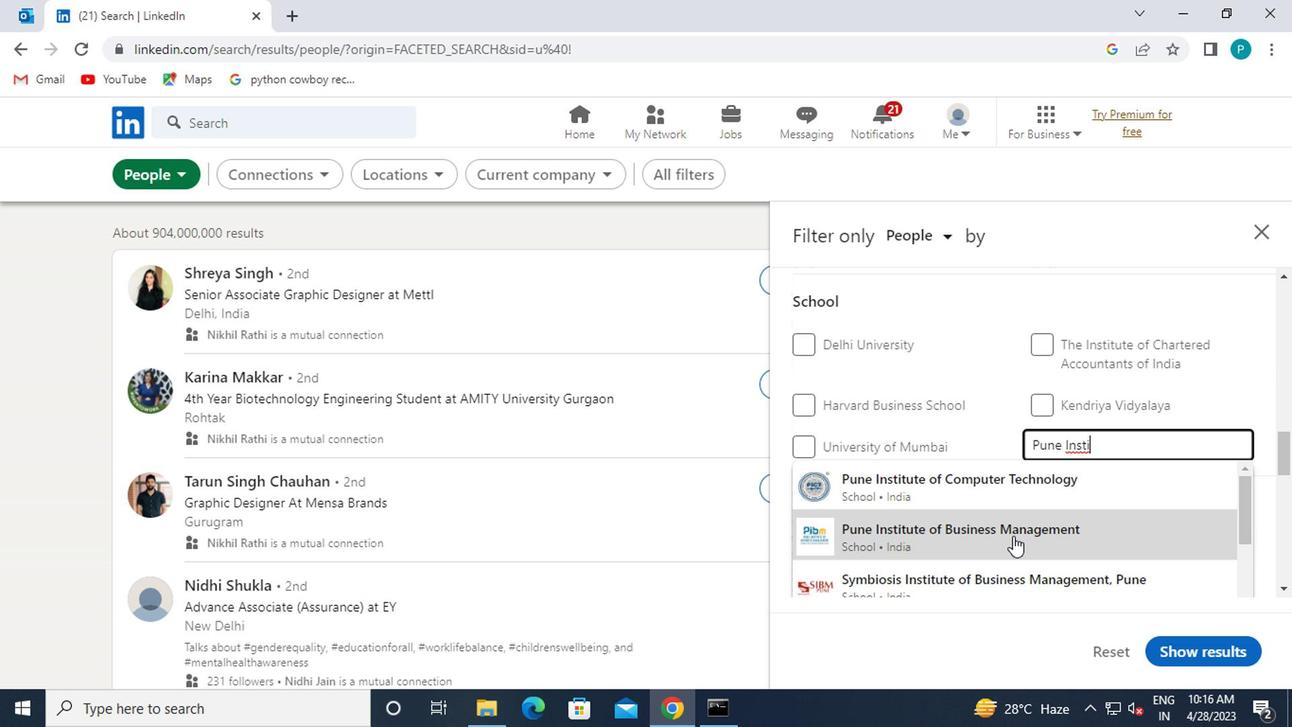 
Action: Mouse moved to (1006, 537)
Screenshot: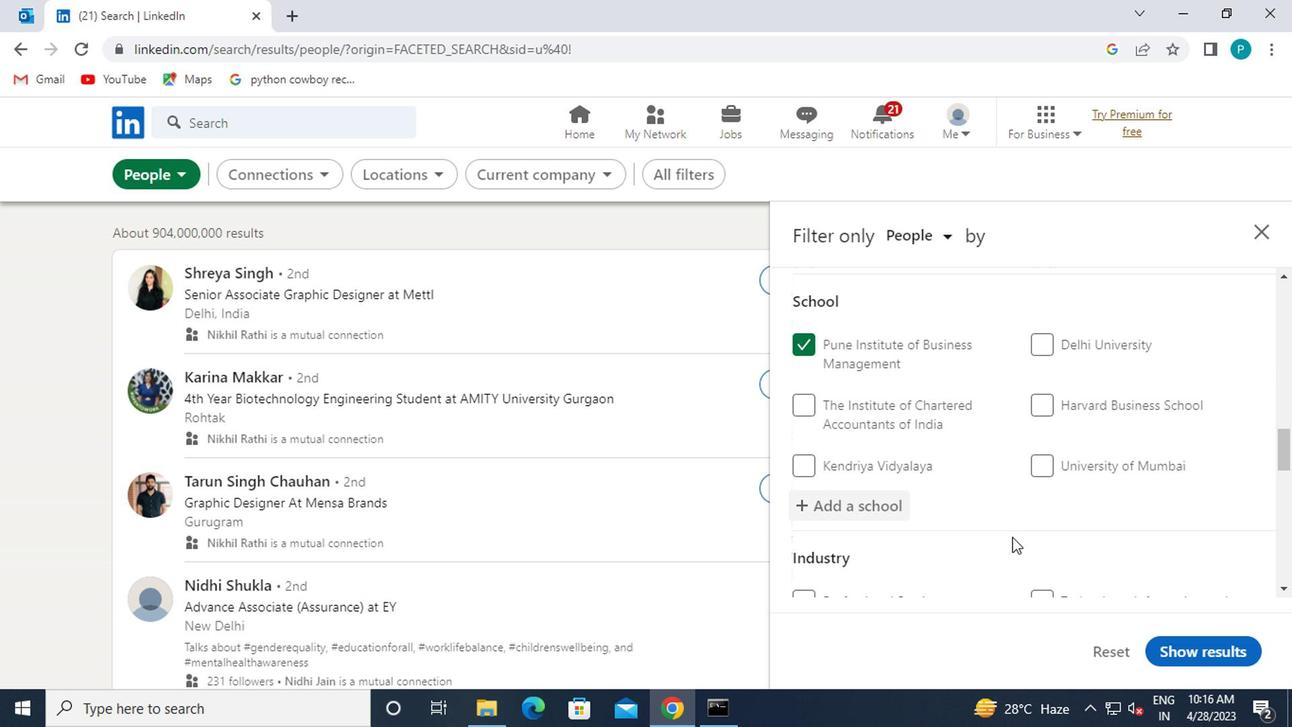 
Action: Mouse scrolled (1006, 536) with delta (0, -1)
Screenshot: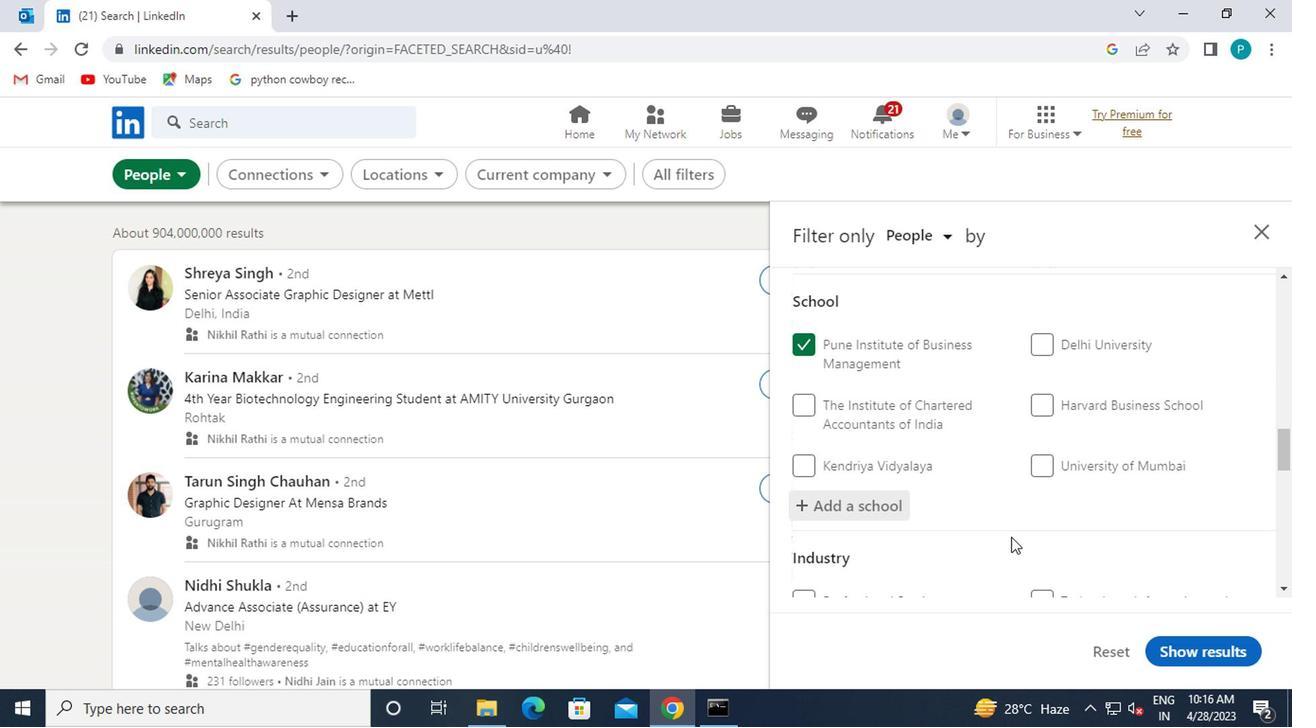 
Action: Mouse scrolled (1006, 536) with delta (0, -1)
Screenshot: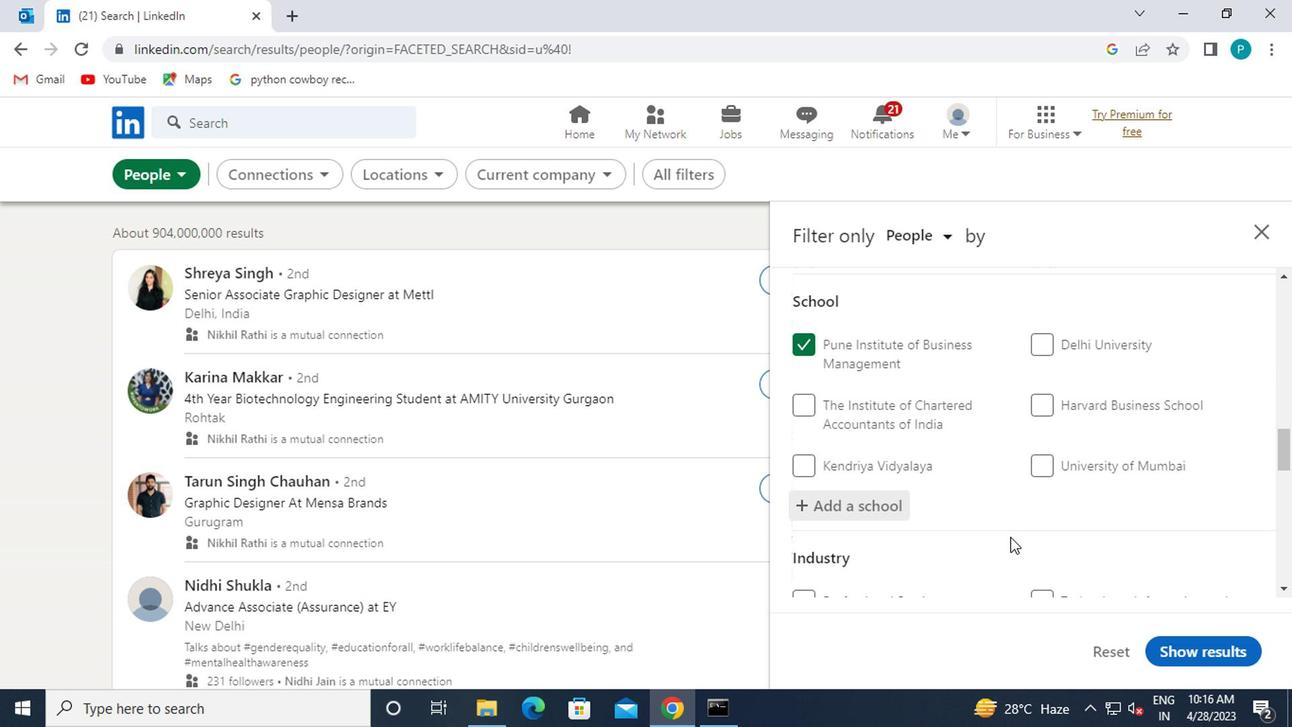 
Action: Mouse scrolled (1006, 536) with delta (0, -1)
Screenshot: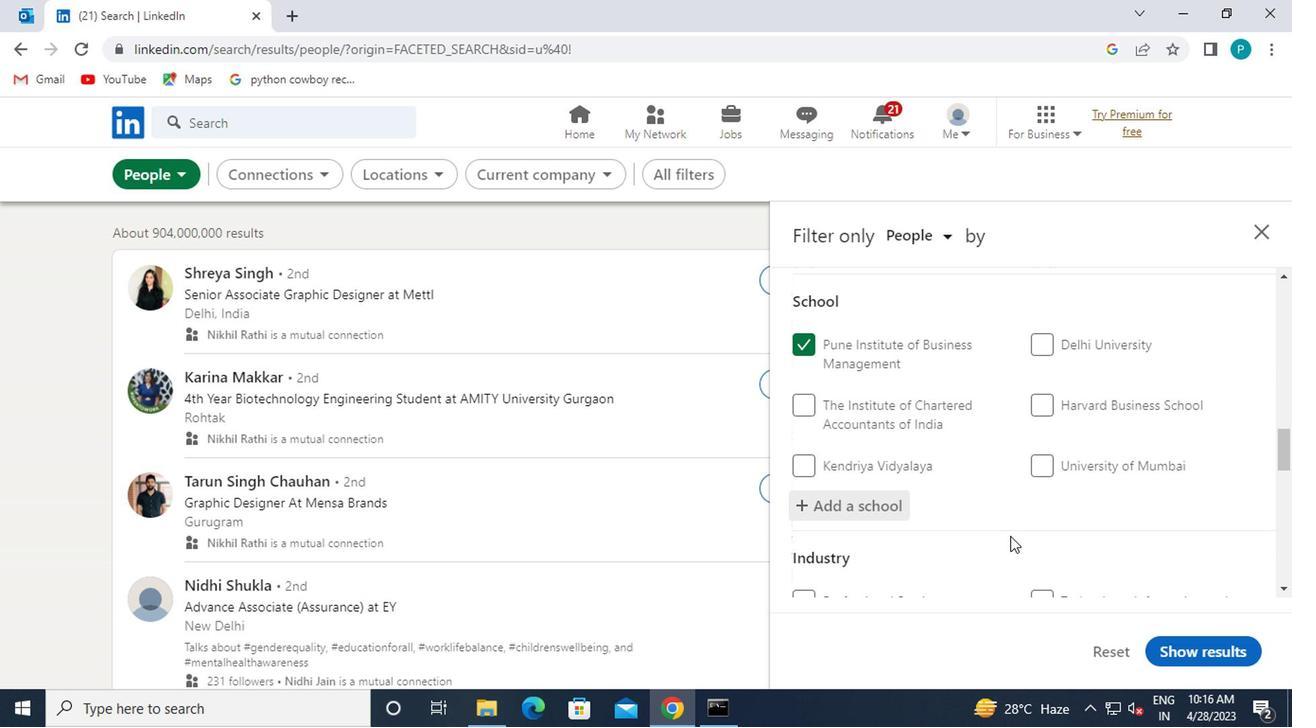 
Action: Mouse moved to (1067, 445)
Screenshot: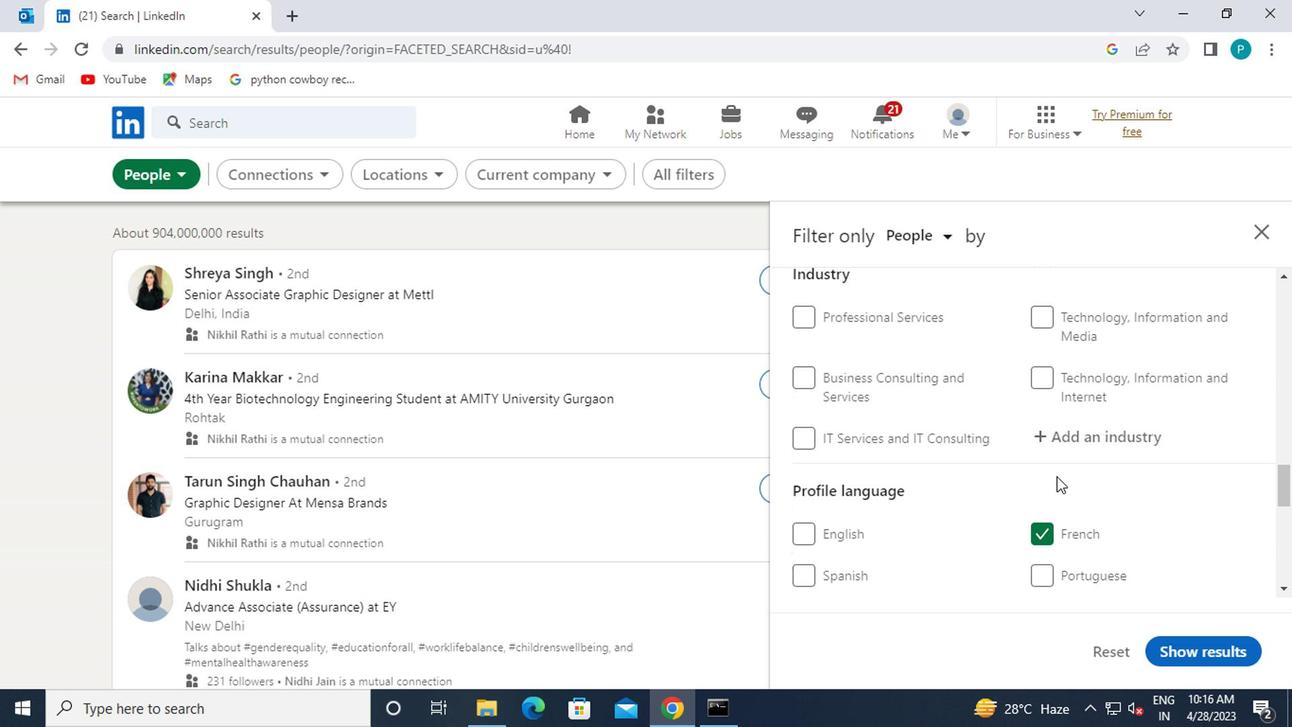 
Action: Mouse pressed left at (1067, 445)
Screenshot: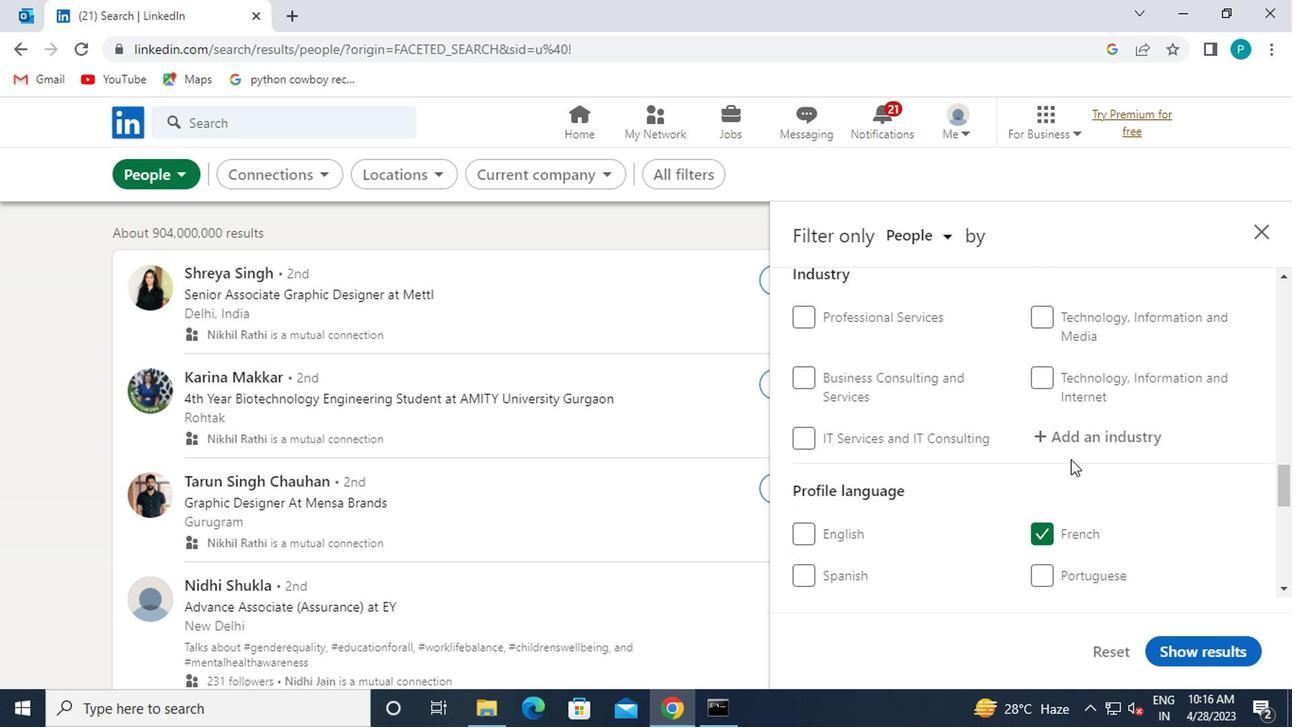 
Action: Key pressed <Key.caps_lock>I<Key.caps_lock>NVEST
Screenshot: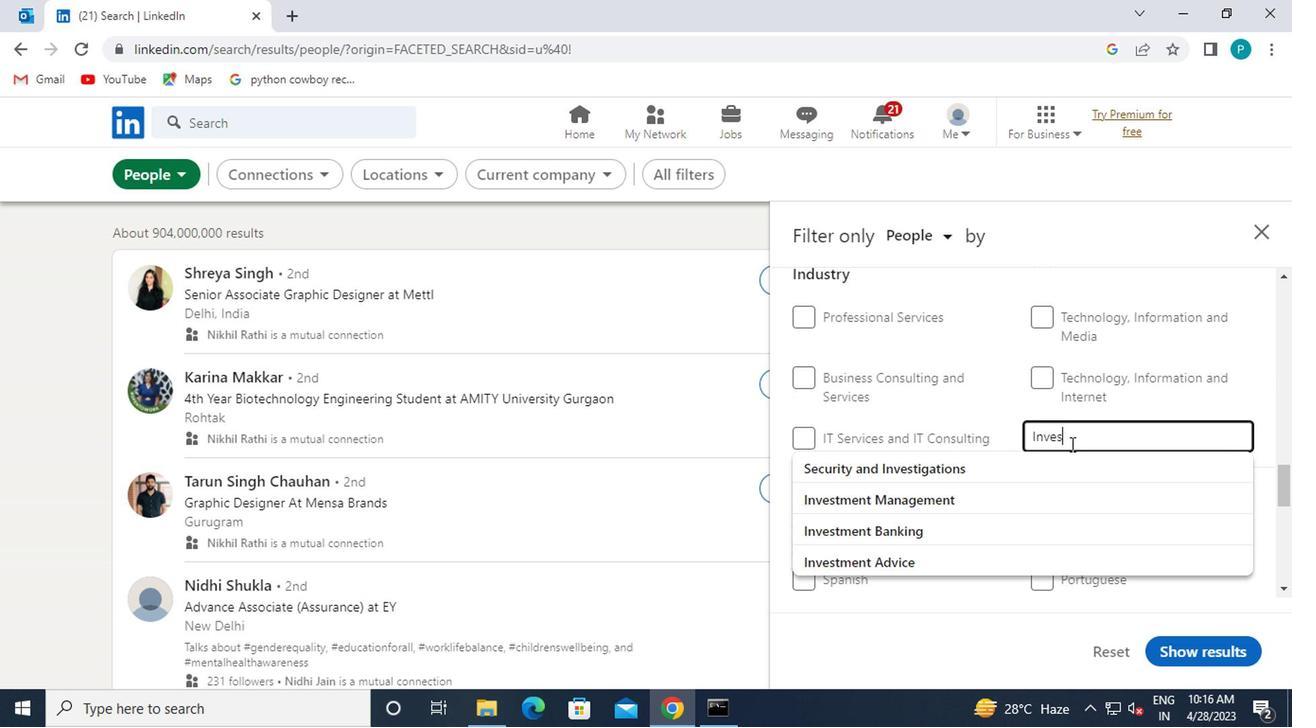 
Action: Mouse moved to (982, 522)
Screenshot: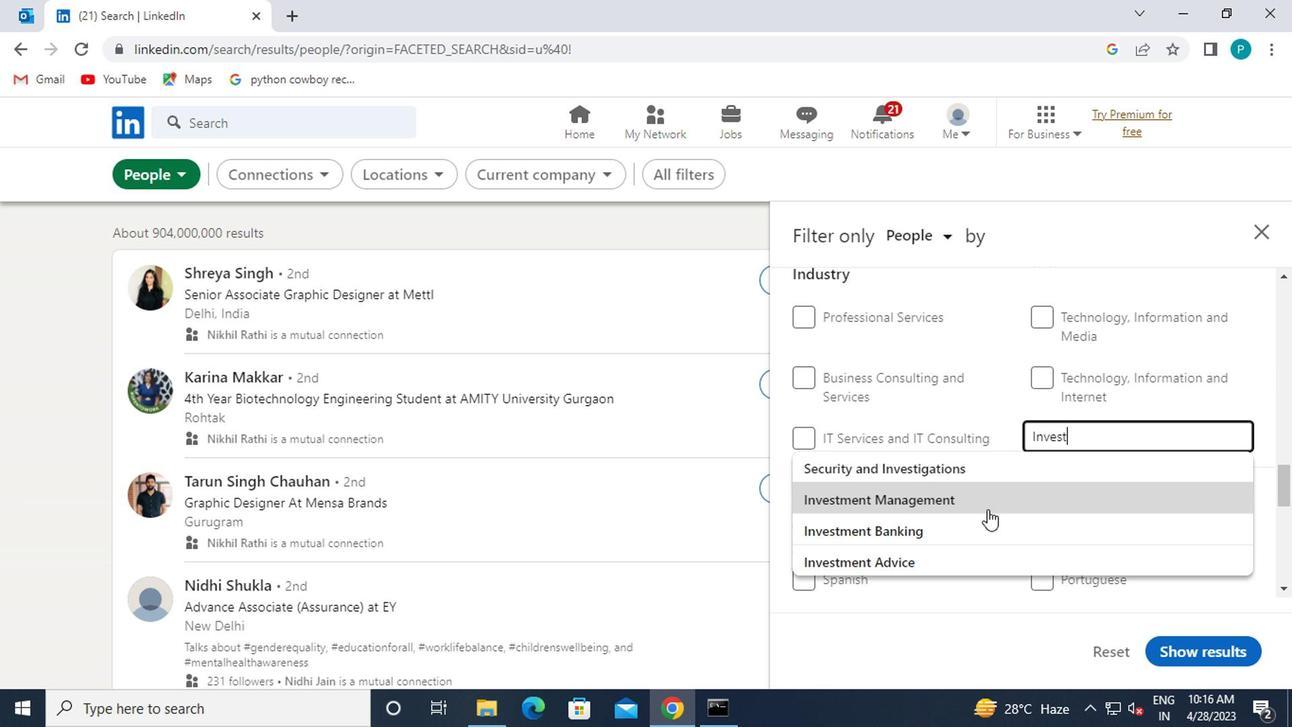 
Action: Mouse pressed left at (982, 522)
Screenshot: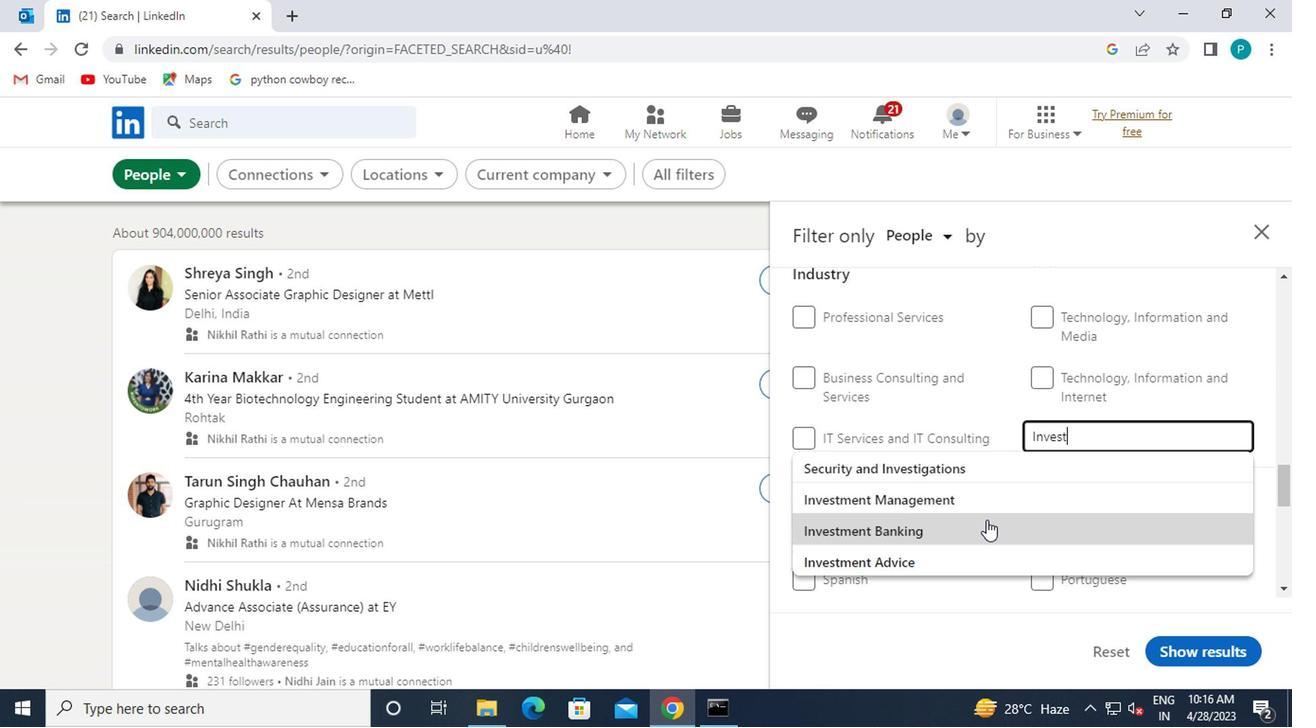 
Action: Mouse moved to (949, 496)
Screenshot: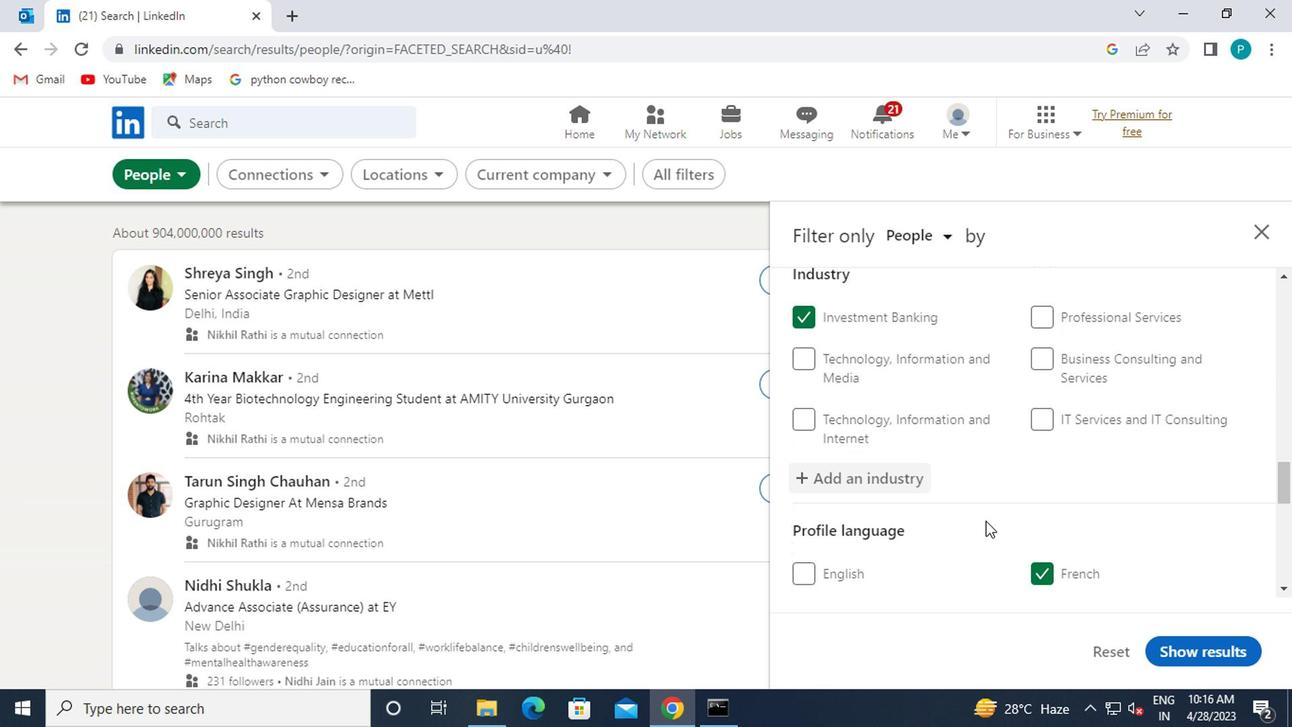 
Action: Mouse scrolled (949, 495) with delta (0, -1)
Screenshot: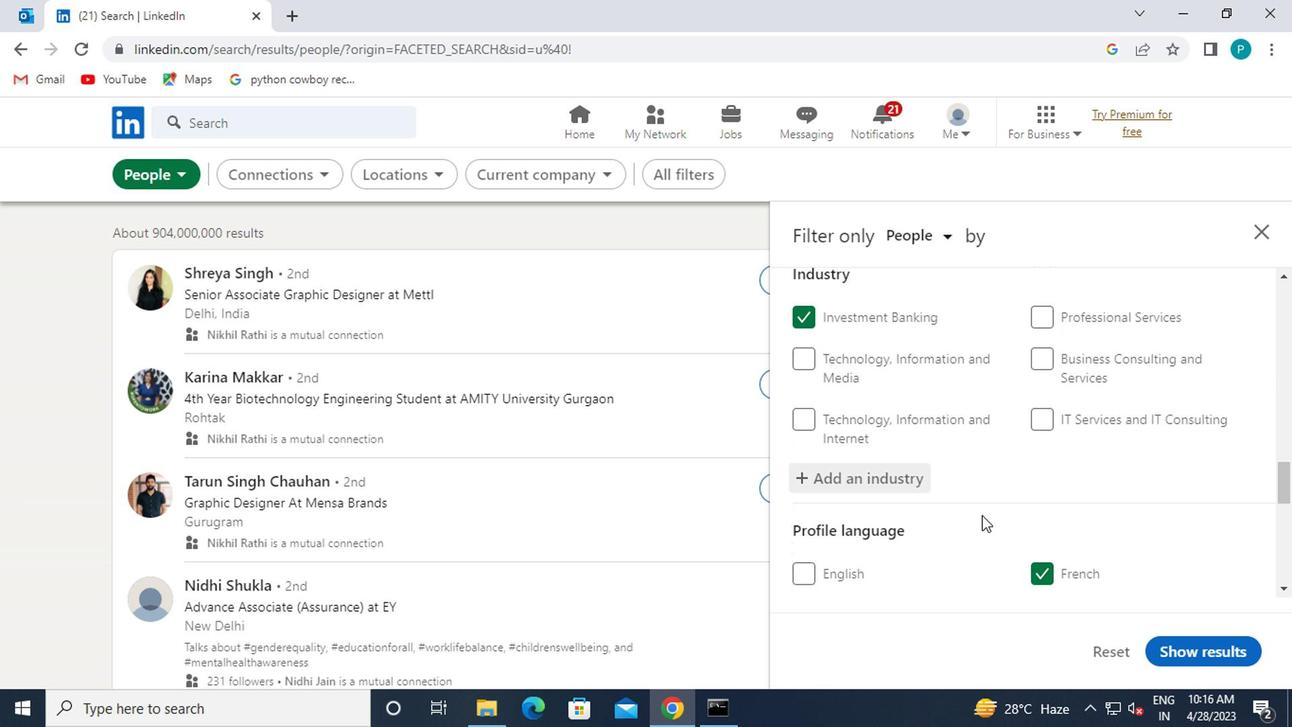 
Action: Mouse scrolled (949, 495) with delta (0, -1)
Screenshot: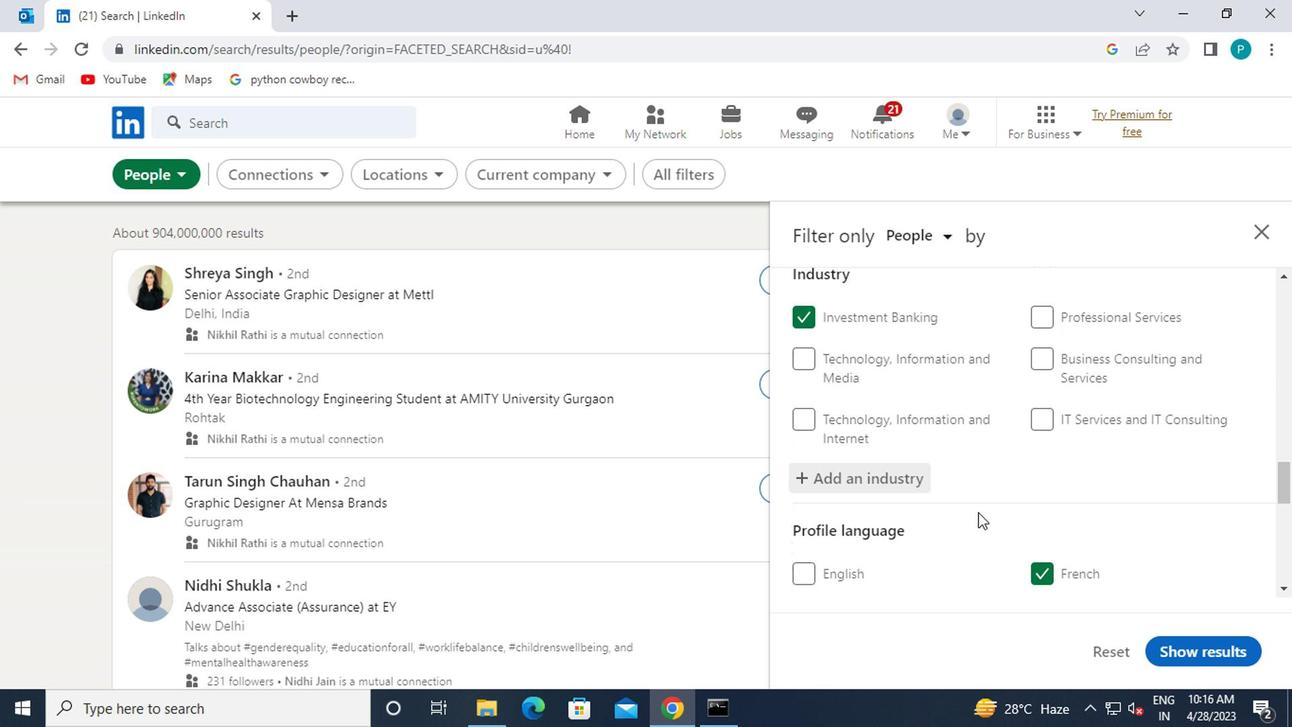 
Action: Mouse scrolled (949, 495) with delta (0, -1)
Screenshot: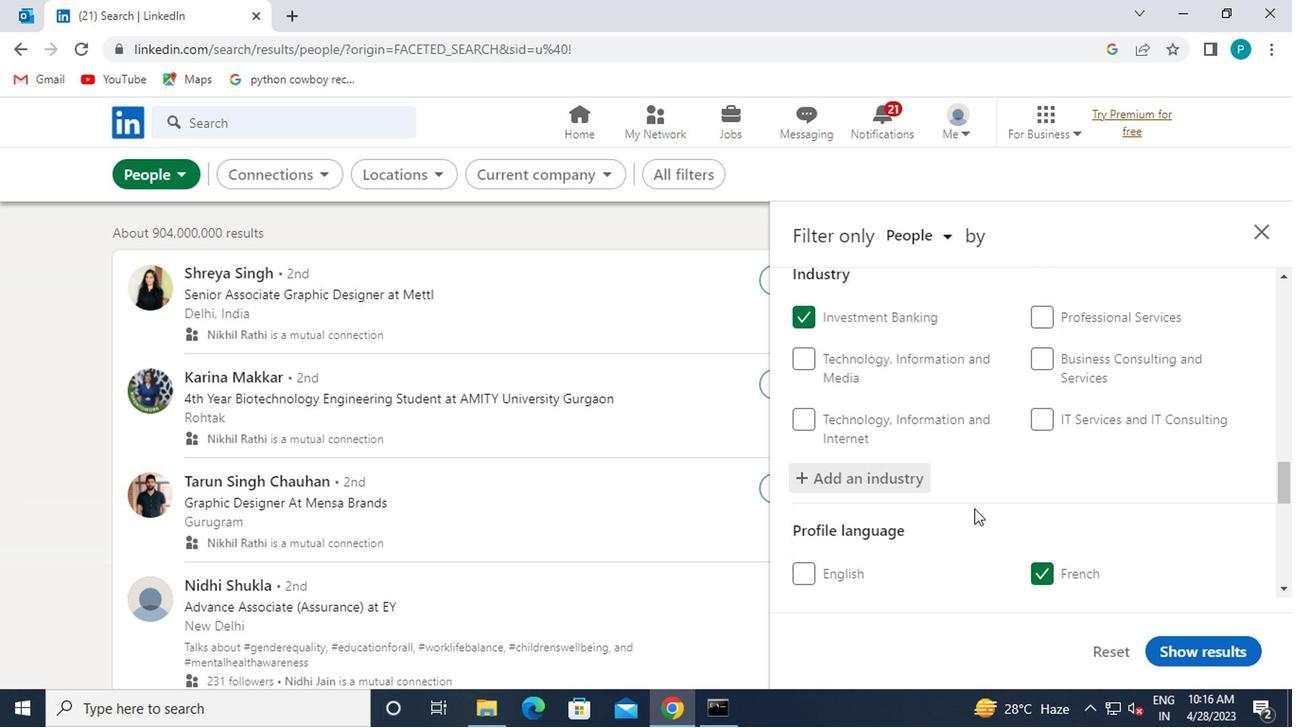 
Action: Mouse moved to (1043, 515)
Screenshot: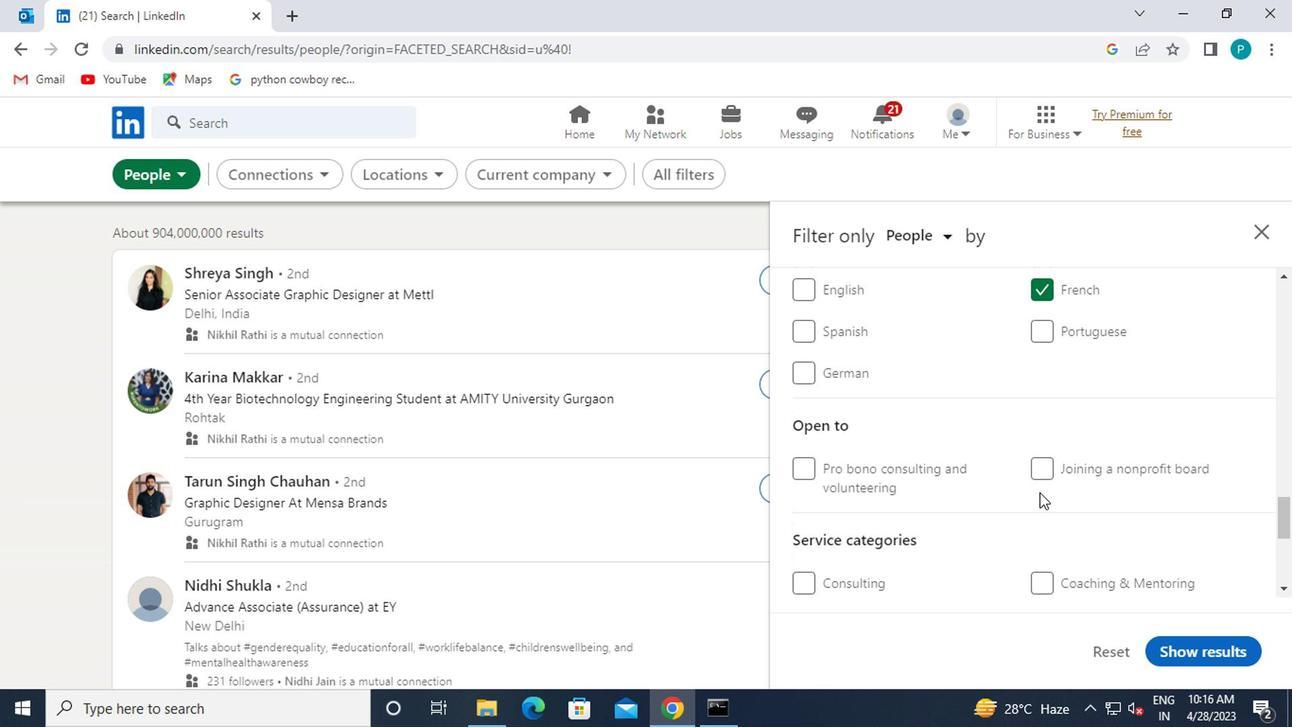 
Action: Mouse scrolled (1043, 513) with delta (0, -1)
Screenshot: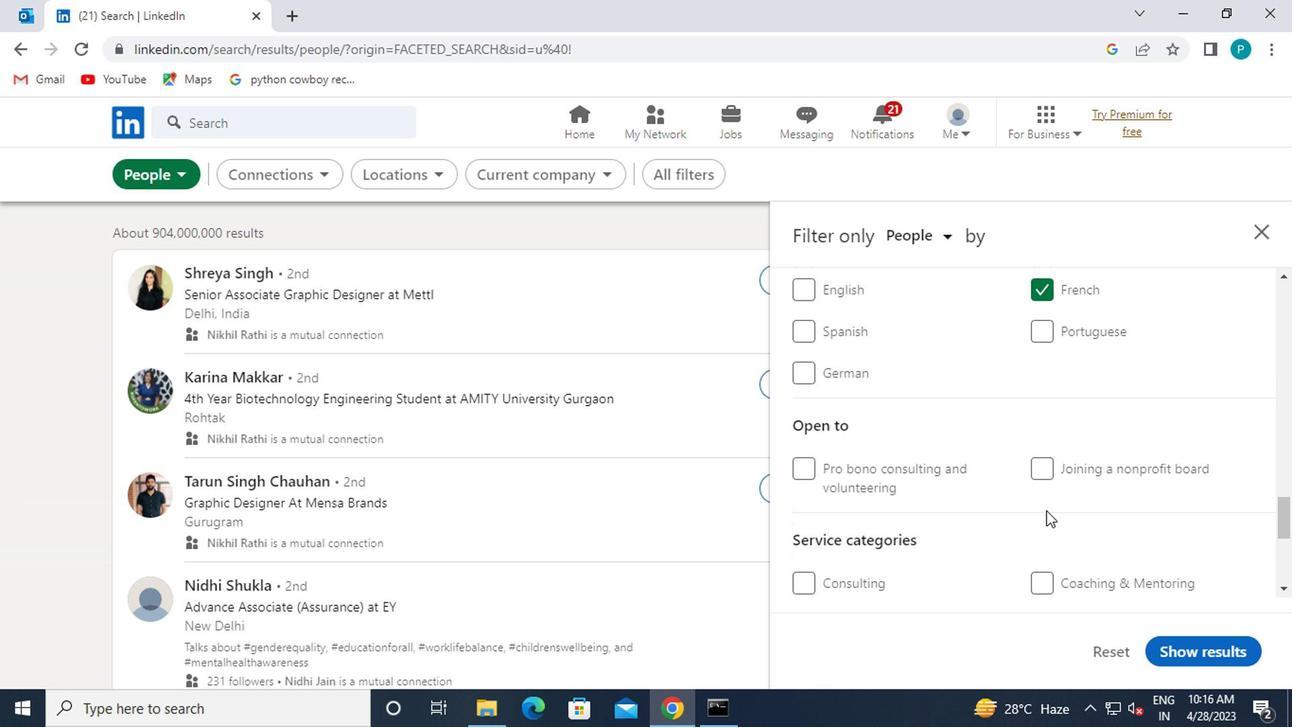 
Action: Mouse scrolled (1043, 513) with delta (0, -1)
Screenshot: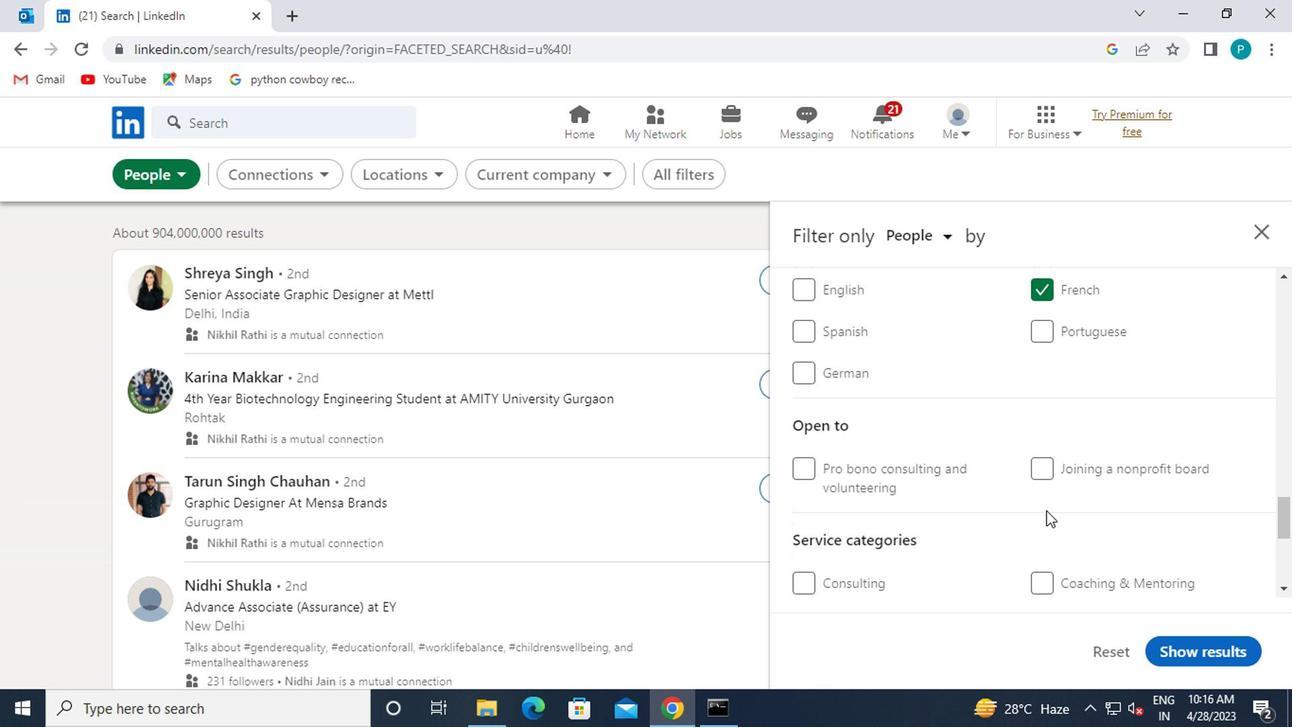 
Action: Mouse moved to (1043, 482)
Screenshot: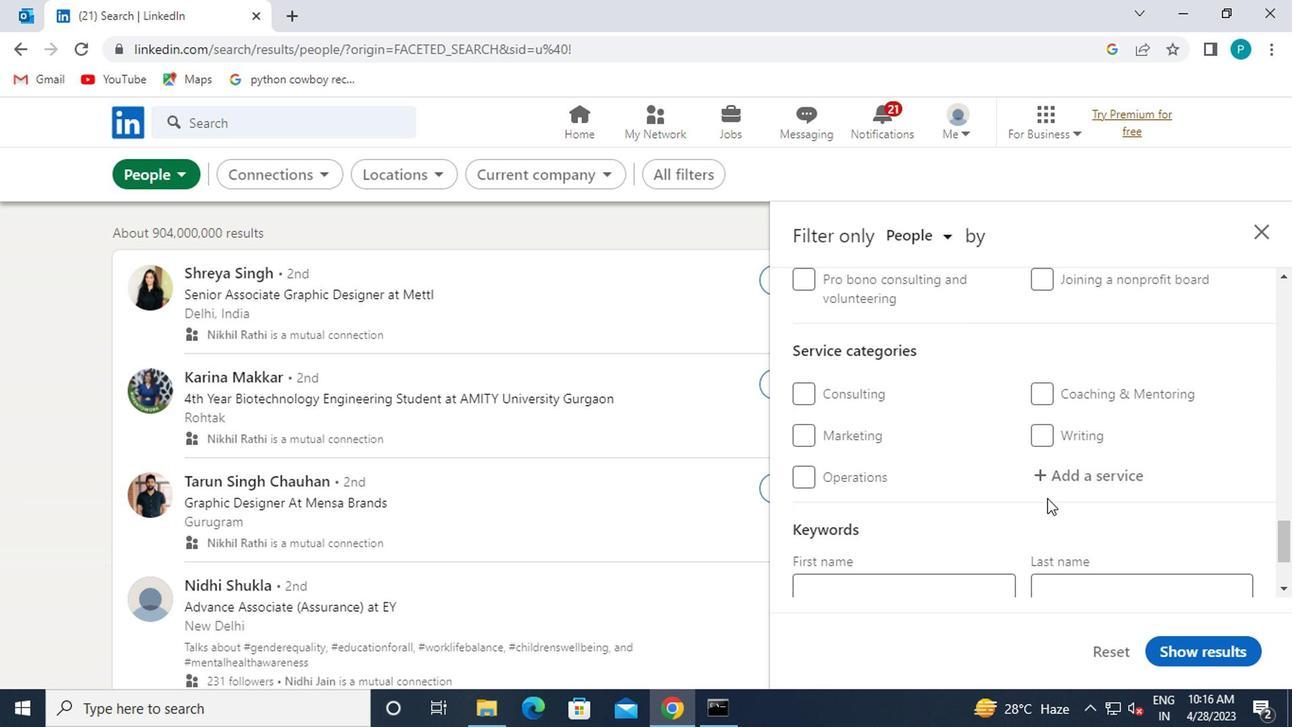 
Action: Mouse pressed left at (1043, 482)
Screenshot: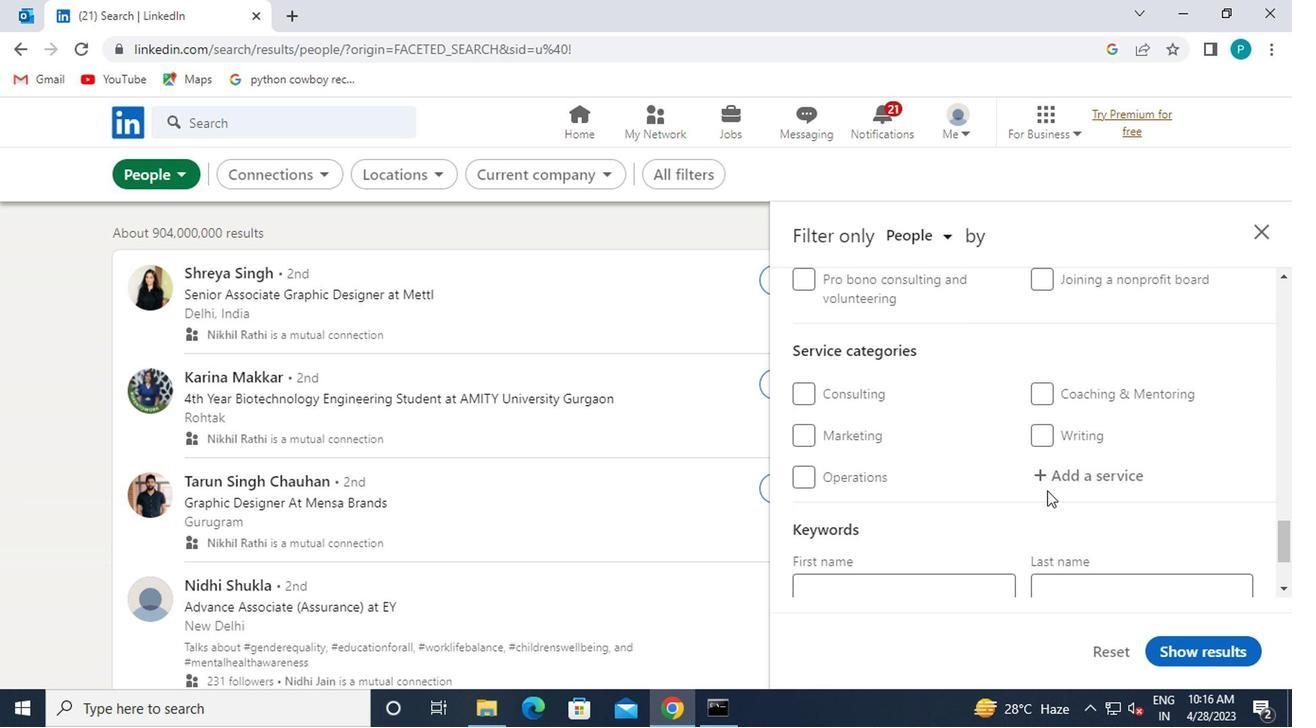 
Action: Mouse moved to (1038, 500)
Screenshot: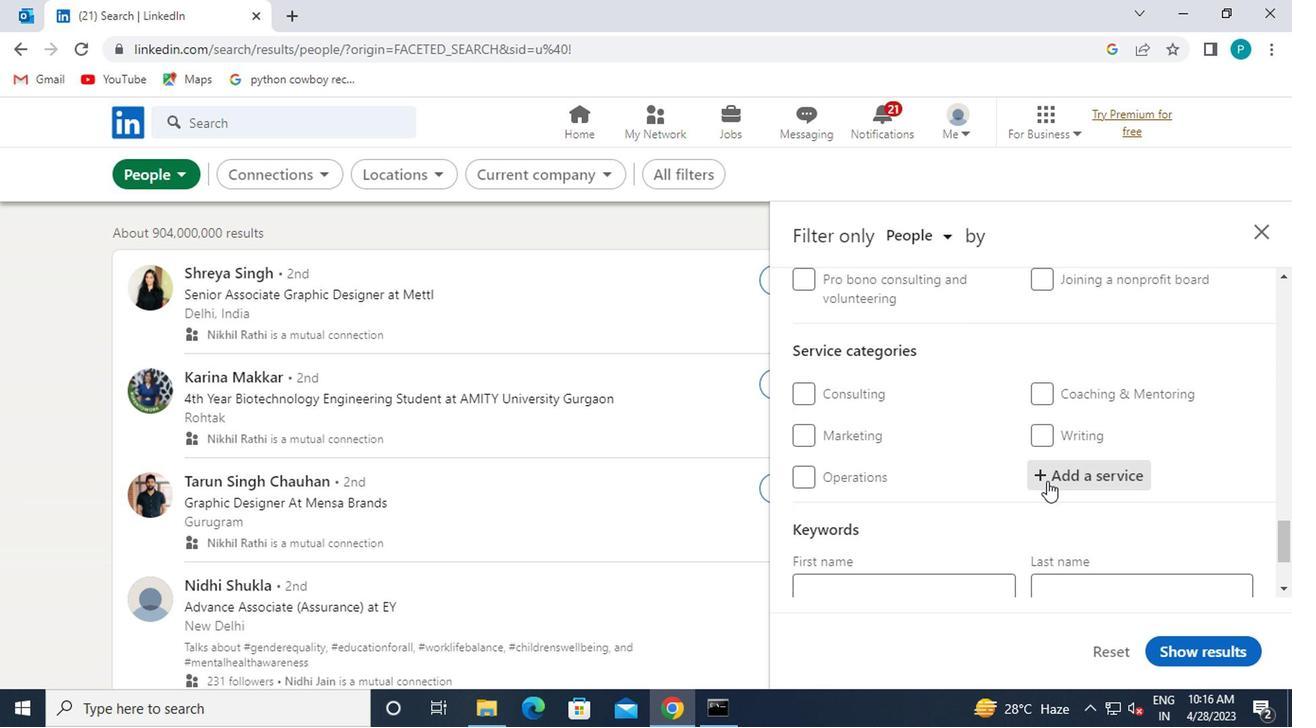 
Action: Key pressed <Key.caps_lock>V<Key.caps_lock>IDEO
Screenshot: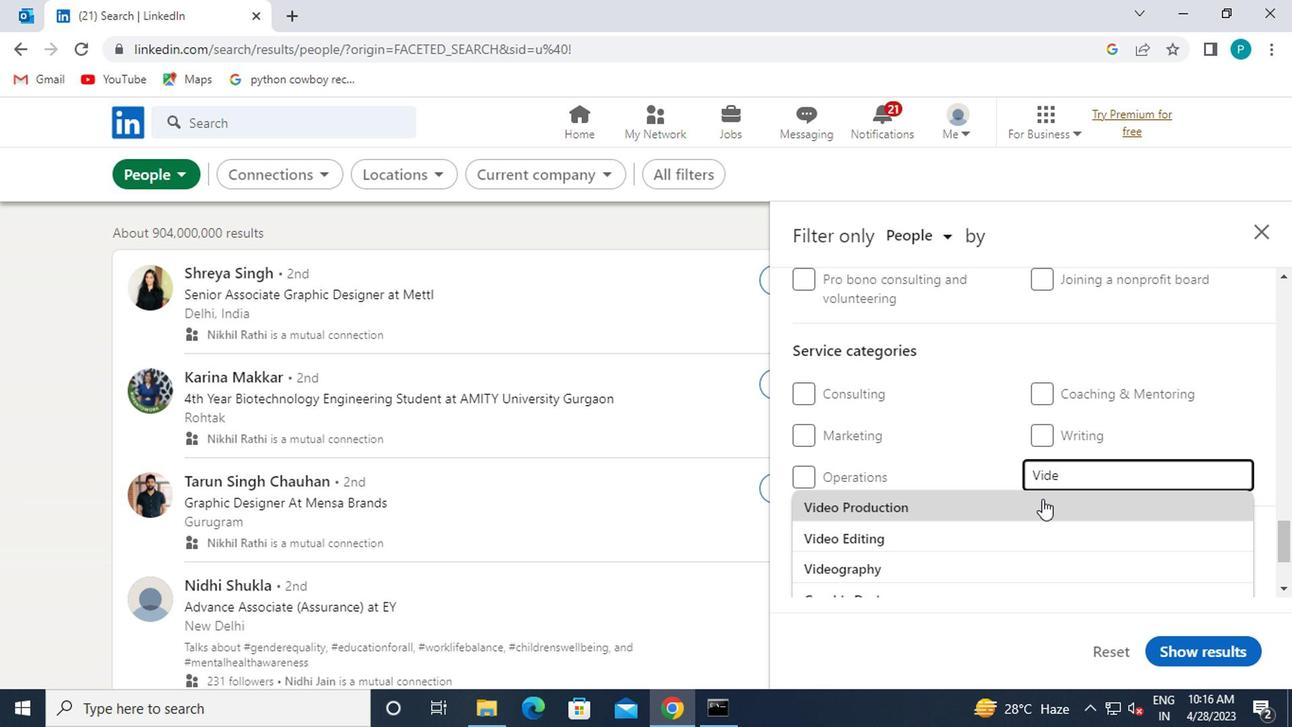 
Action: Mouse moved to (808, 557)
Screenshot: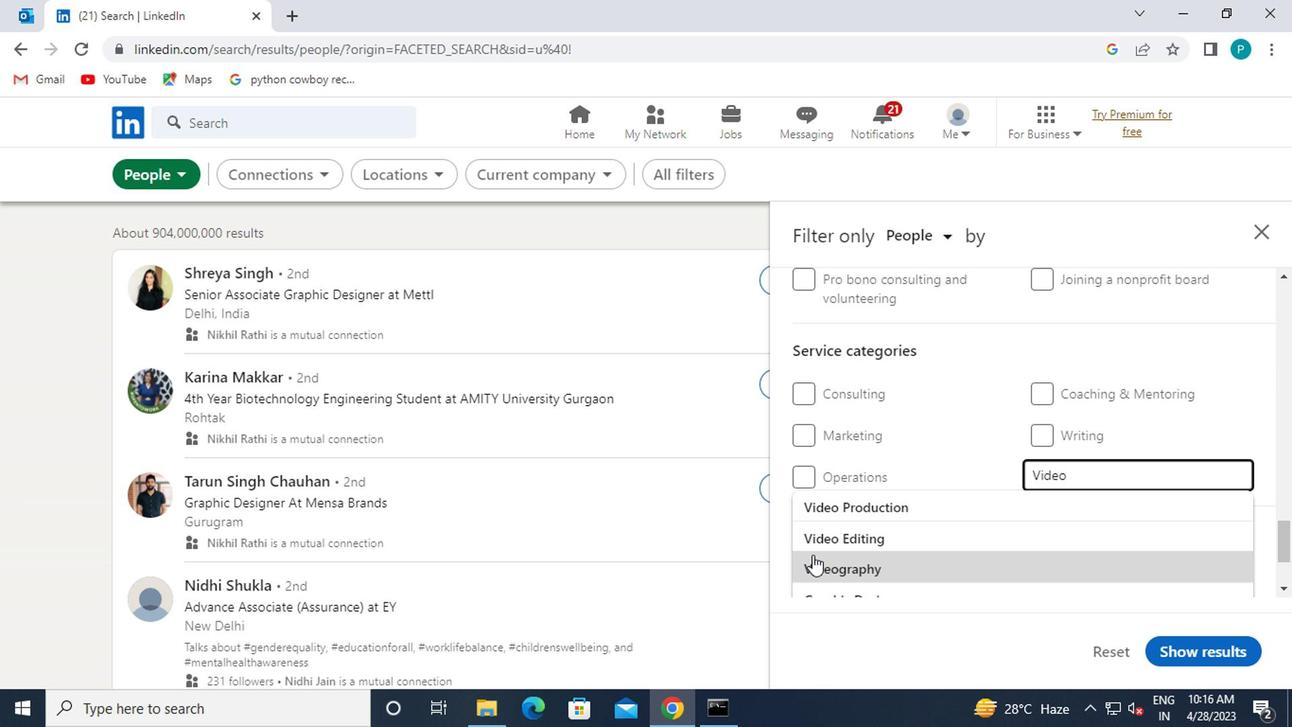 
Action: Mouse pressed left at (808, 557)
Screenshot: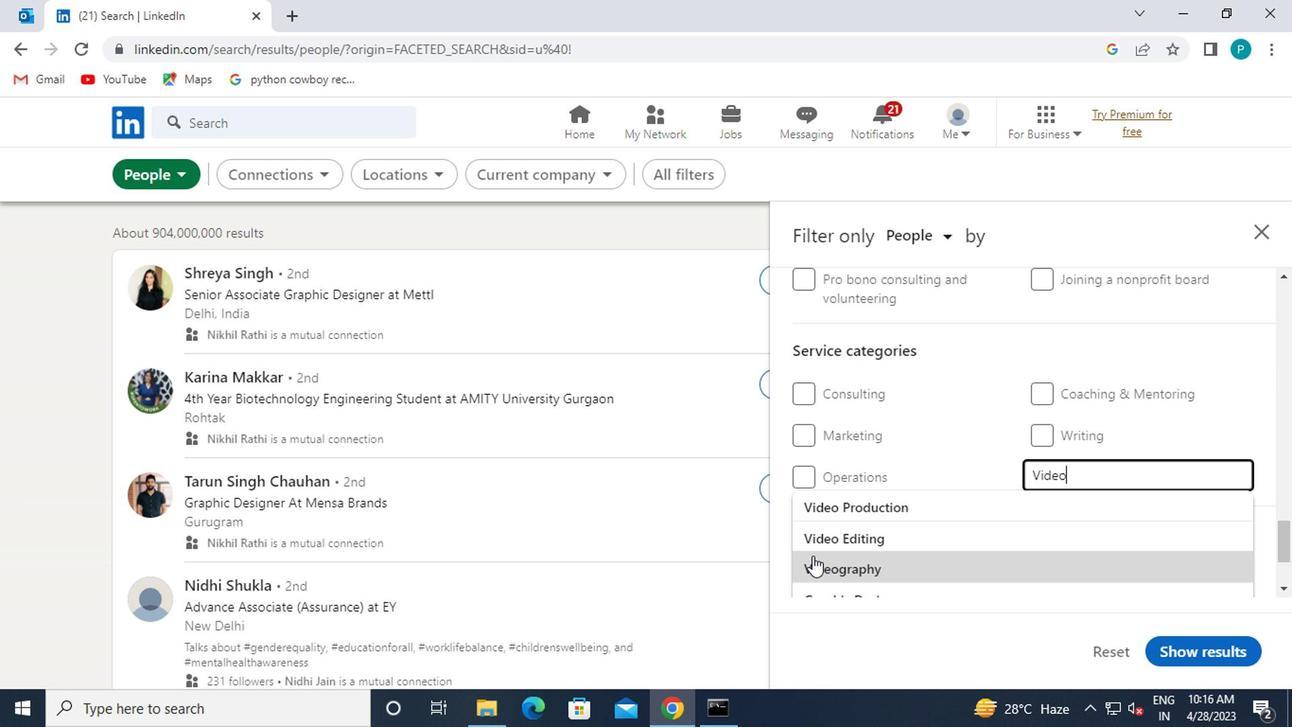 
Action: Mouse moved to (957, 549)
Screenshot: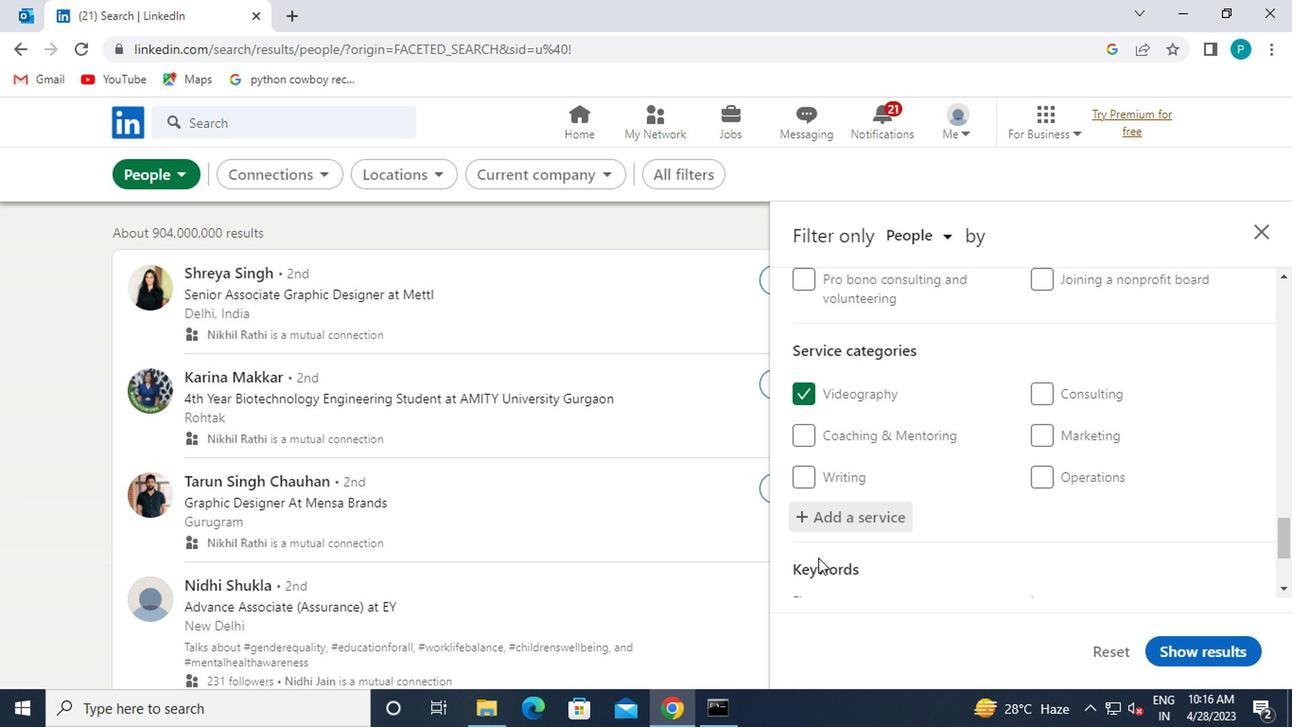 
Action: Mouse scrolled (957, 547) with delta (0, -1)
Screenshot: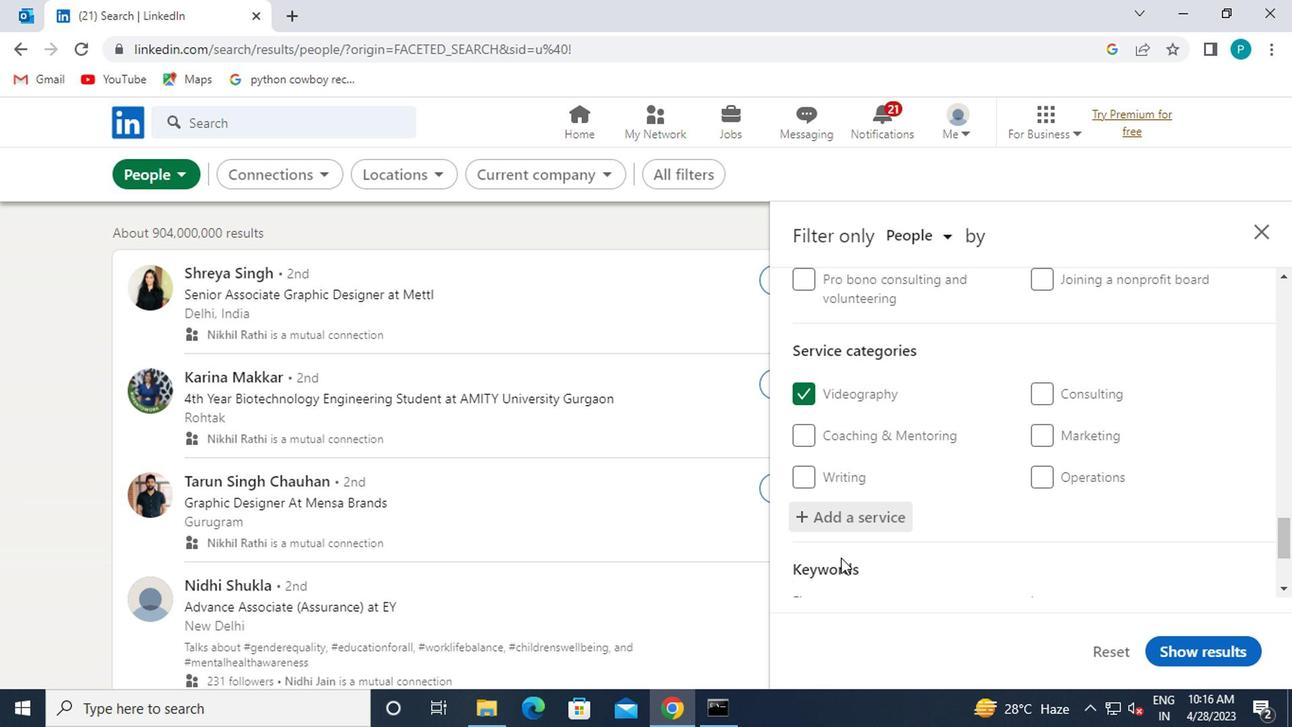 
Action: Mouse scrolled (957, 547) with delta (0, -1)
Screenshot: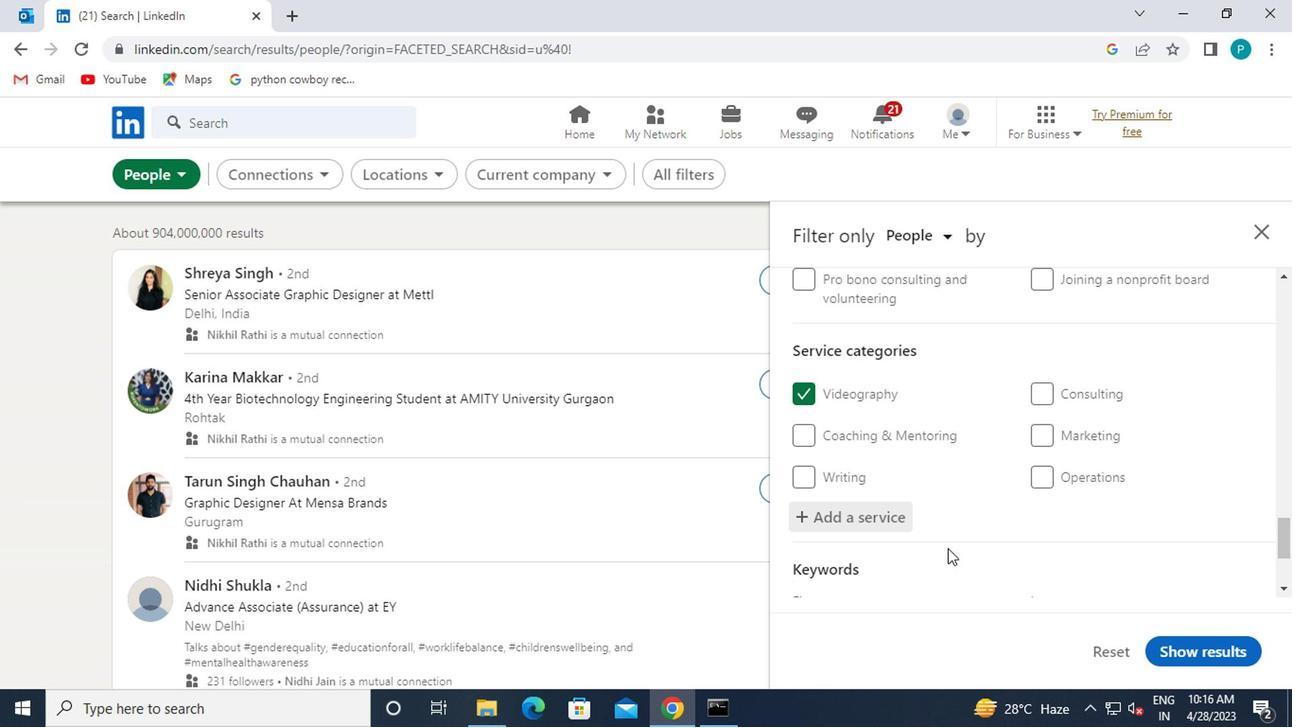 
Action: Mouse scrolled (957, 547) with delta (0, -1)
Screenshot: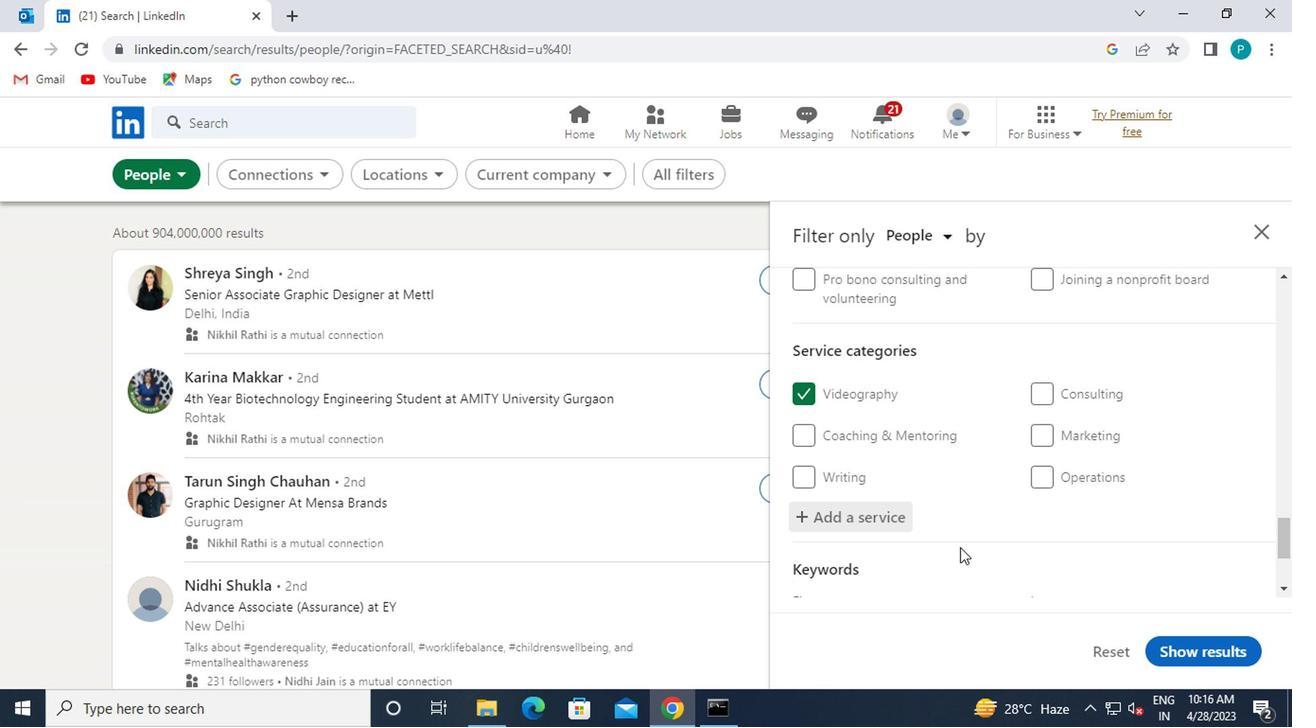 
Action: Mouse moved to (955, 523)
Screenshot: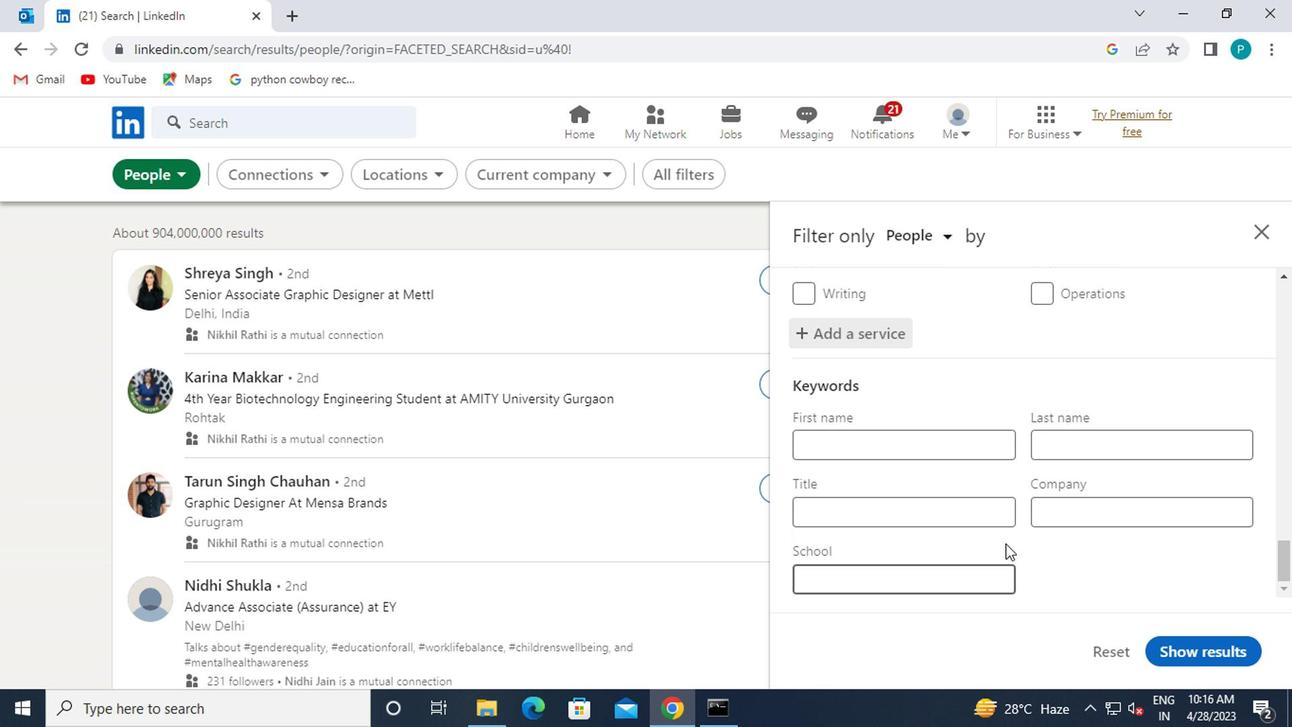 
Action: Mouse pressed left at (955, 523)
Screenshot: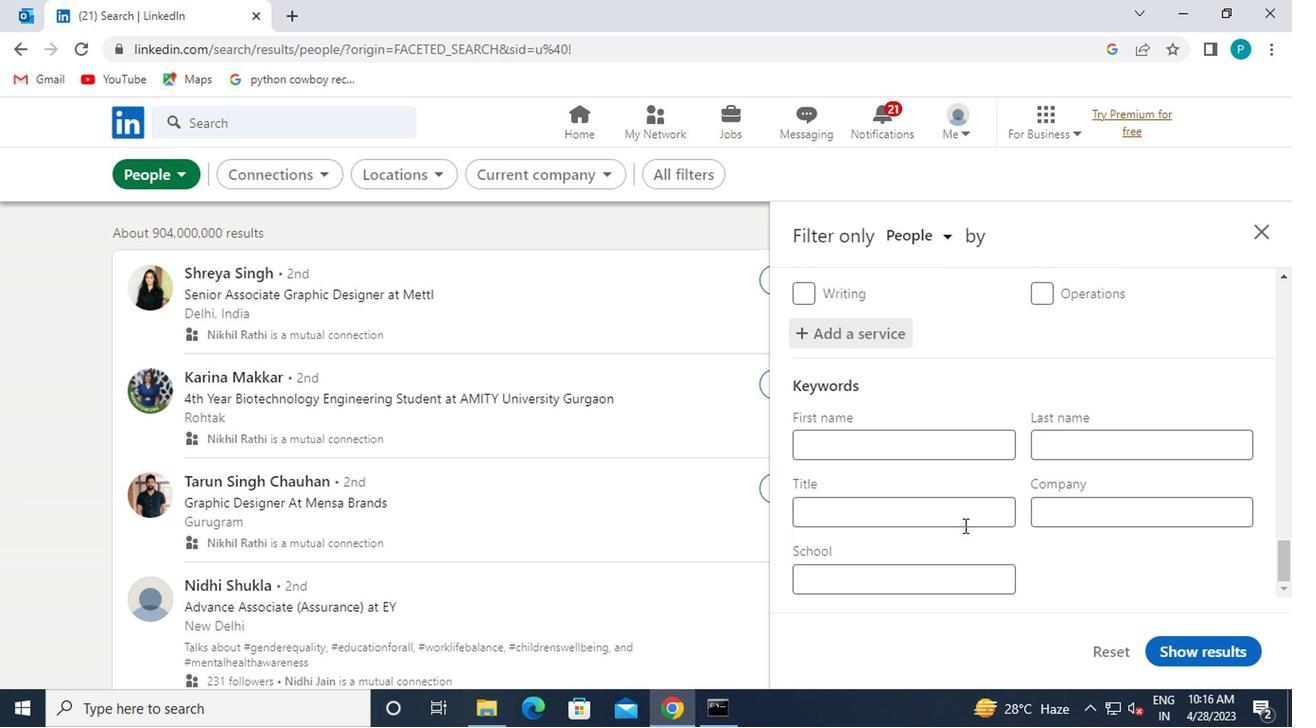 
Action: Key pressed <Key.caps_lock>M<Key.caps_lock>ANI<Key.backspace>UFACTURING<Key.space><Key.caps_lock>A<Key.caps_lock>SSEMBLER
Screenshot: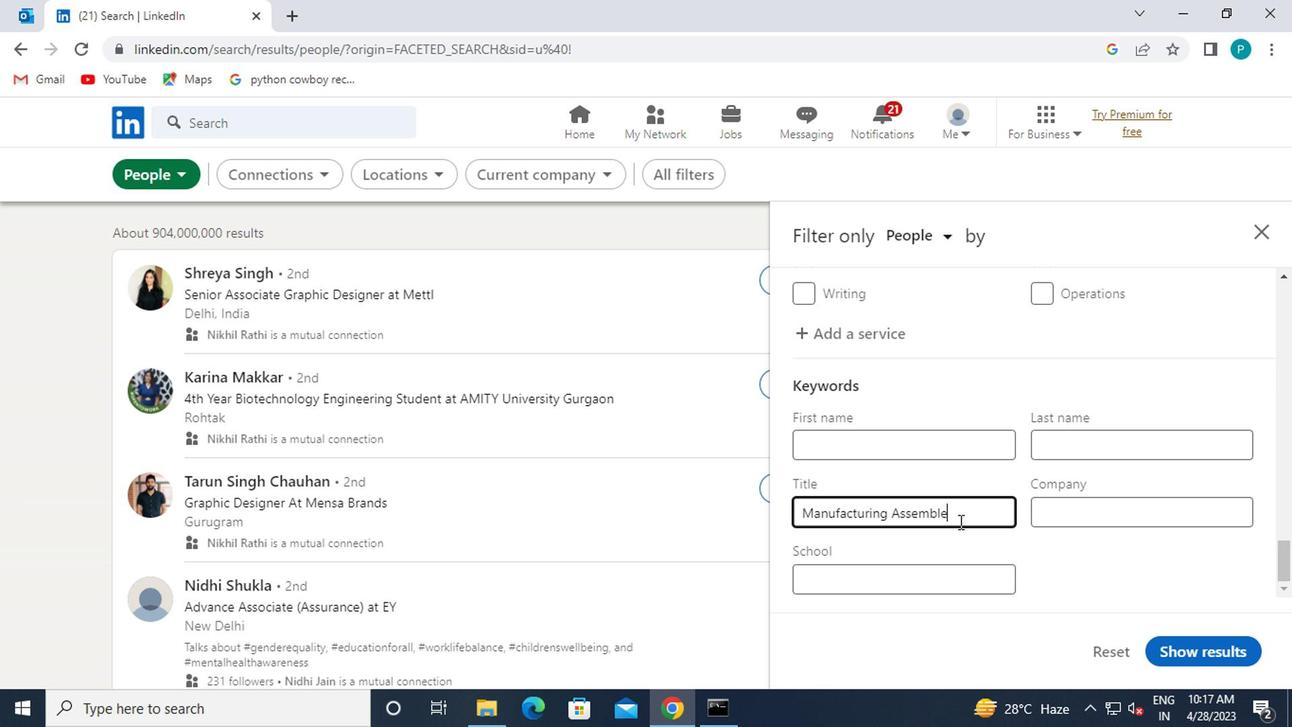 
Action: Mouse moved to (1200, 647)
Screenshot: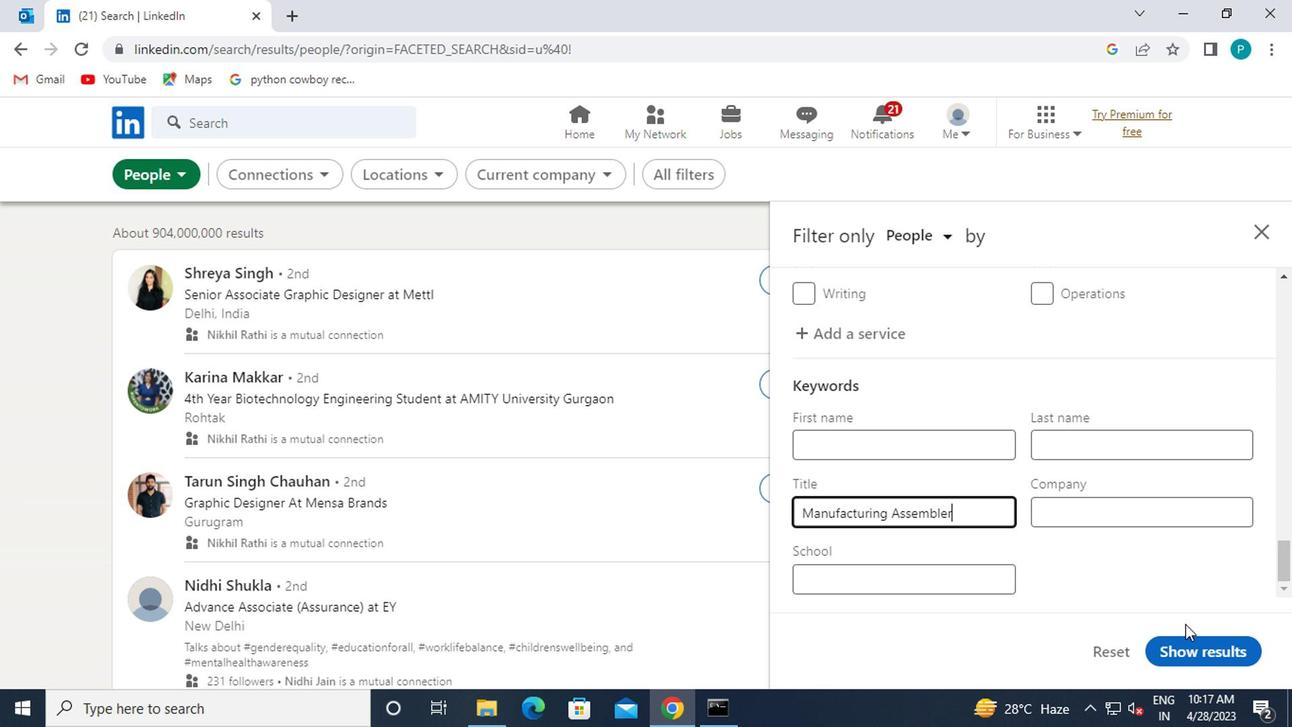 
Action: Mouse pressed left at (1200, 647)
Screenshot: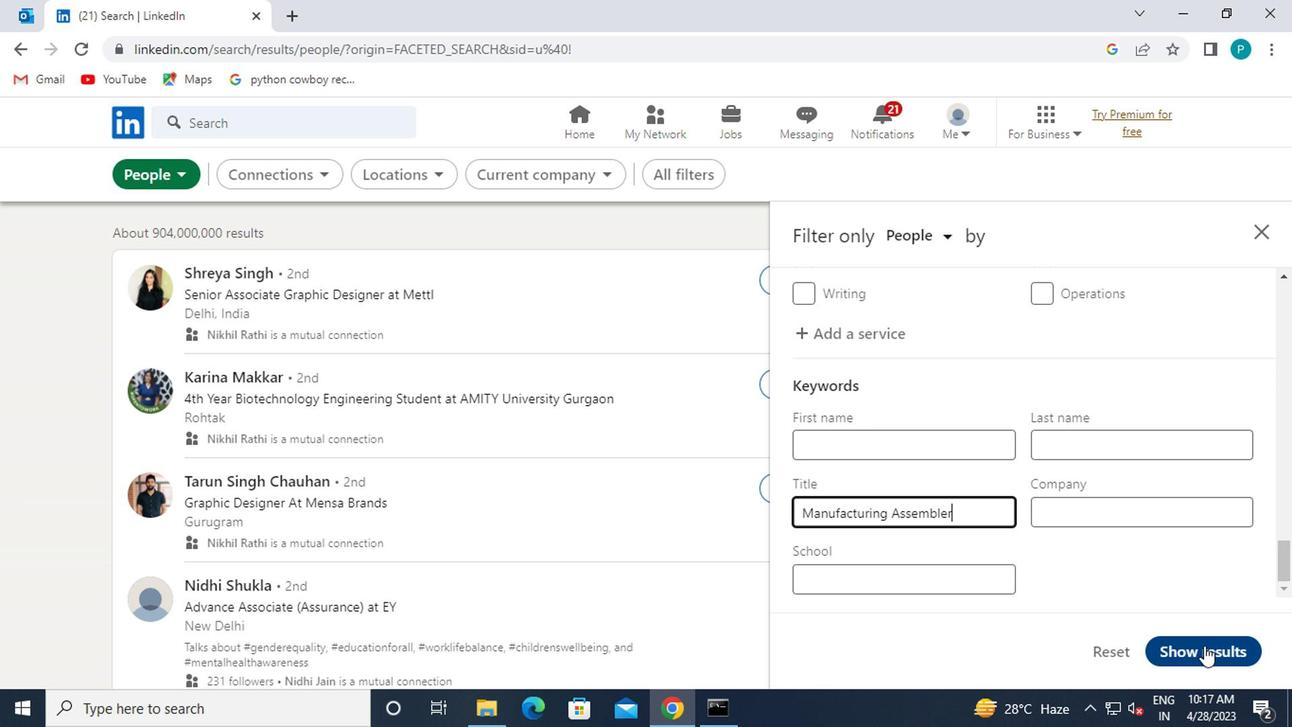 
